 Task: Look for space in Bijeljina, Bosnia and Herzegovina from 5th June, 2023 to 16th June, 2023 for 2 adults in price range Rs.7000 to Rs.15000. Place can be entire place with 1  bedroom having 1 bed and 1 bathroom. Property type can be house, flat, guest house, hotel. Amenities needed are: heating. Booking option can be shelf check-in. Required host language is English.
Action: Mouse moved to (424, 121)
Screenshot: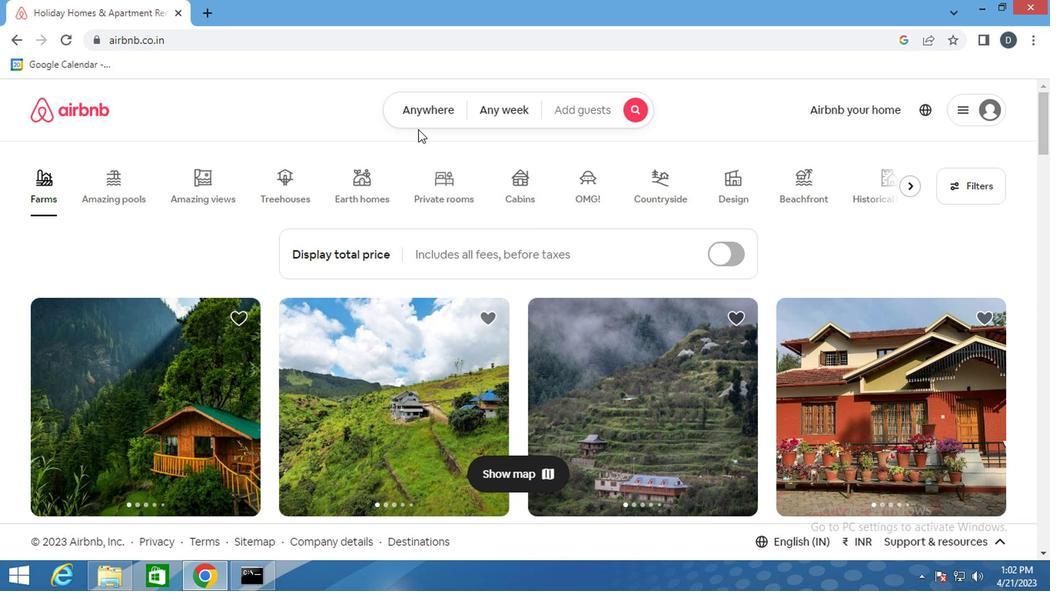 
Action: Mouse pressed left at (424, 121)
Screenshot: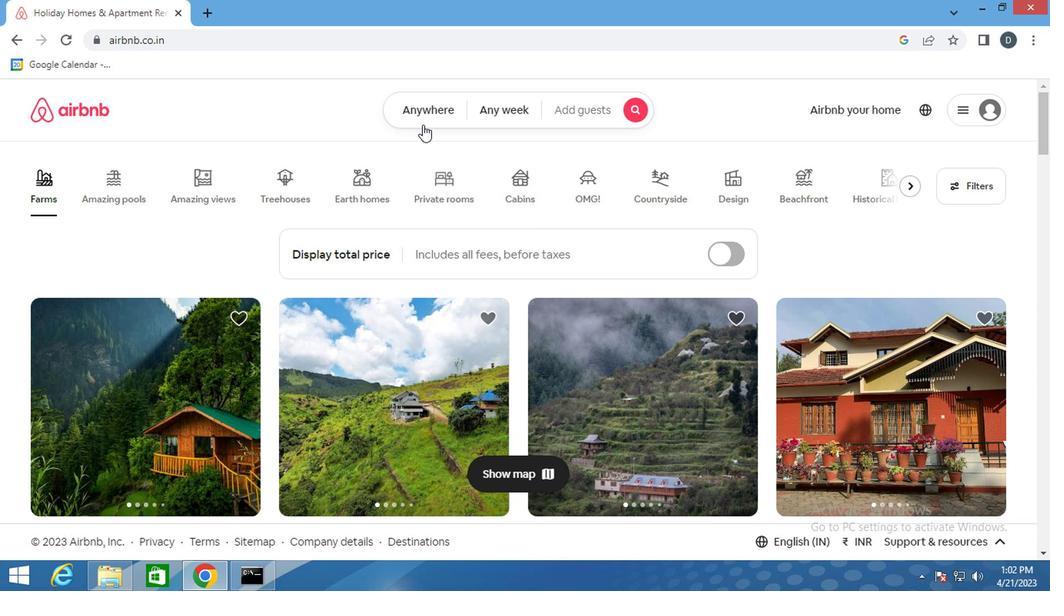 
Action: Mouse moved to (325, 177)
Screenshot: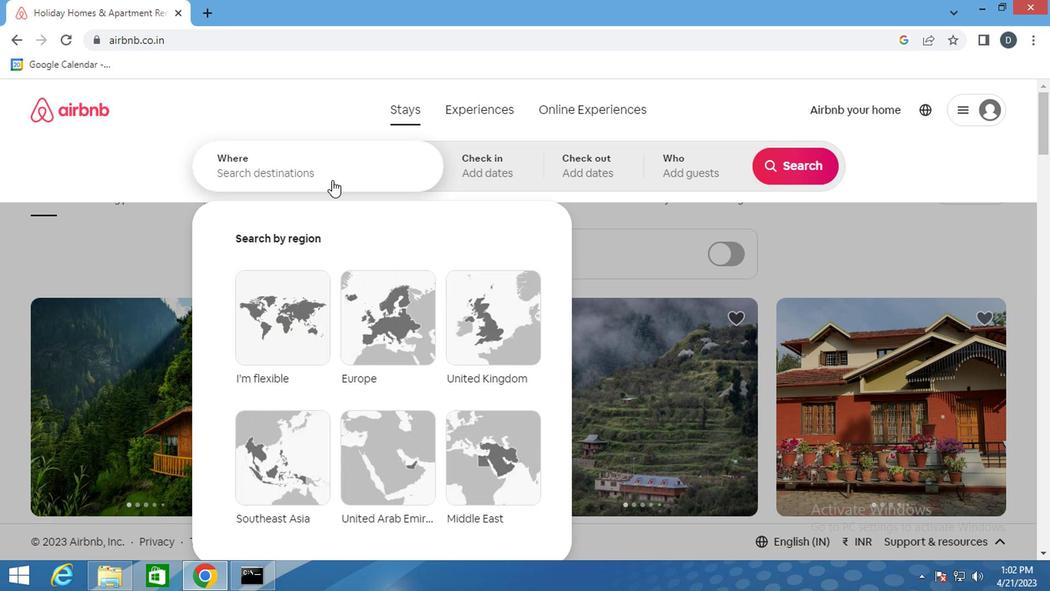 
Action: Mouse pressed left at (325, 177)
Screenshot: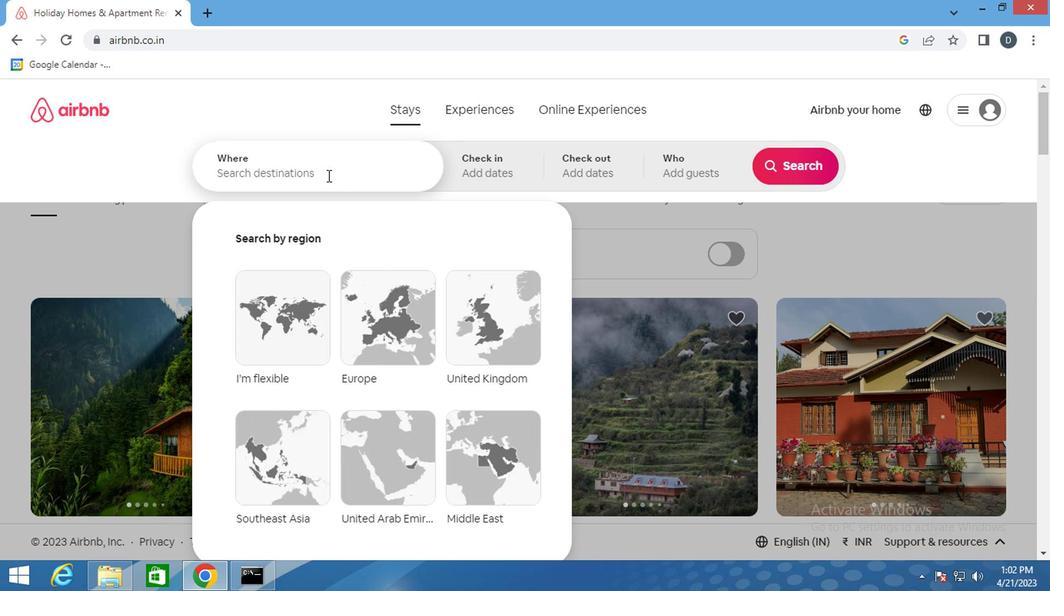 
Action: Key pressed <Key.shift>BIJEL<Key.shift>JINA<Key.down><Key.down><Key.enter>
Screenshot: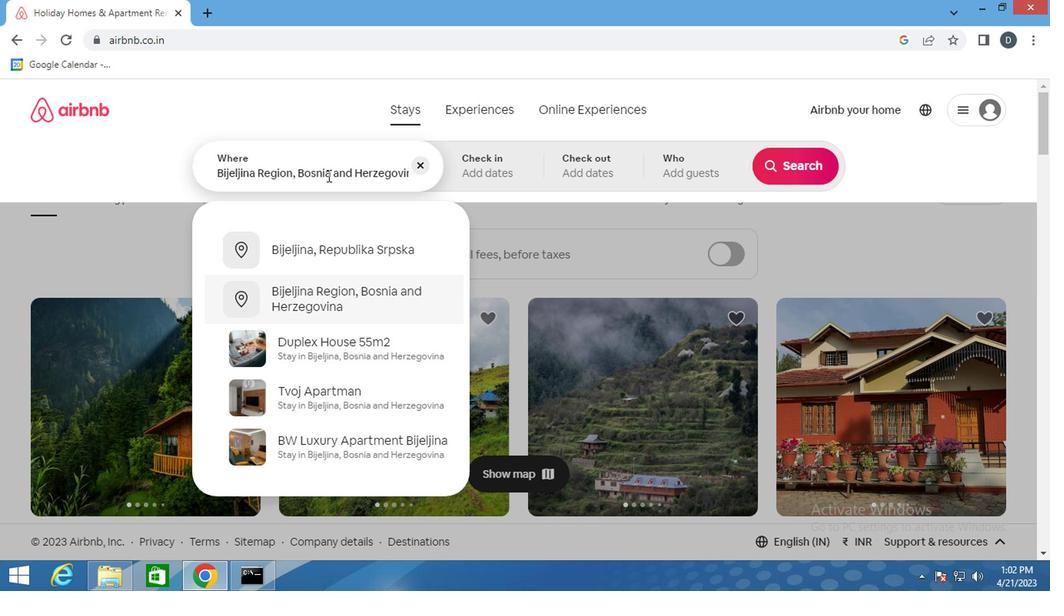 
Action: Mouse moved to (791, 290)
Screenshot: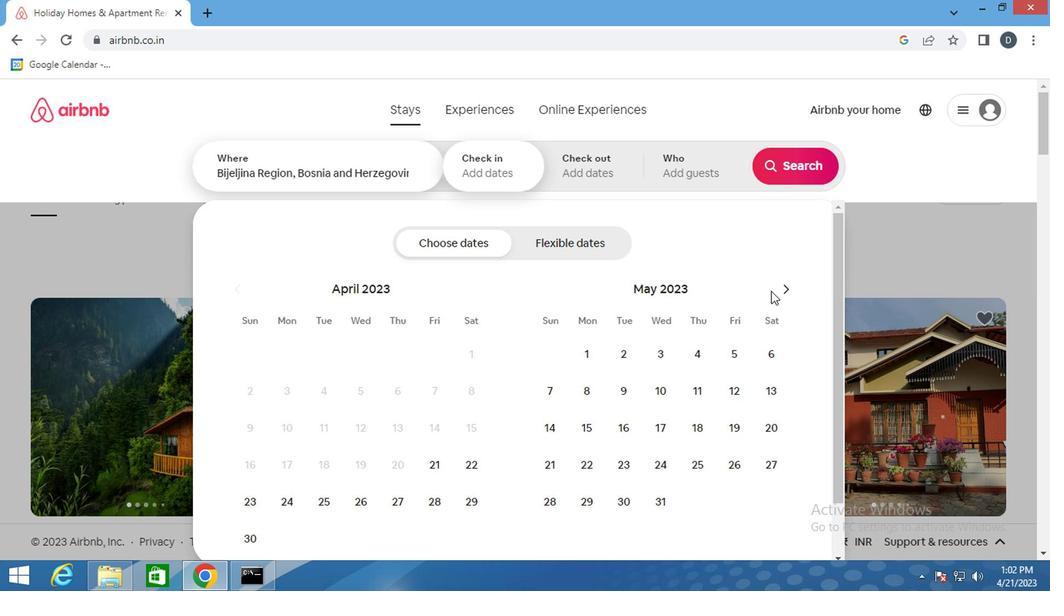 
Action: Mouse pressed left at (791, 290)
Screenshot: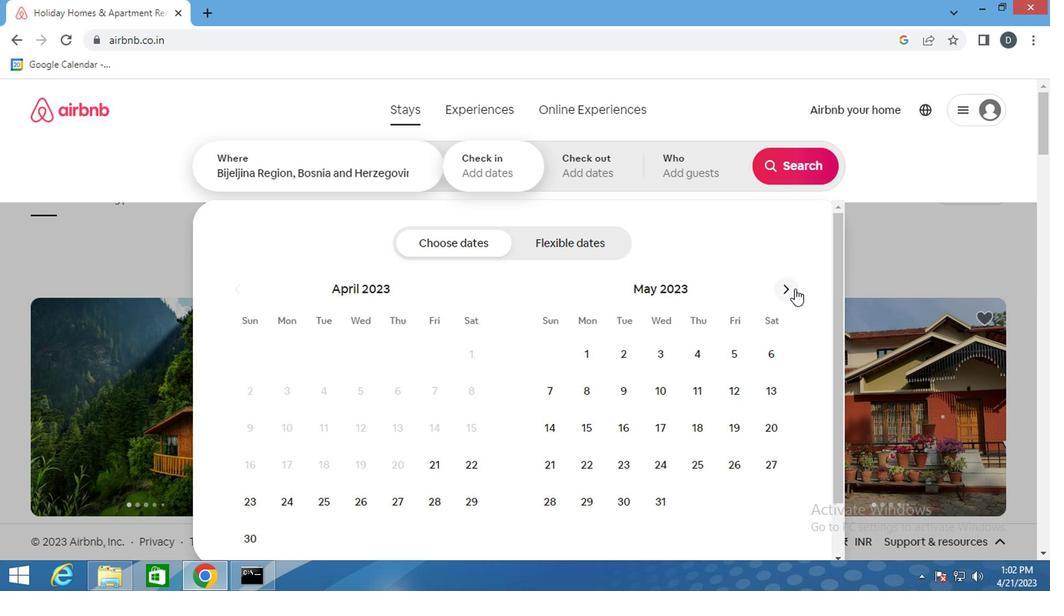 
Action: Mouse moved to (589, 394)
Screenshot: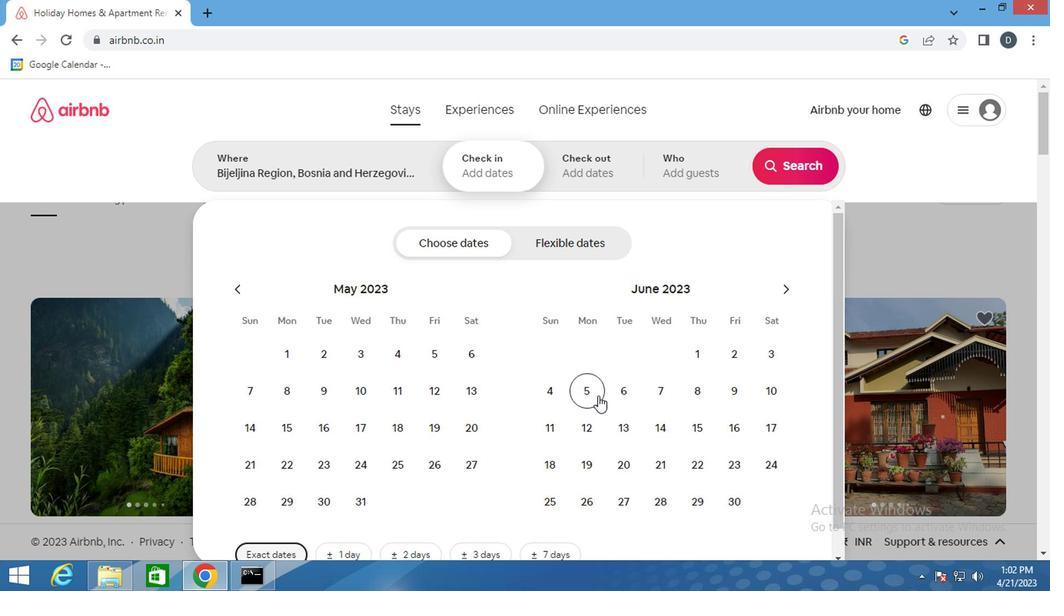 
Action: Mouse pressed left at (589, 394)
Screenshot: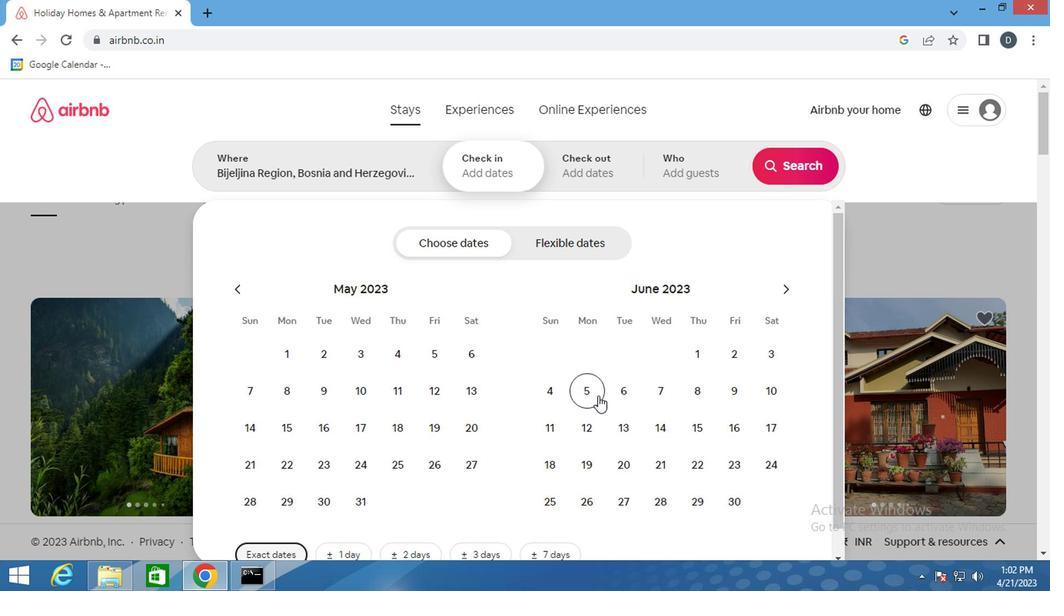 
Action: Mouse moved to (738, 429)
Screenshot: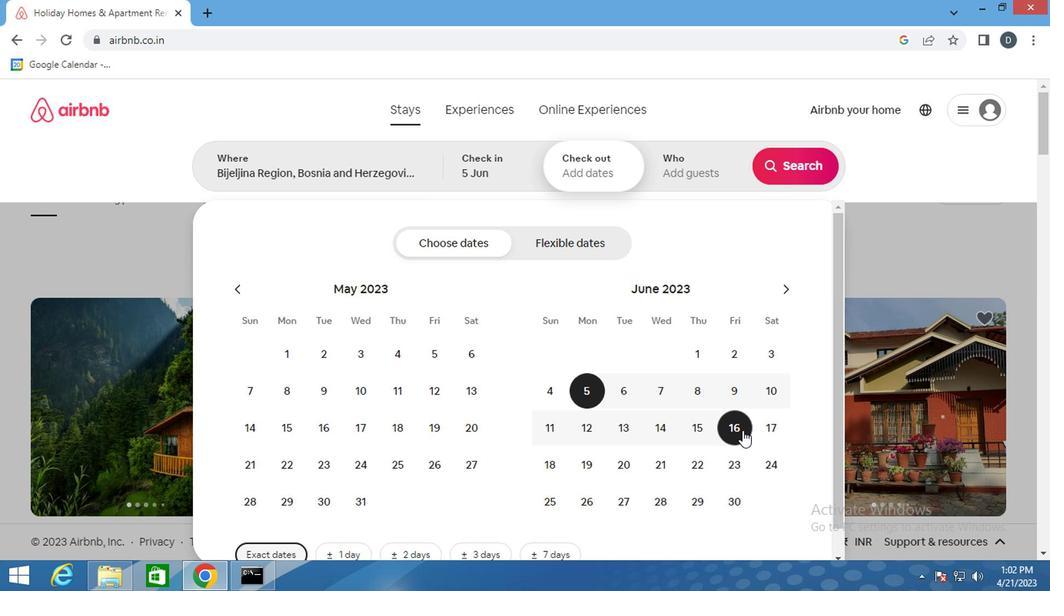 
Action: Mouse pressed left at (738, 429)
Screenshot: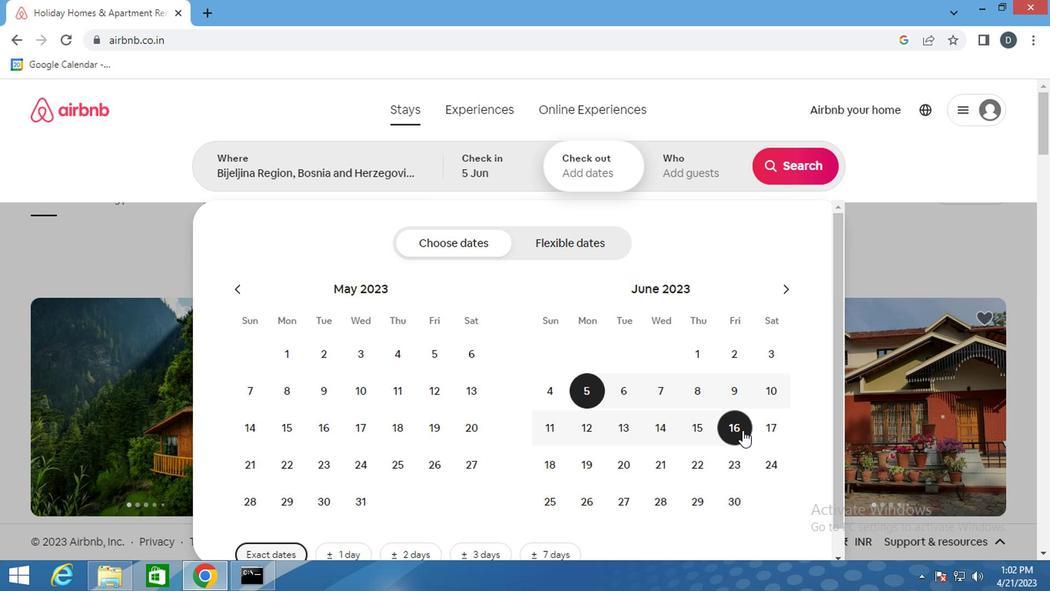 
Action: Mouse moved to (704, 176)
Screenshot: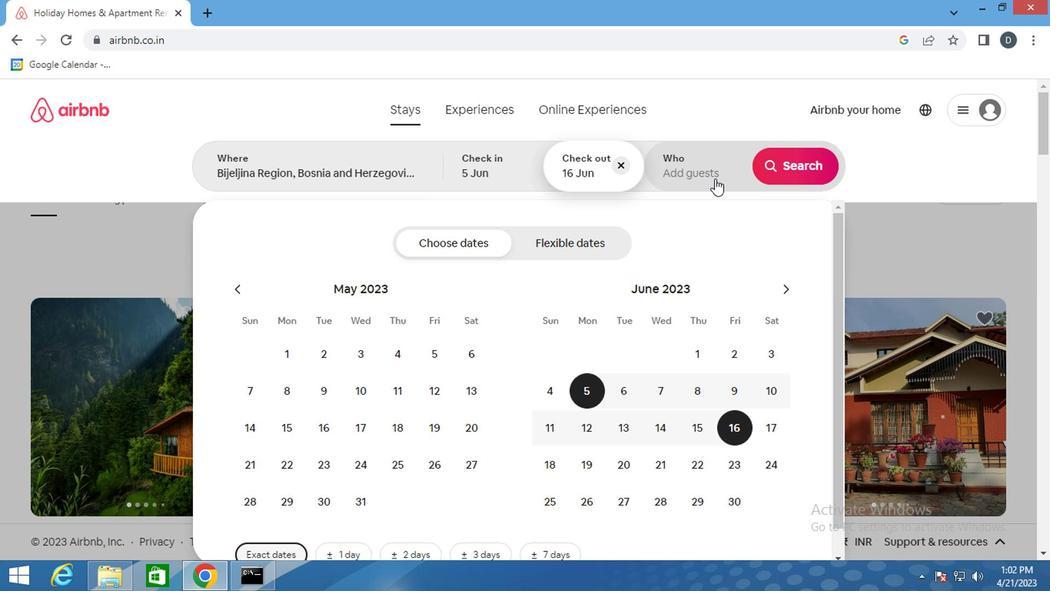 
Action: Mouse pressed left at (704, 176)
Screenshot: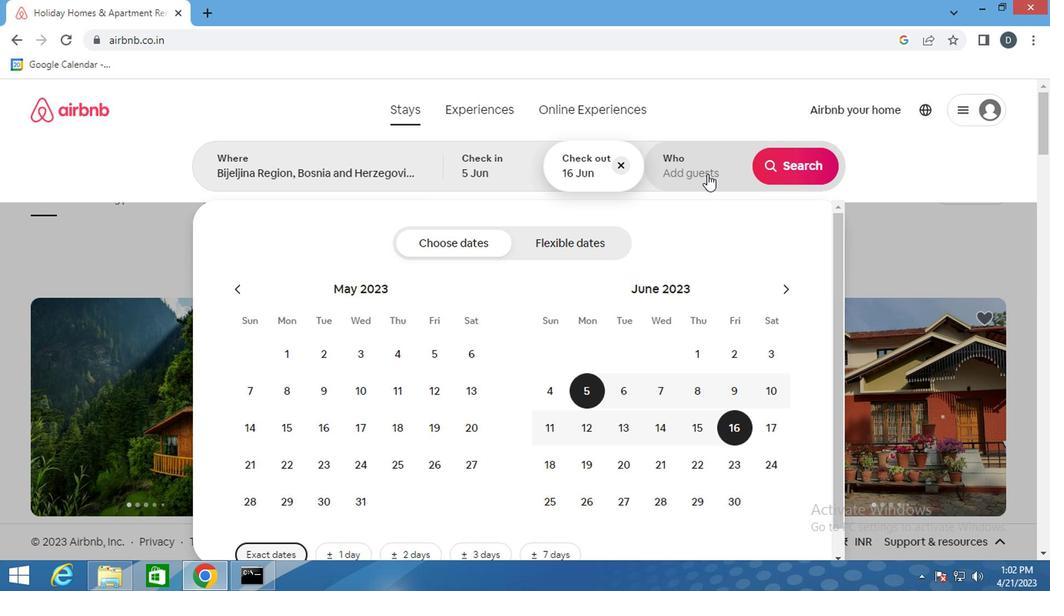 
Action: Mouse moved to (794, 248)
Screenshot: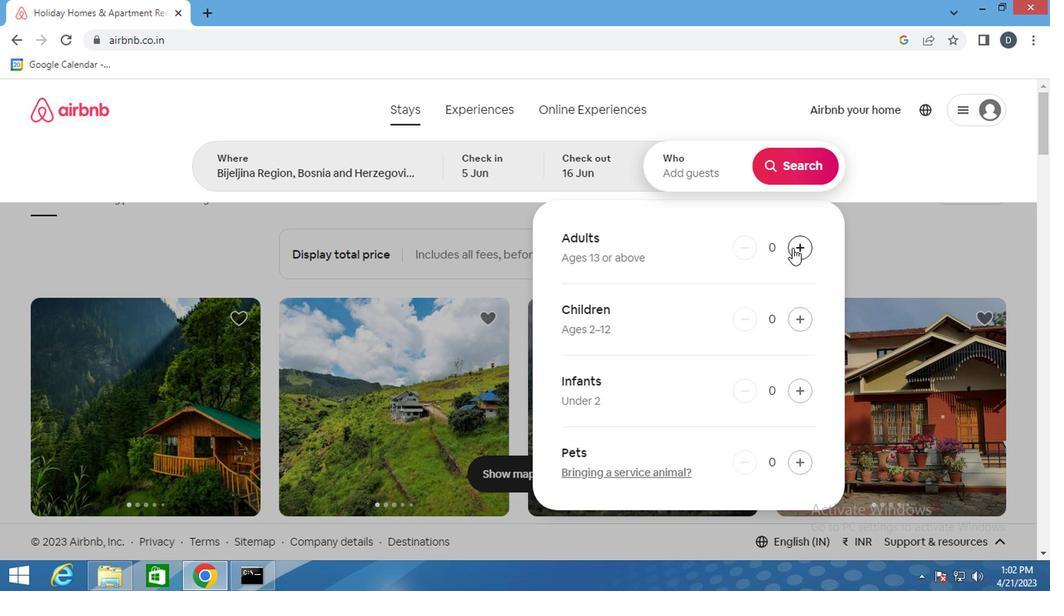 
Action: Mouse pressed left at (794, 248)
Screenshot: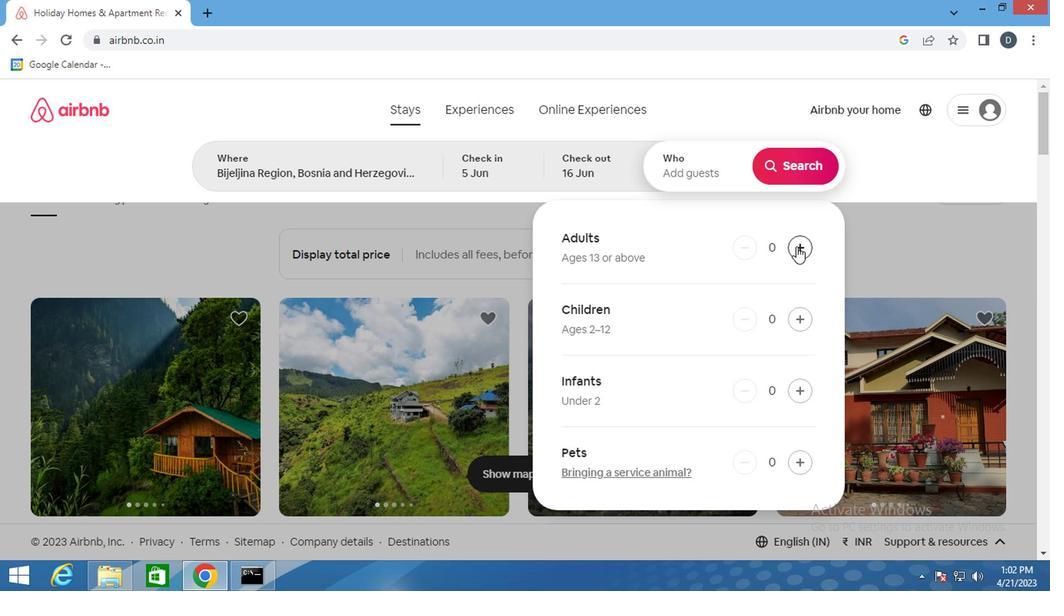 
Action: Mouse pressed left at (794, 248)
Screenshot: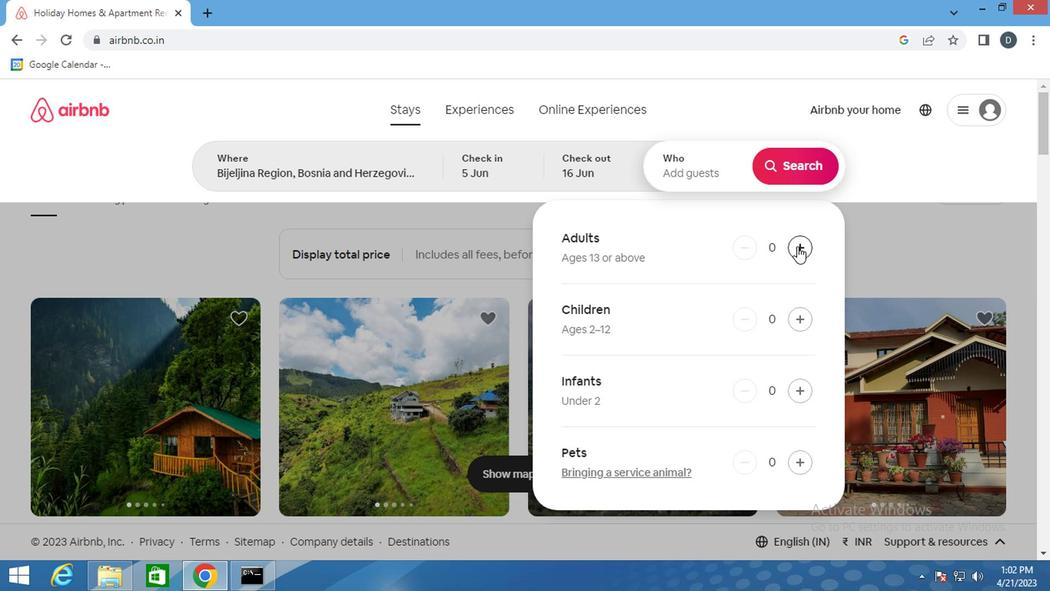 
Action: Mouse moved to (806, 168)
Screenshot: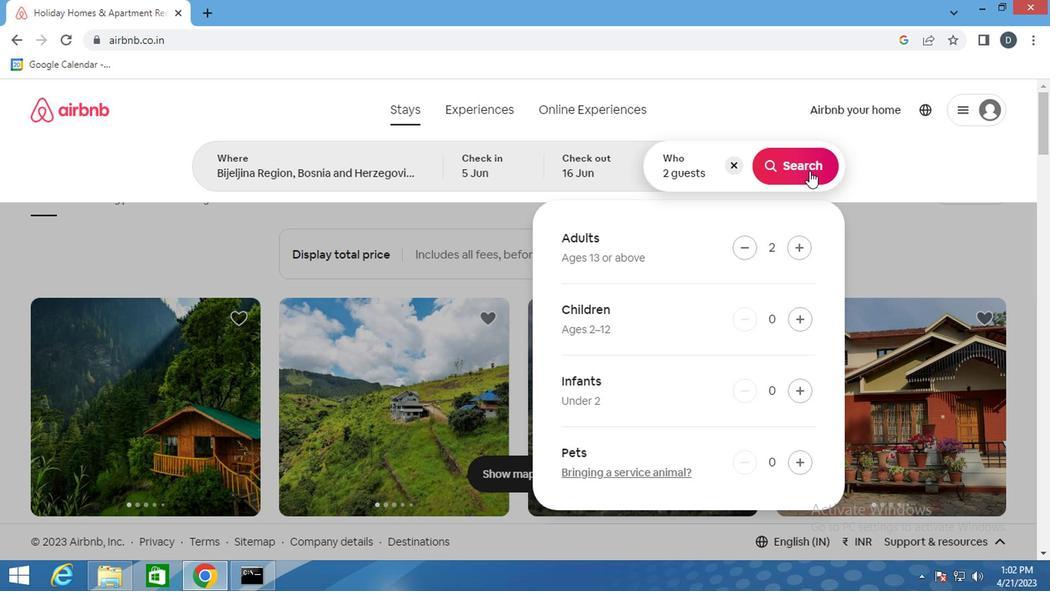 
Action: Mouse pressed left at (806, 168)
Screenshot: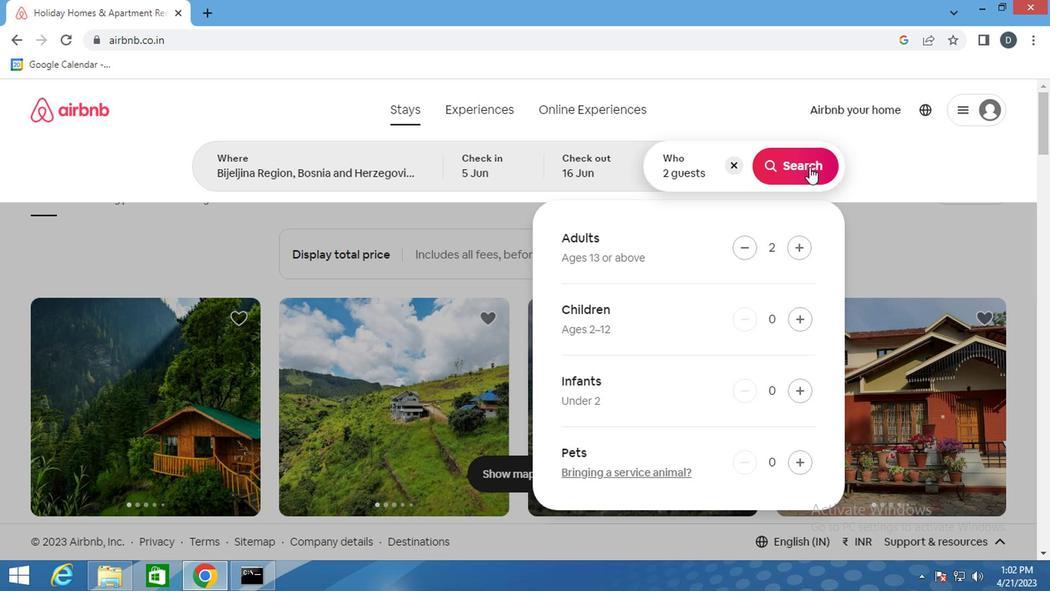 
Action: Mouse moved to (983, 166)
Screenshot: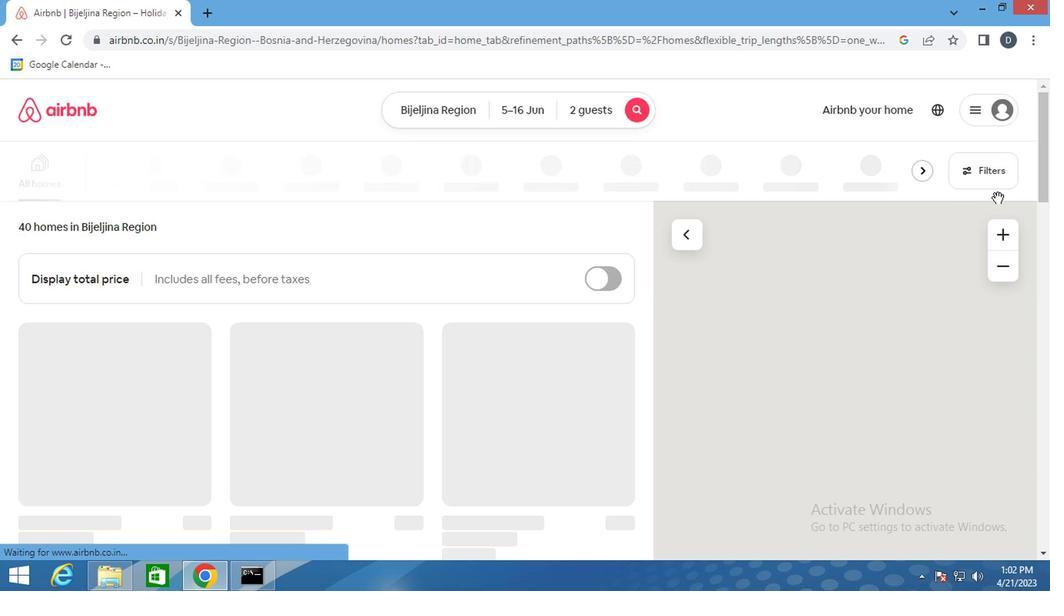 
Action: Mouse pressed left at (983, 166)
Screenshot: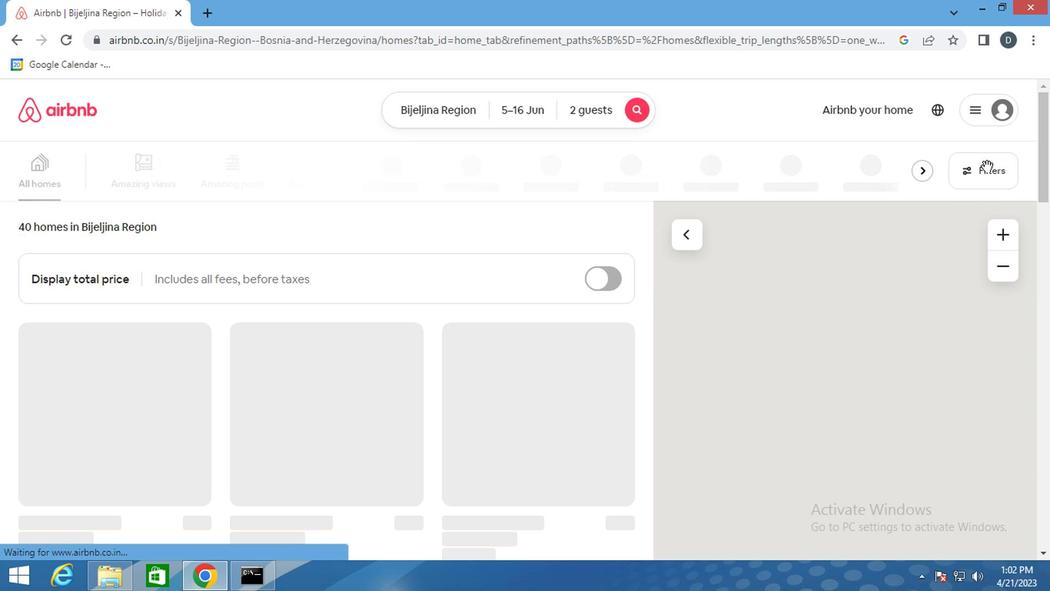 
Action: Mouse moved to (982, 169)
Screenshot: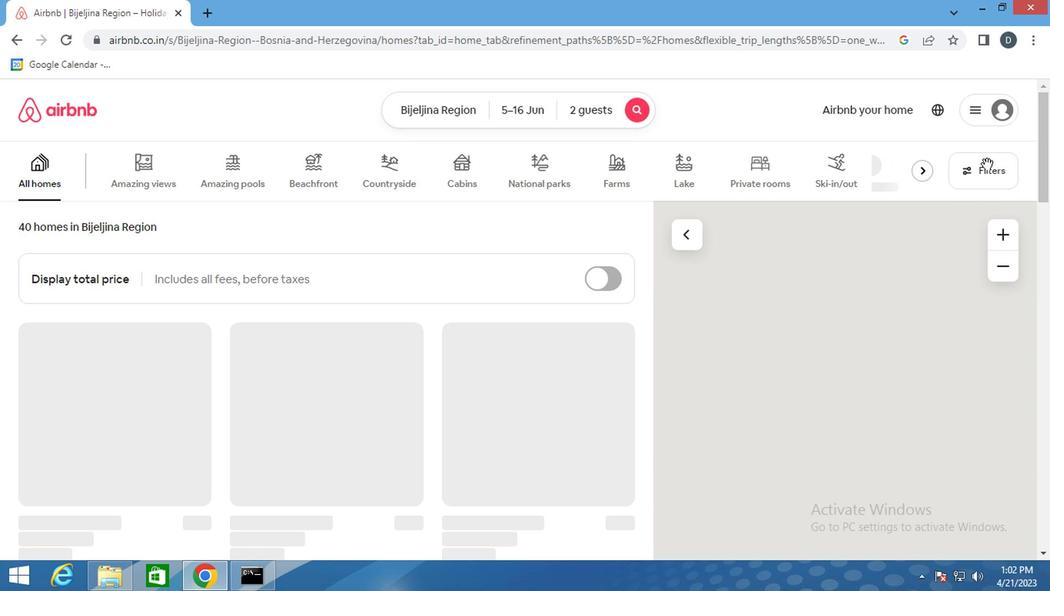 
Action: Mouse pressed left at (982, 169)
Screenshot: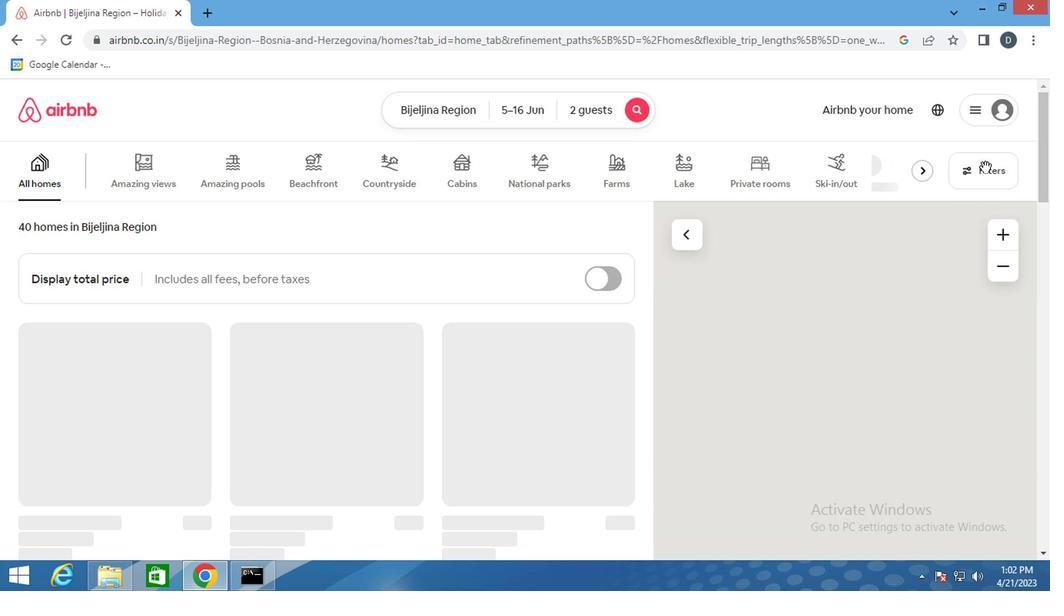 
Action: Mouse moved to (999, 172)
Screenshot: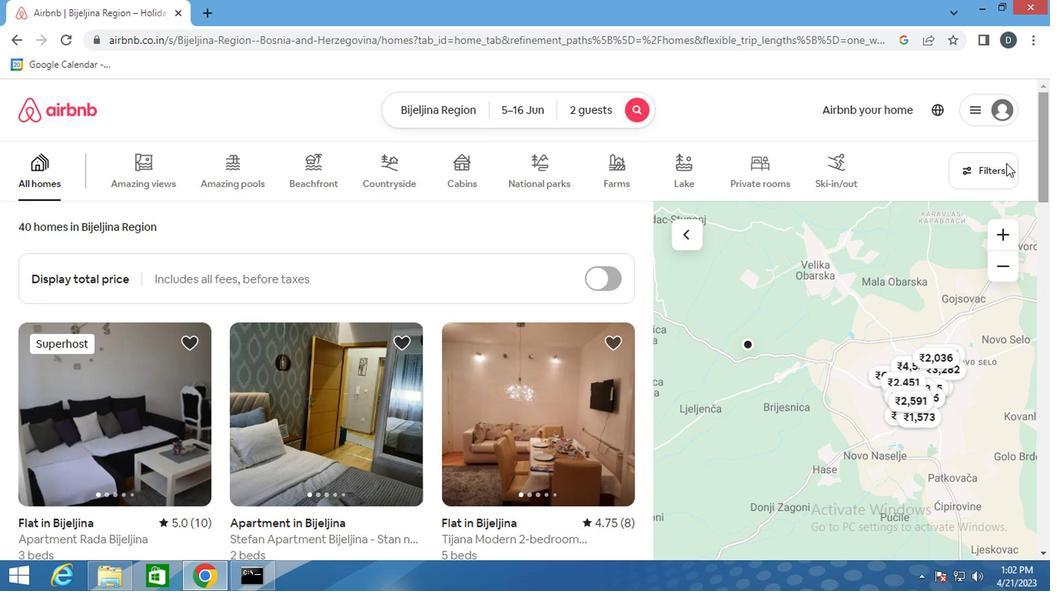 
Action: Mouse pressed left at (999, 172)
Screenshot: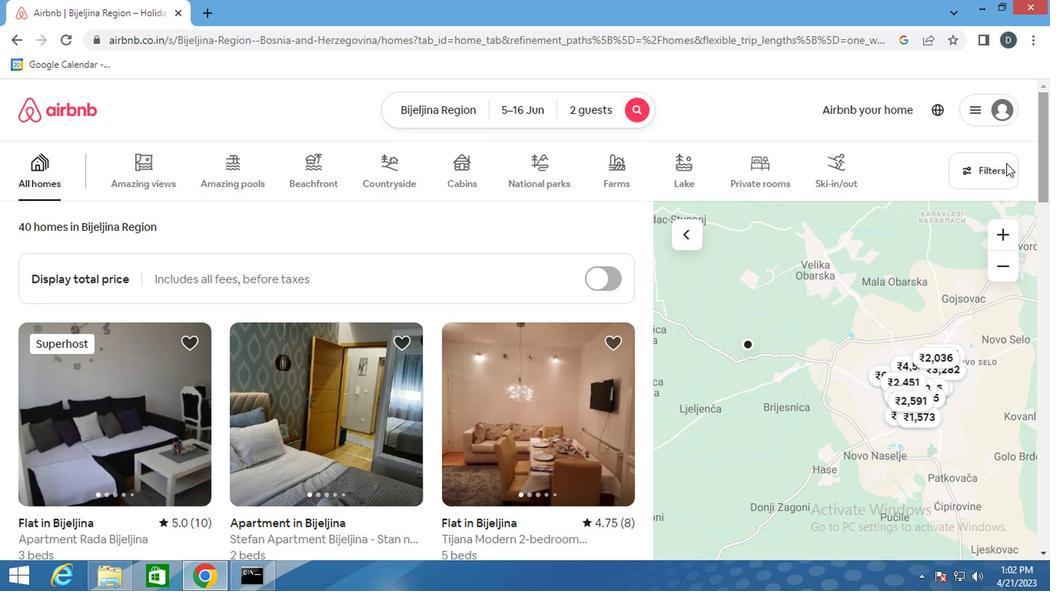 
Action: Mouse moved to (348, 359)
Screenshot: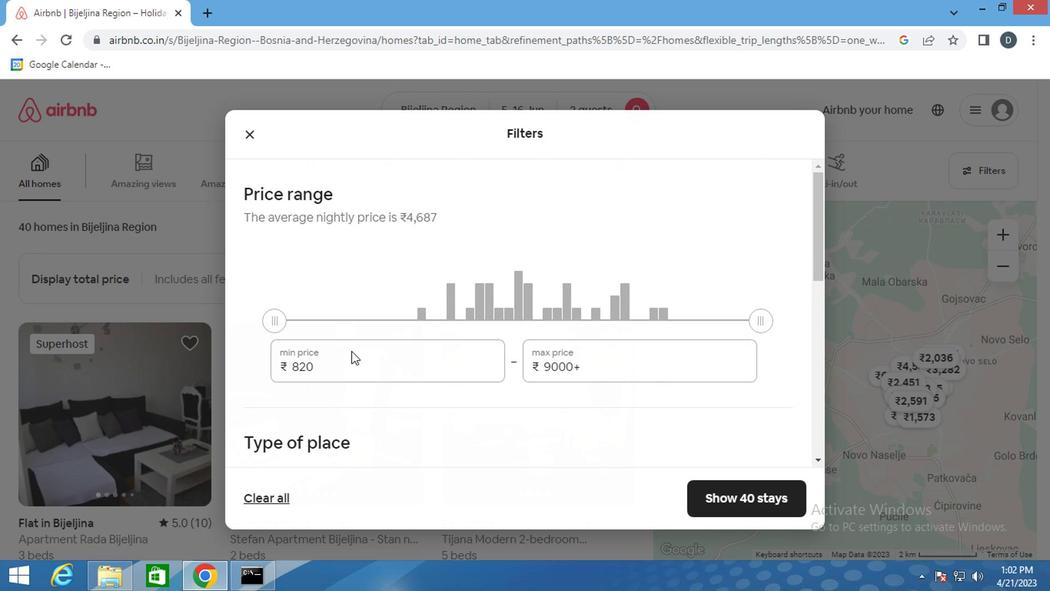 
Action: Mouse pressed left at (348, 359)
Screenshot: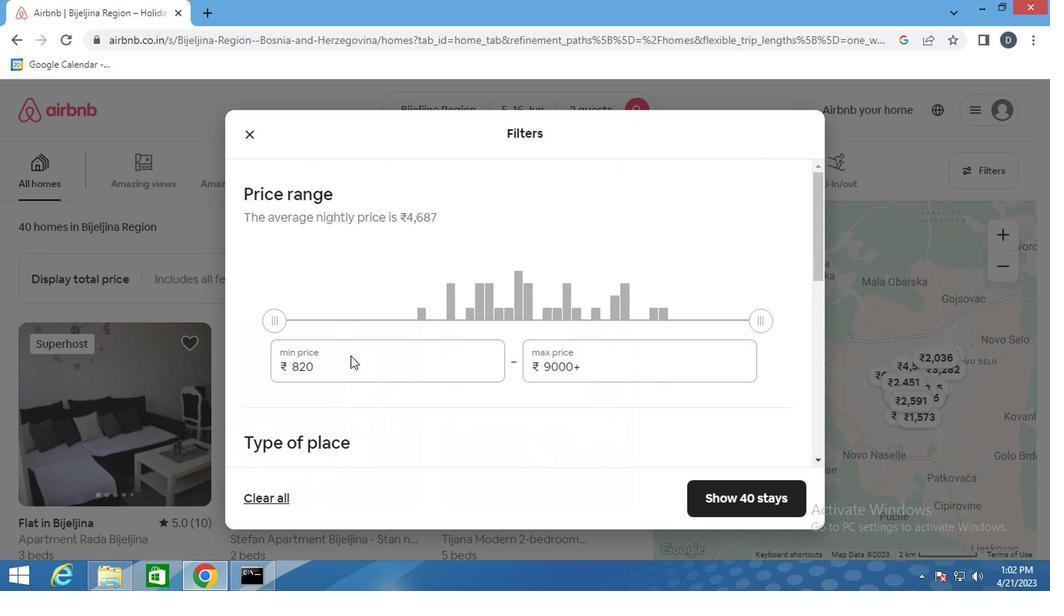 
Action: Mouse moved to (348, 366)
Screenshot: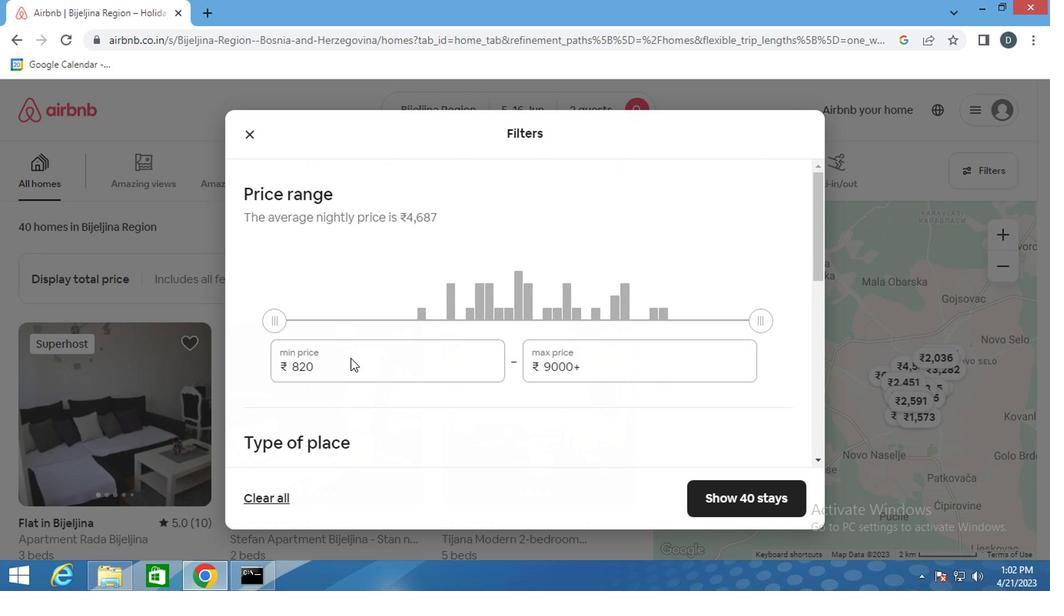 
Action: Mouse pressed left at (348, 366)
Screenshot: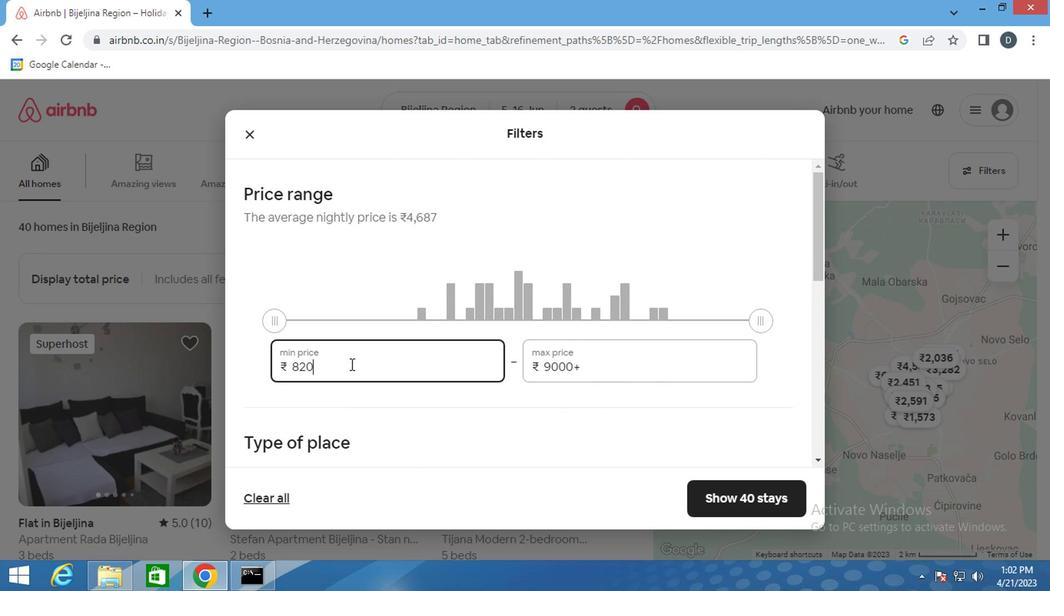 
Action: Mouse pressed left at (348, 366)
Screenshot: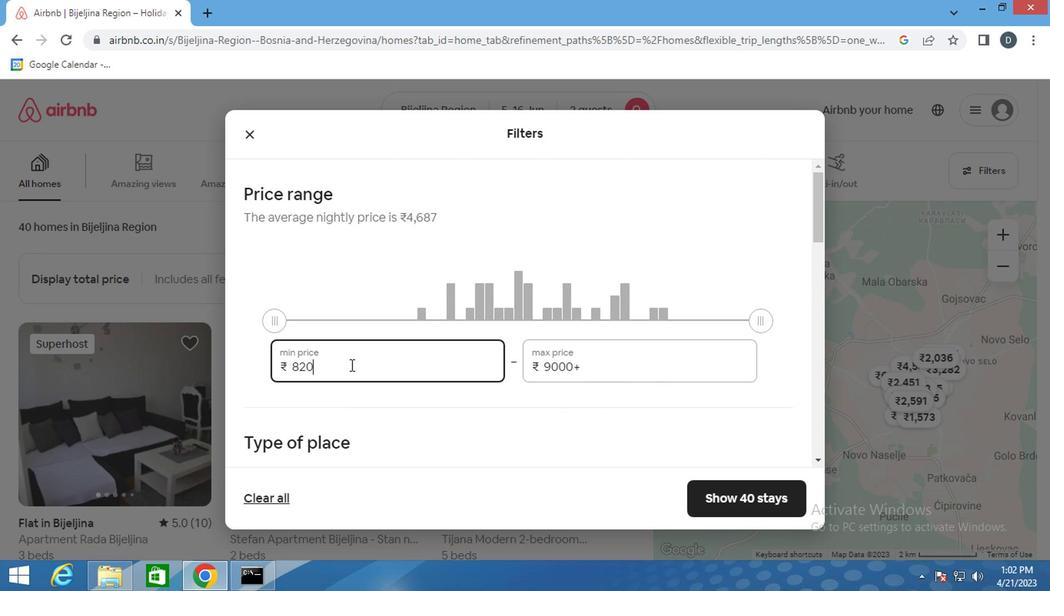 
Action: Key pressed 7000<Key.tab>ctrl+Actrl+150
Screenshot: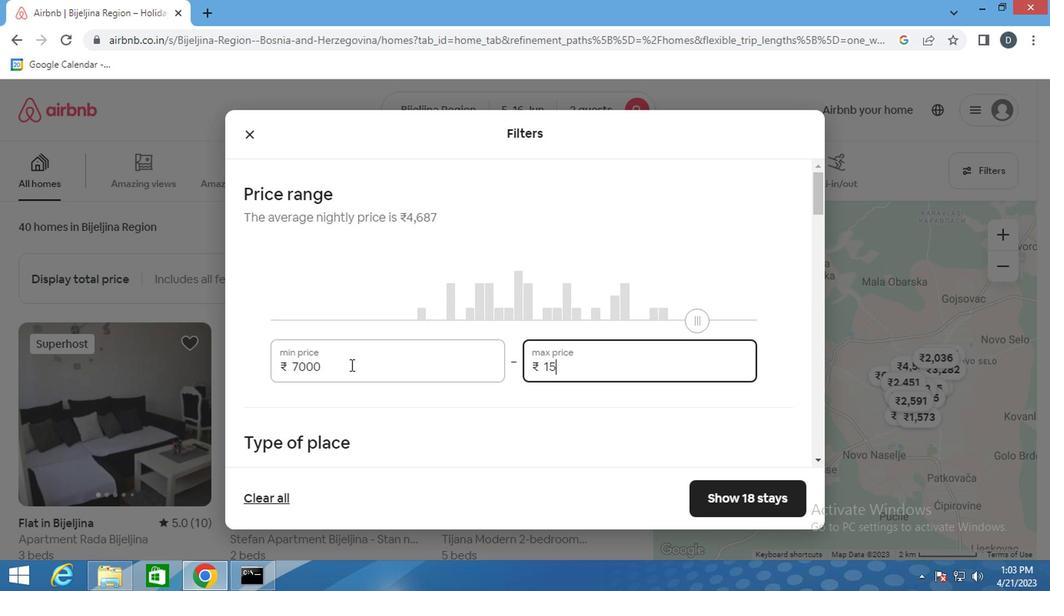 
Action: Mouse moved to (348, 367)
Screenshot: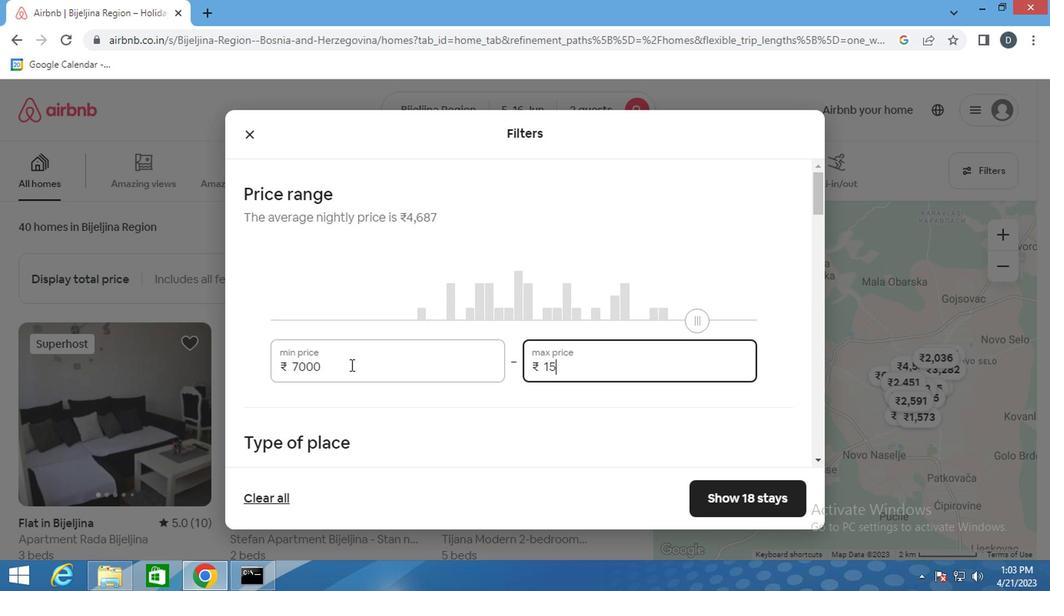 
Action: Key pressed 0
Screenshot: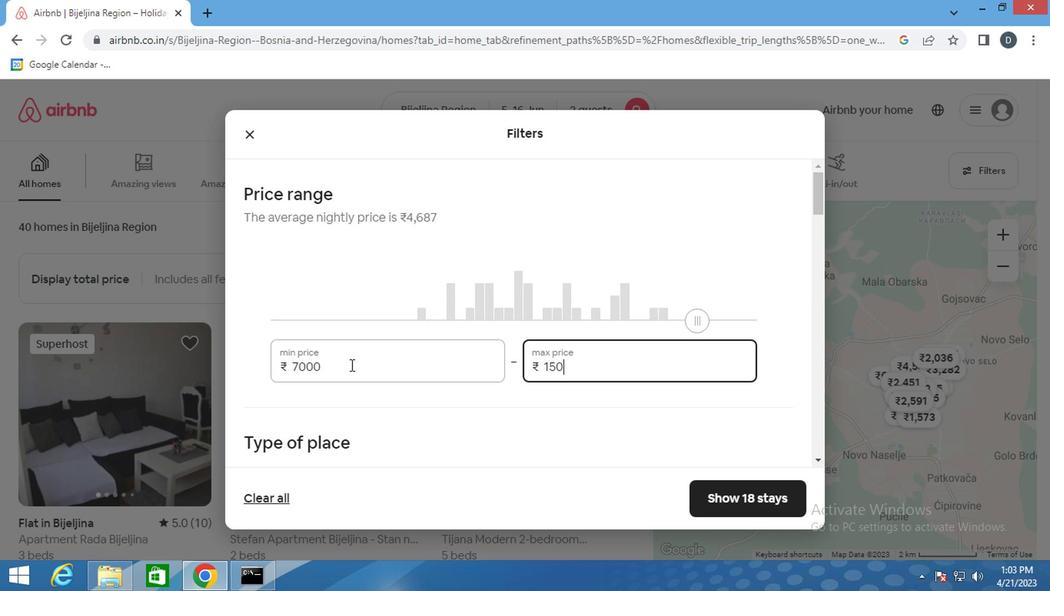 
Action: Mouse moved to (401, 367)
Screenshot: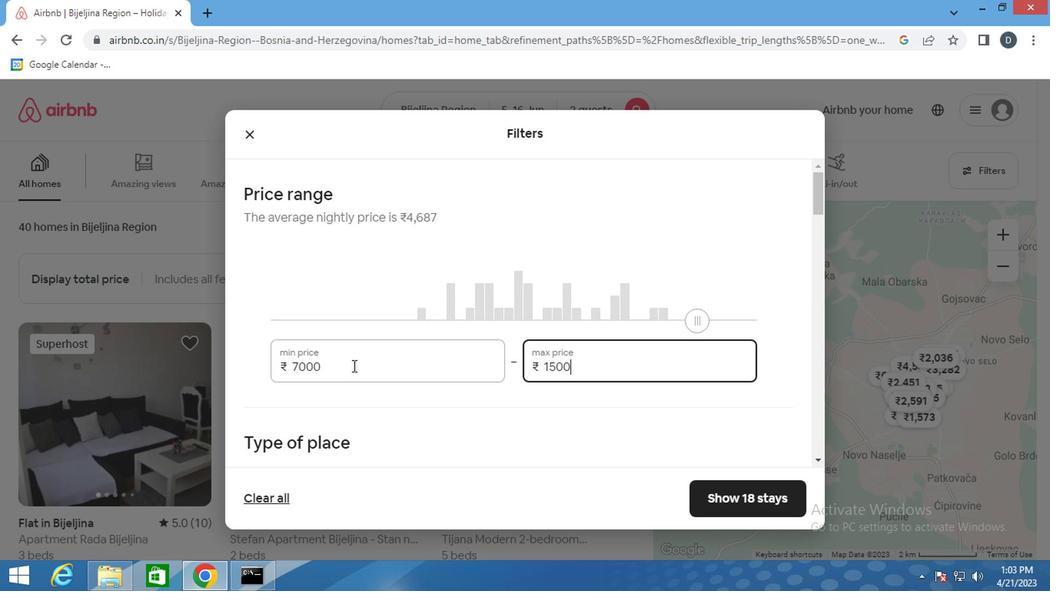 
Action: Key pressed 0
Screenshot: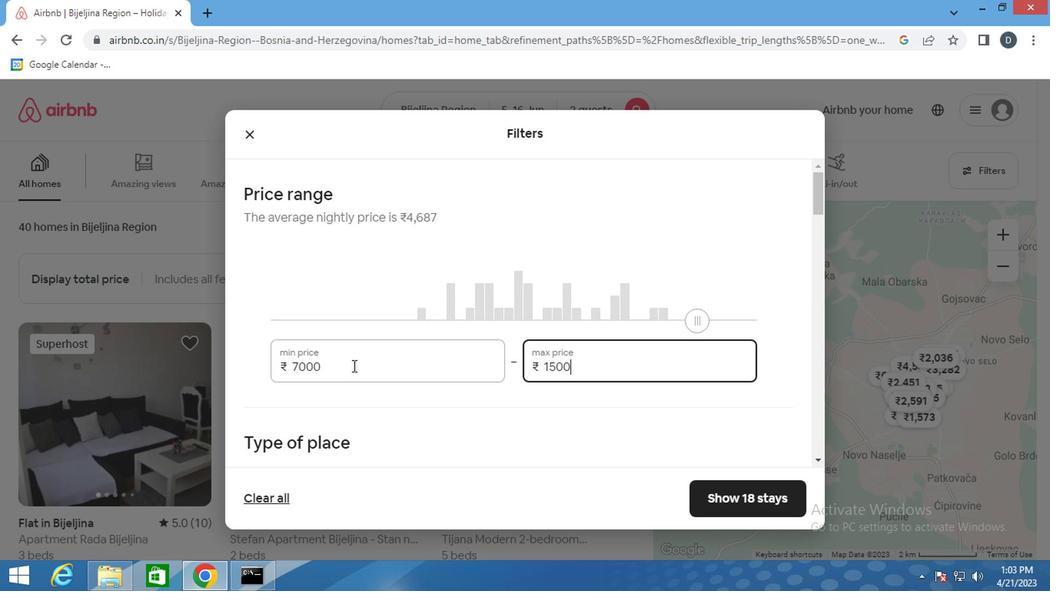 
Action: Mouse moved to (557, 395)
Screenshot: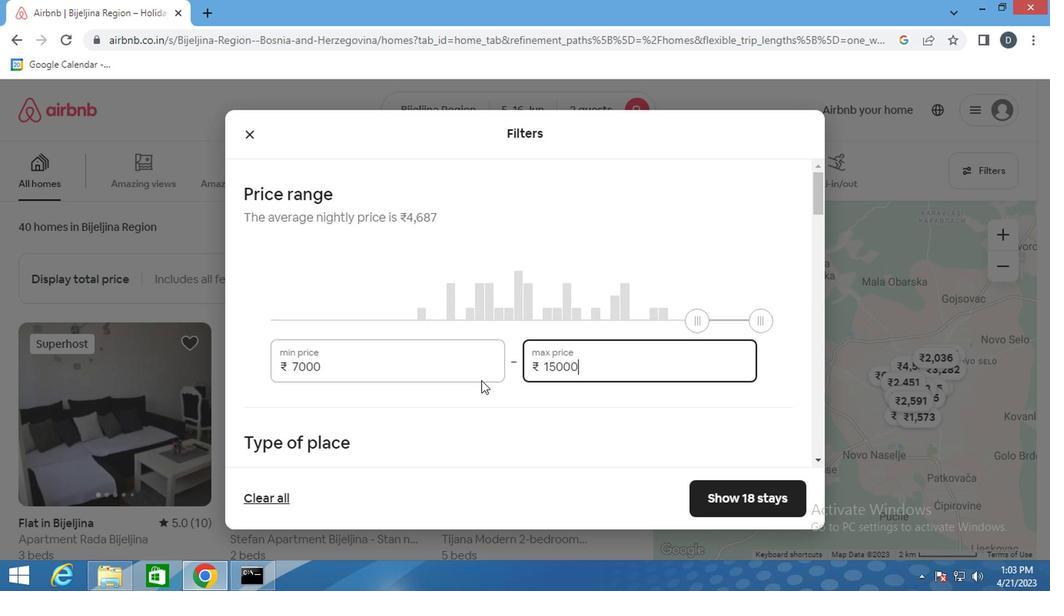 
Action: Mouse scrolled (557, 394) with delta (0, -1)
Screenshot: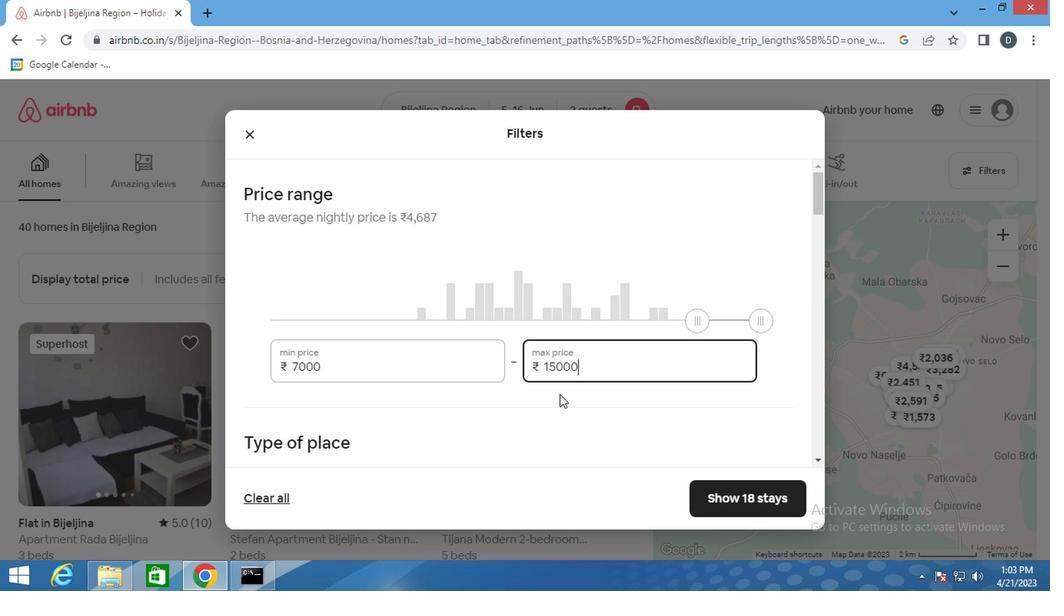 
Action: Mouse scrolled (557, 394) with delta (0, -1)
Screenshot: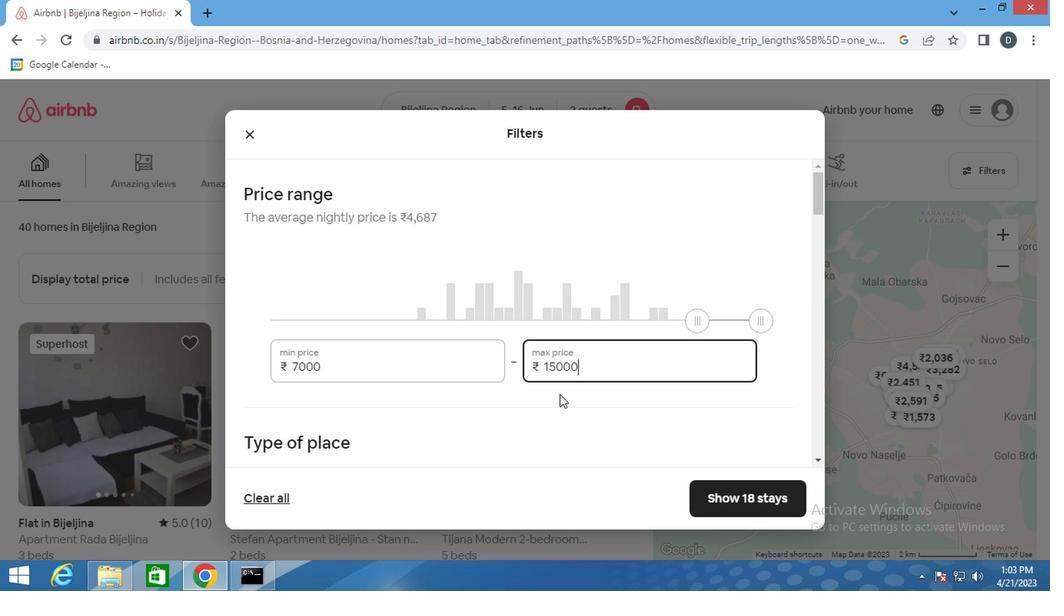 
Action: Mouse moved to (378, 322)
Screenshot: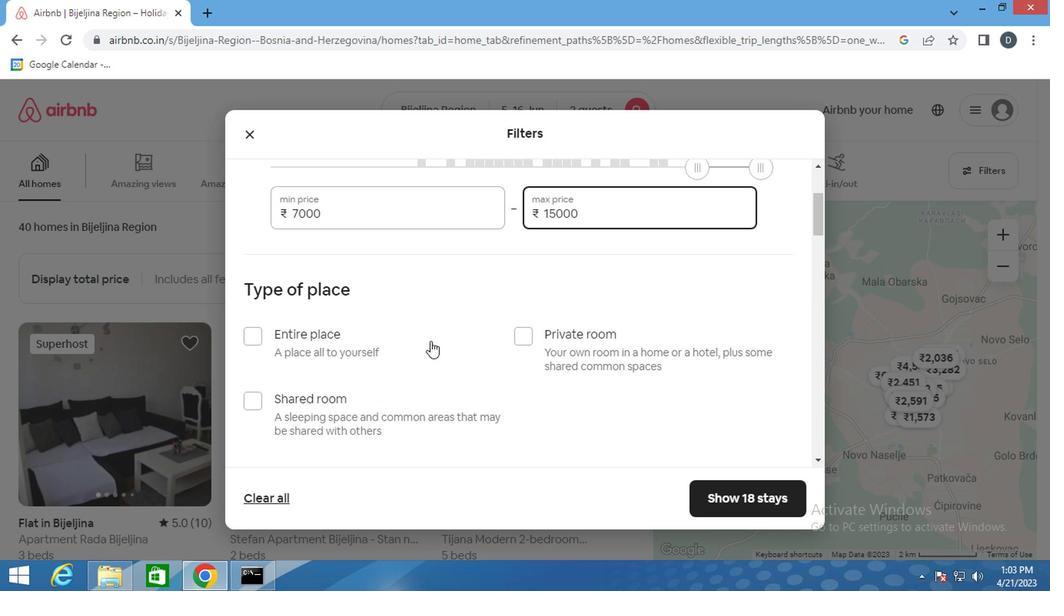
Action: Mouse scrolled (378, 321) with delta (0, -1)
Screenshot: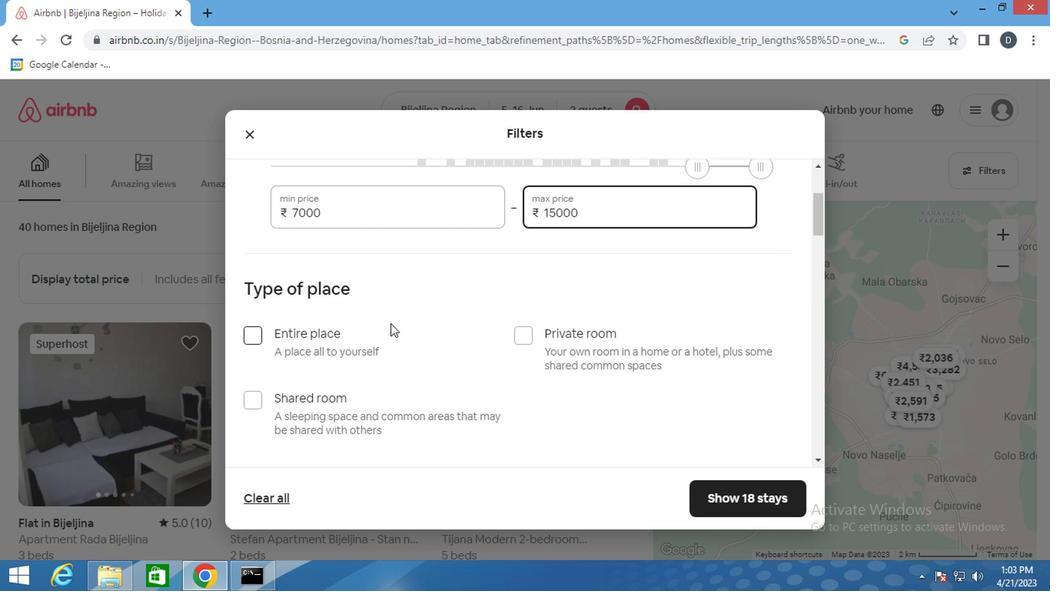 
Action: Mouse scrolled (378, 321) with delta (0, -1)
Screenshot: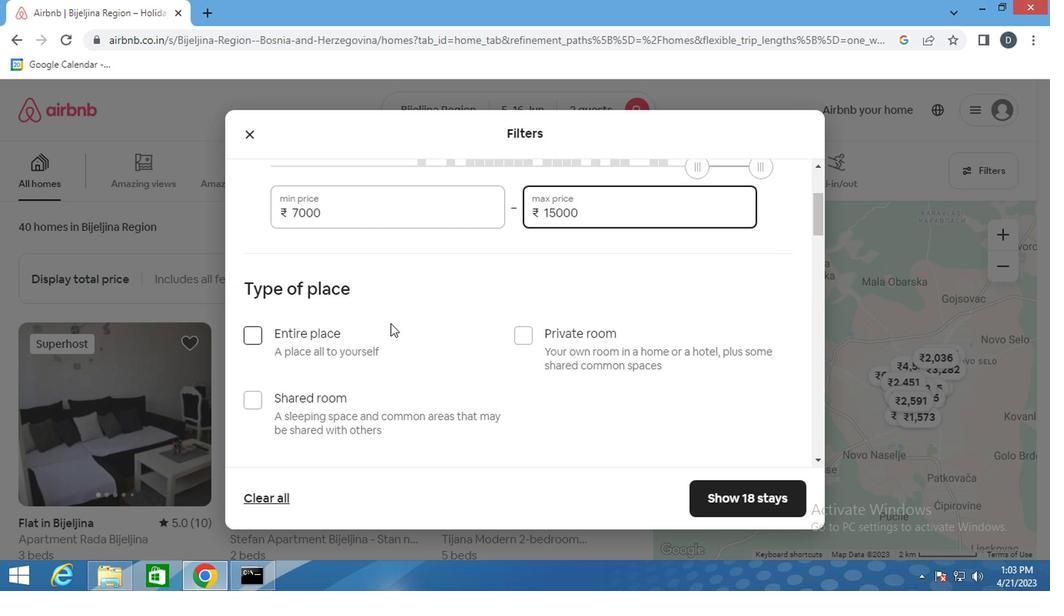 
Action: Mouse moved to (314, 188)
Screenshot: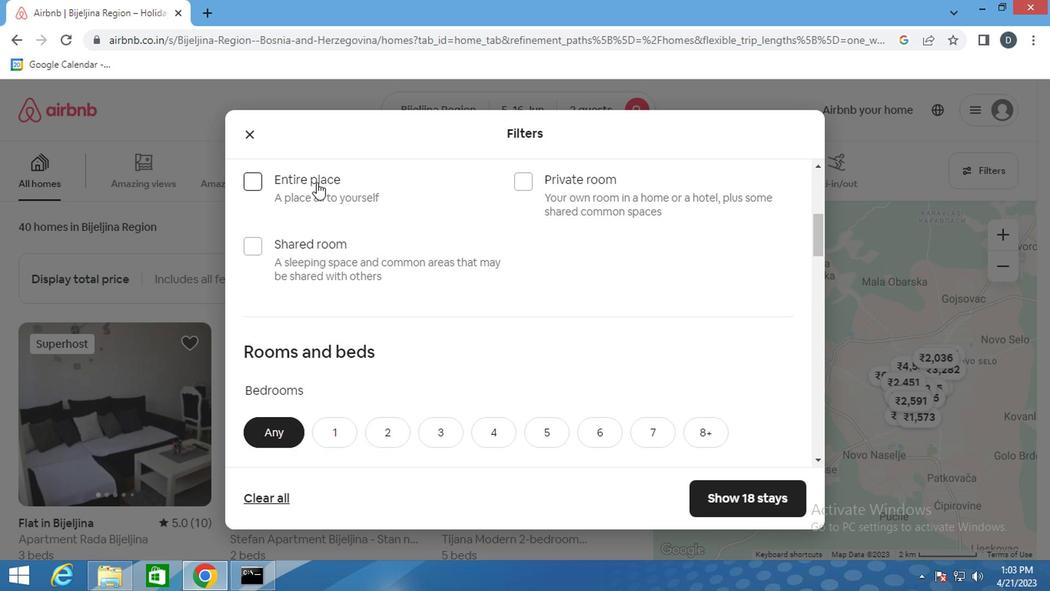 
Action: Mouse pressed left at (314, 188)
Screenshot: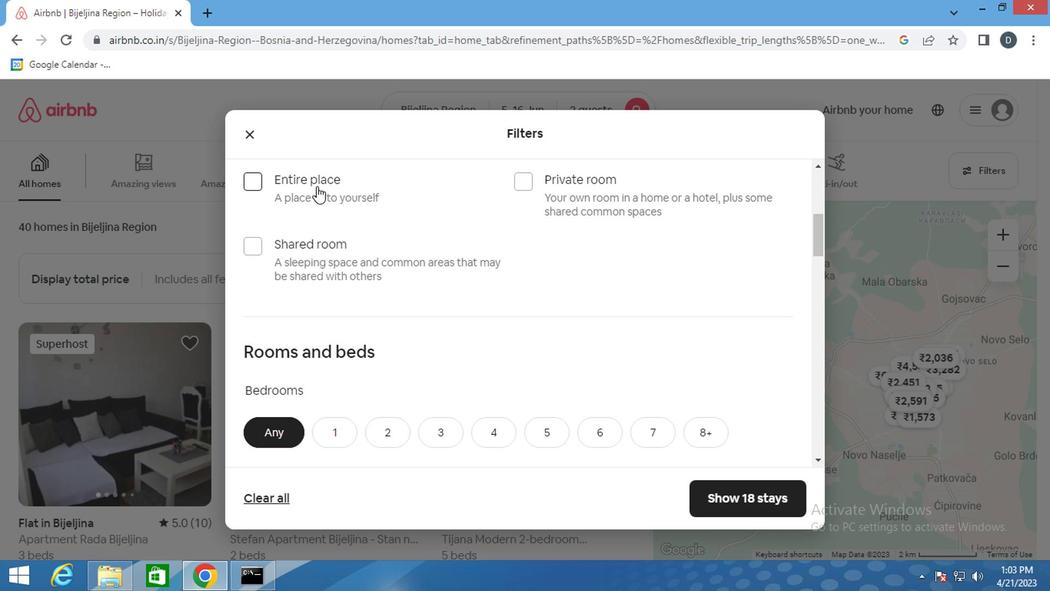
Action: Mouse moved to (439, 358)
Screenshot: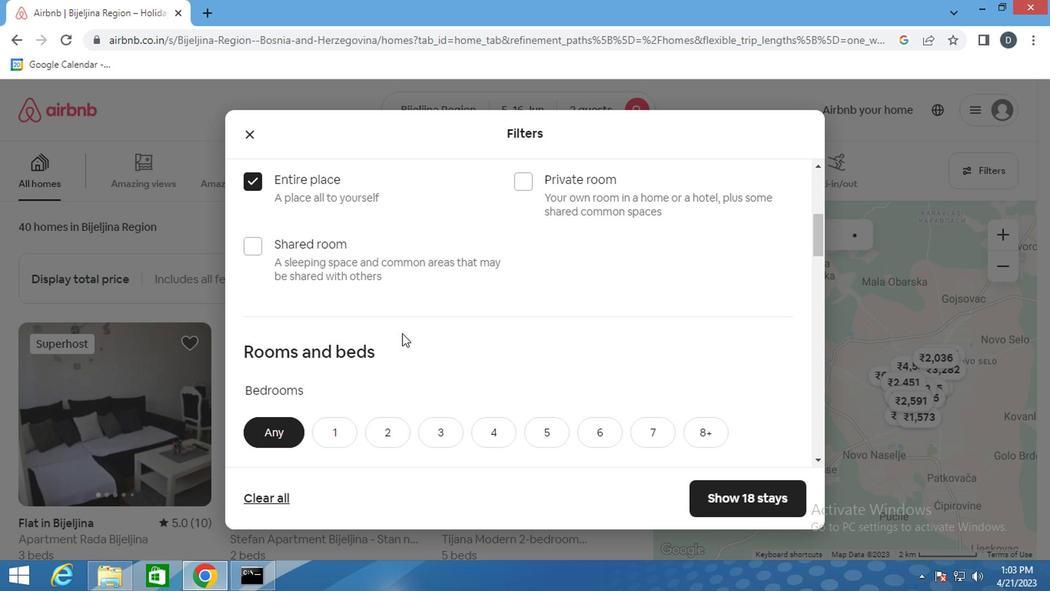 
Action: Mouse scrolled (439, 357) with delta (0, 0)
Screenshot: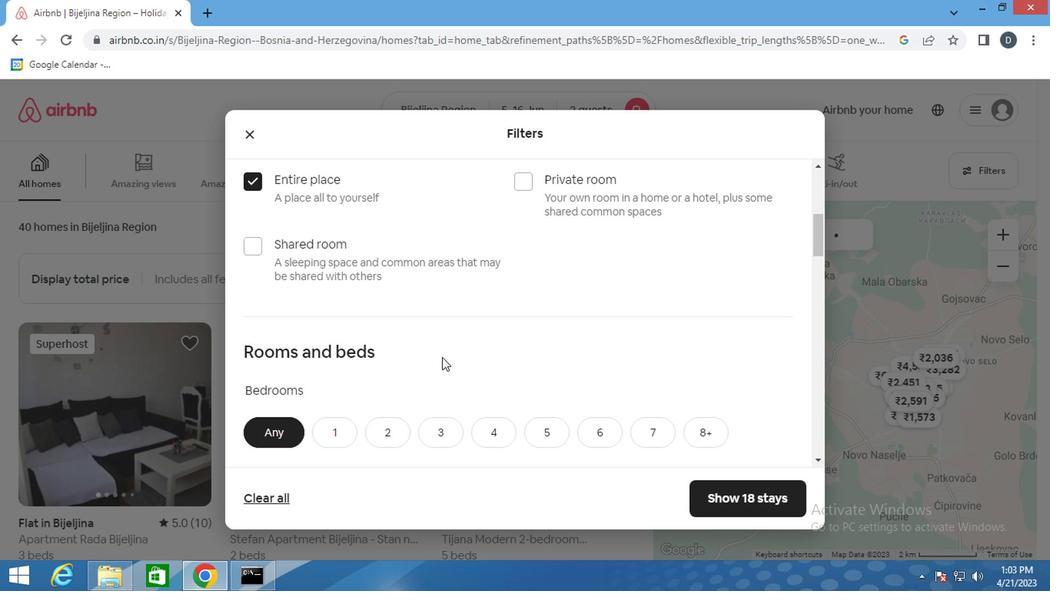 
Action: Mouse scrolled (439, 357) with delta (0, 0)
Screenshot: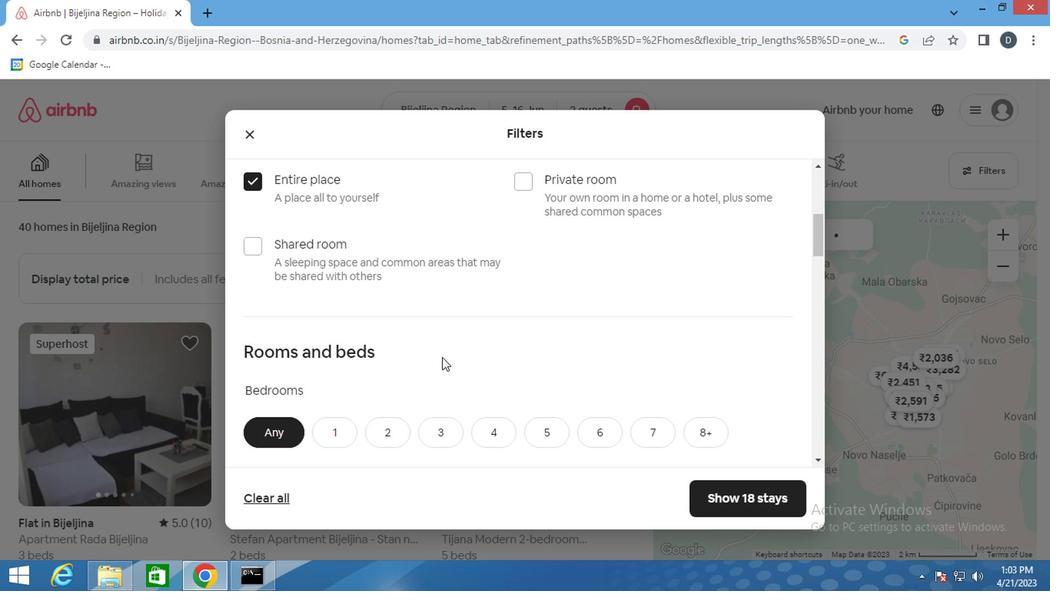 
Action: Mouse scrolled (439, 357) with delta (0, 0)
Screenshot: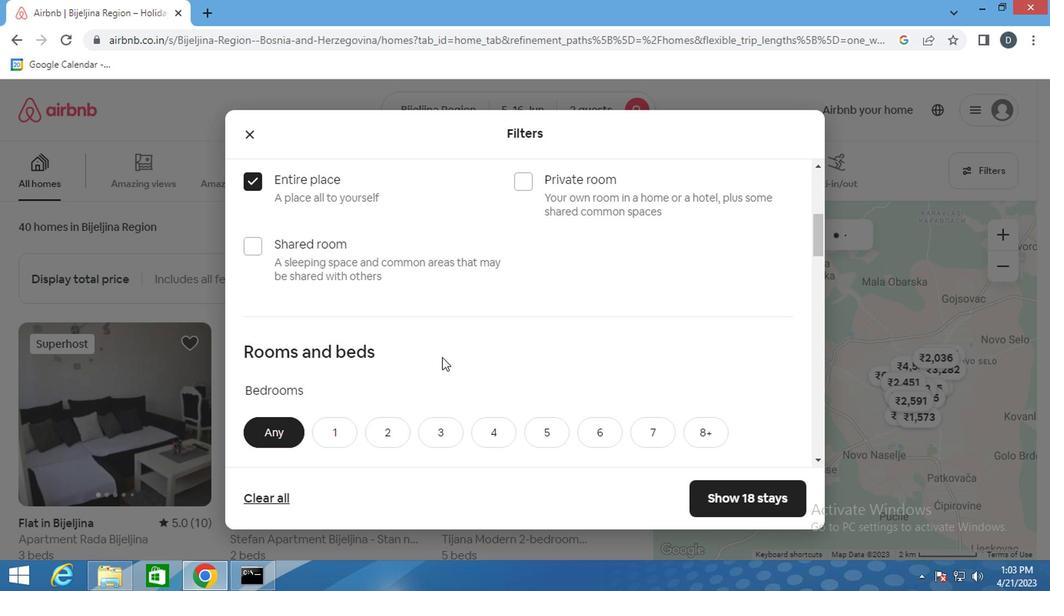 
Action: Mouse moved to (336, 200)
Screenshot: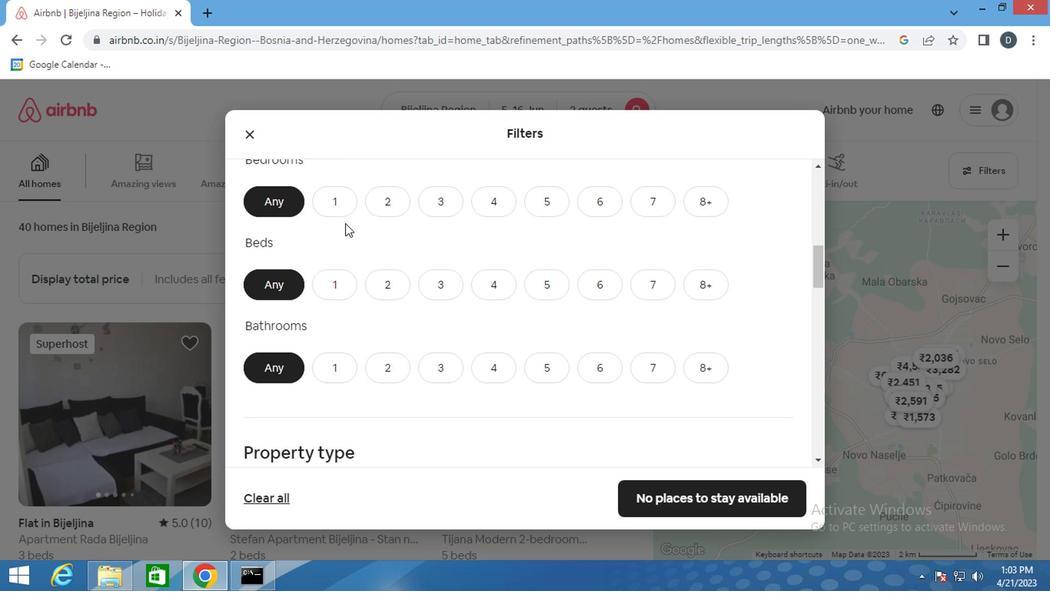 
Action: Mouse pressed left at (336, 200)
Screenshot: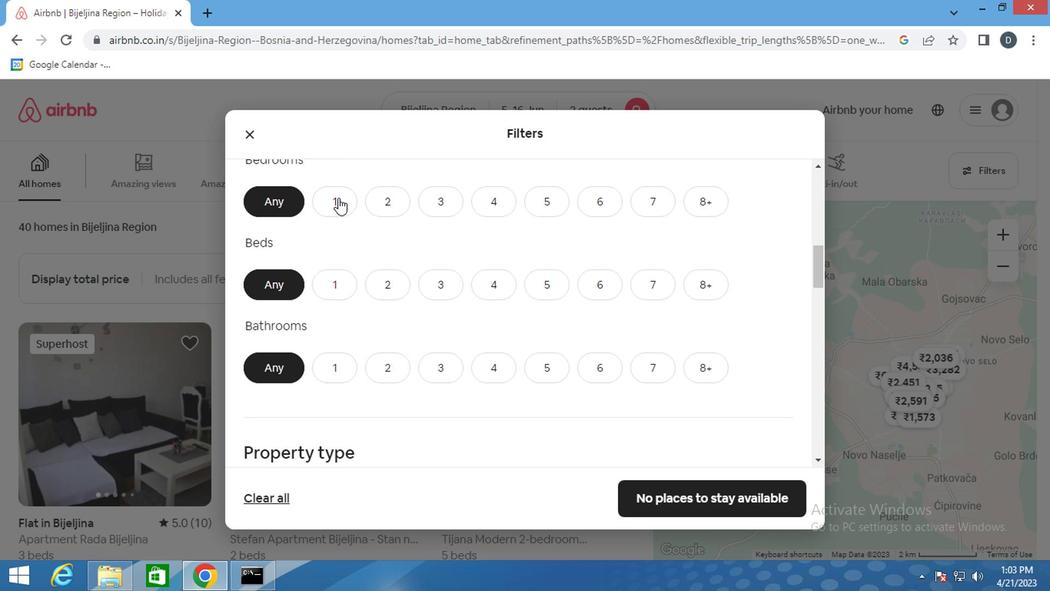 
Action: Mouse moved to (337, 284)
Screenshot: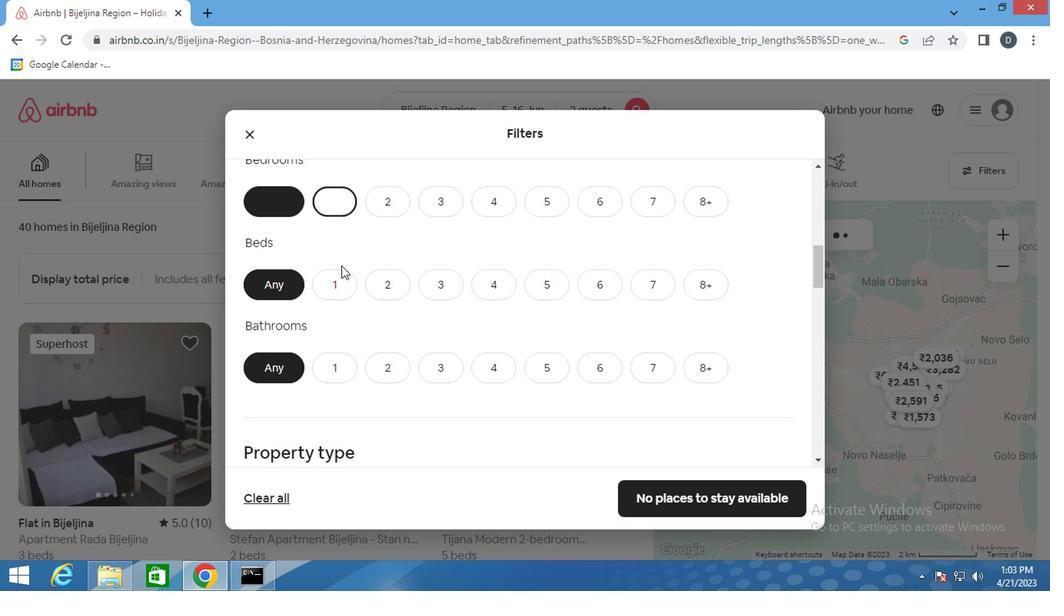 
Action: Mouse pressed left at (337, 284)
Screenshot: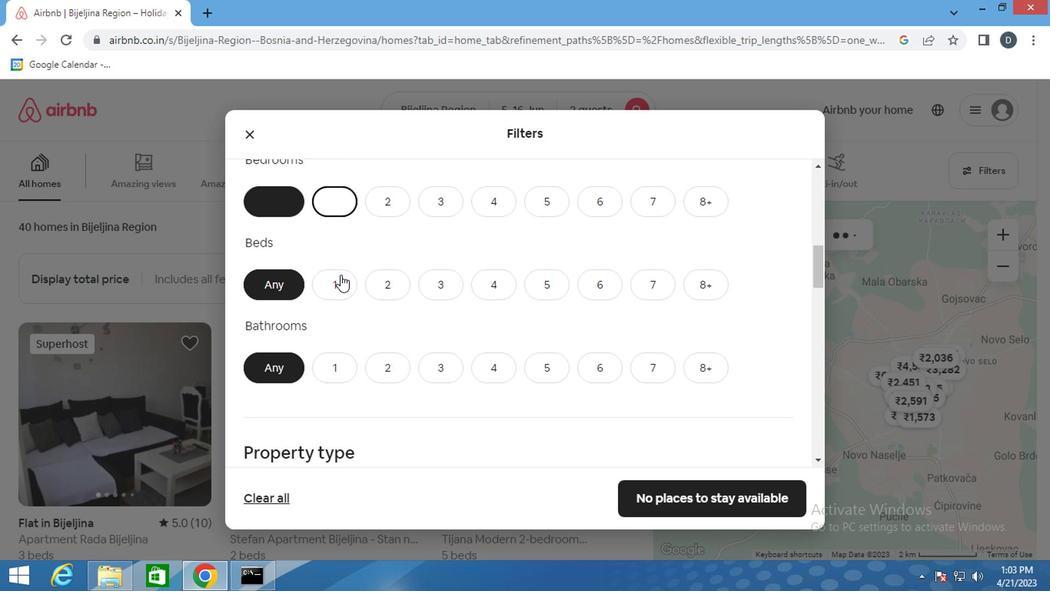 
Action: Mouse moved to (346, 373)
Screenshot: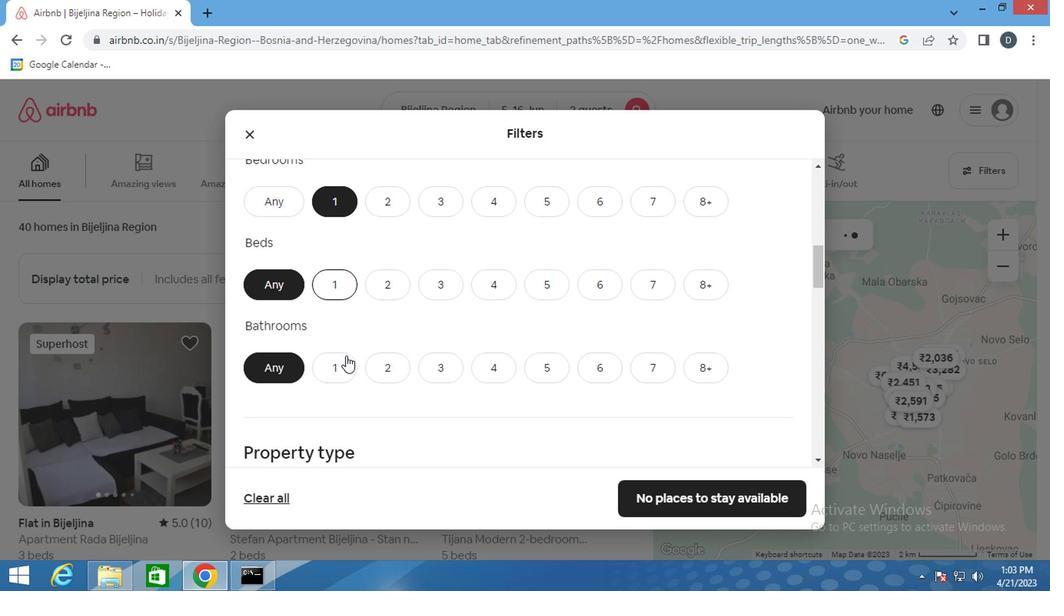 
Action: Mouse pressed left at (346, 373)
Screenshot: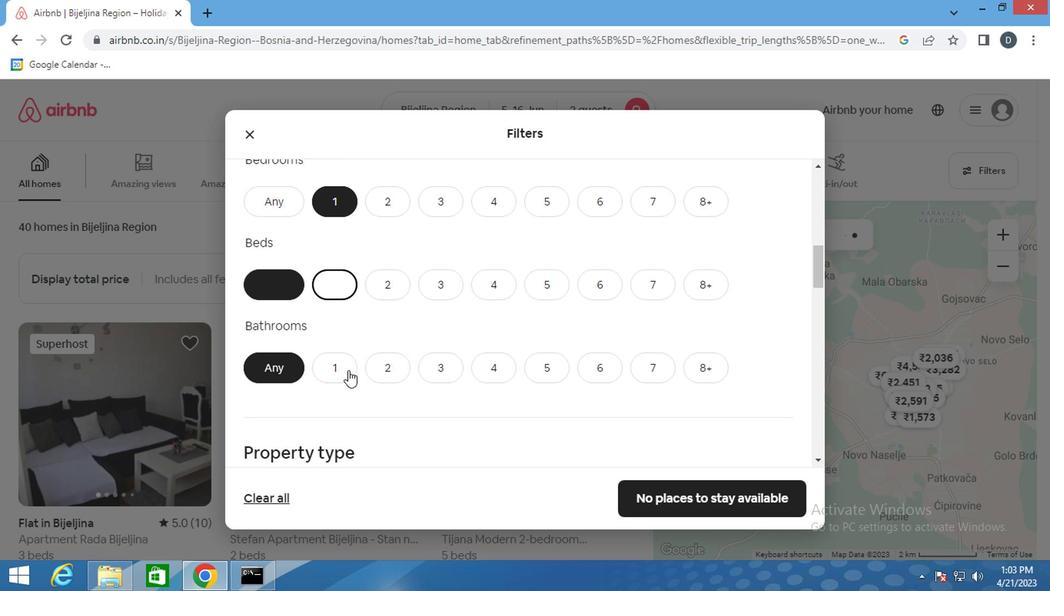 
Action: Mouse moved to (401, 368)
Screenshot: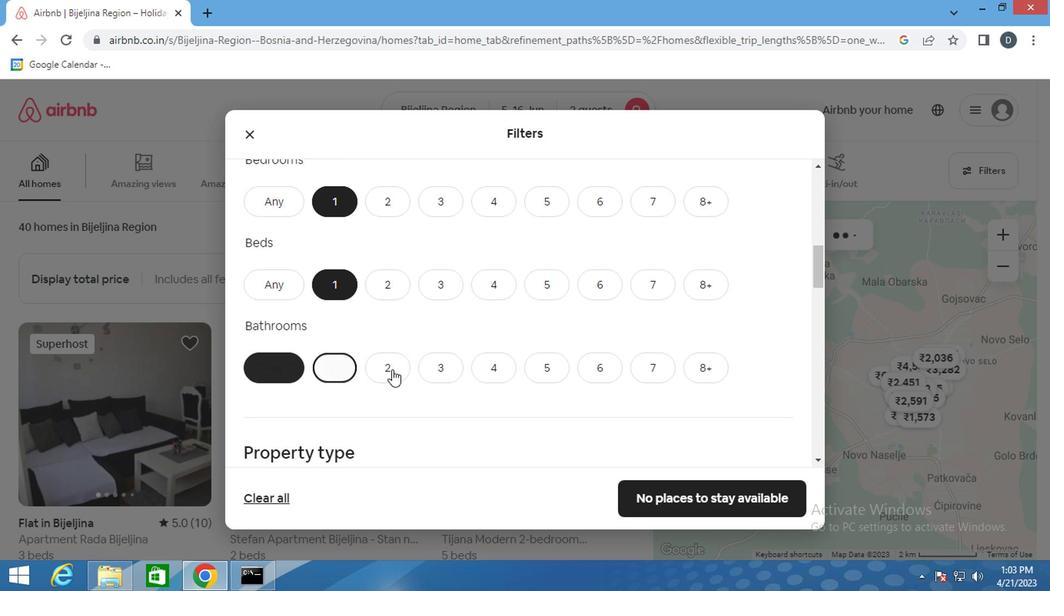 
Action: Mouse scrolled (401, 367) with delta (0, -1)
Screenshot: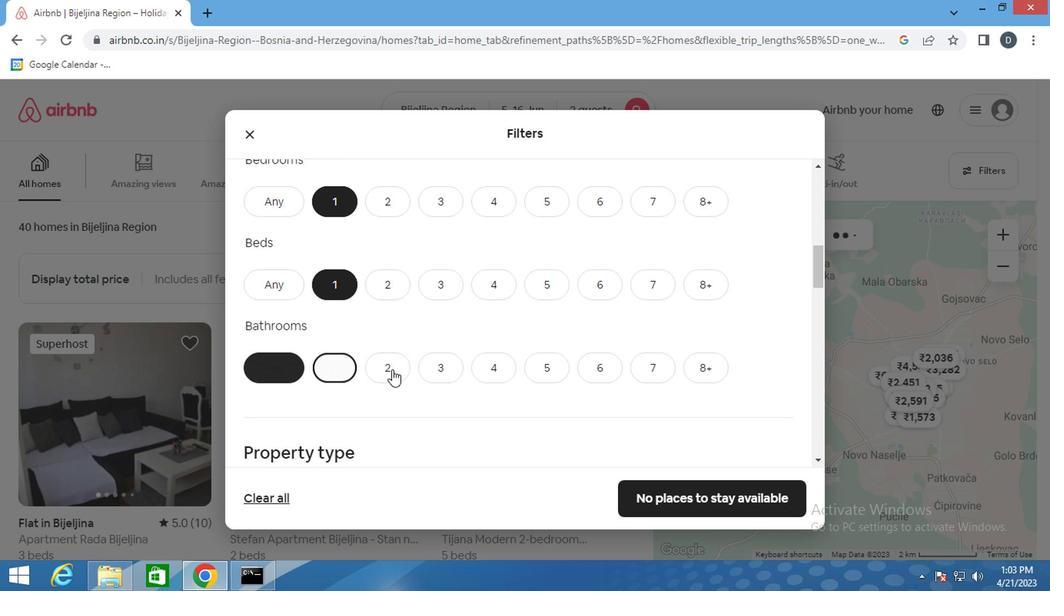 
Action: Mouse scrolled (401, 367) with delta (0, -1)
Screenshot: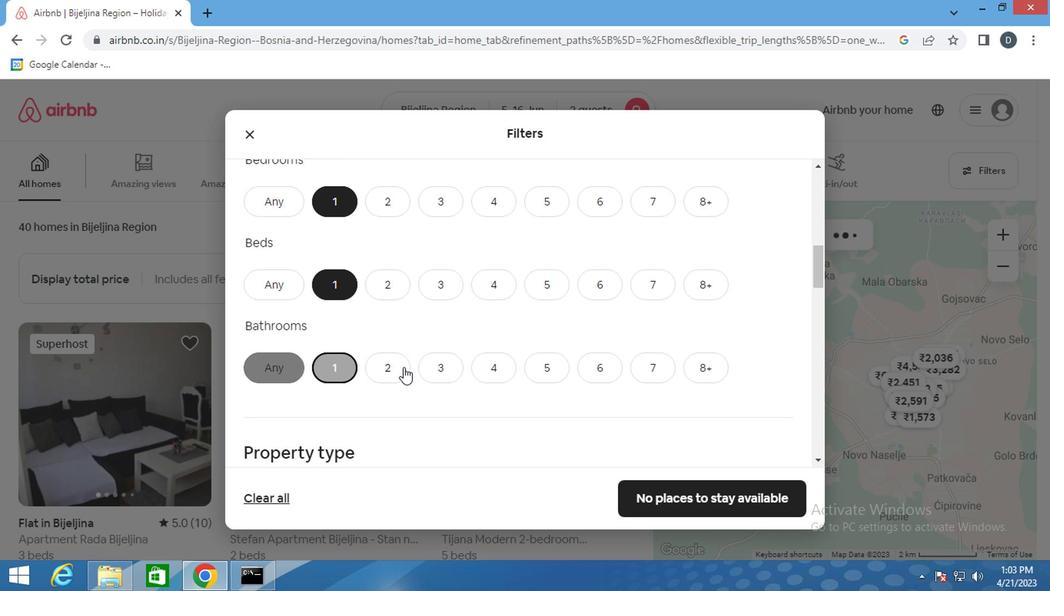 
Action: Mouse moved to (403, 368)
Screenshot: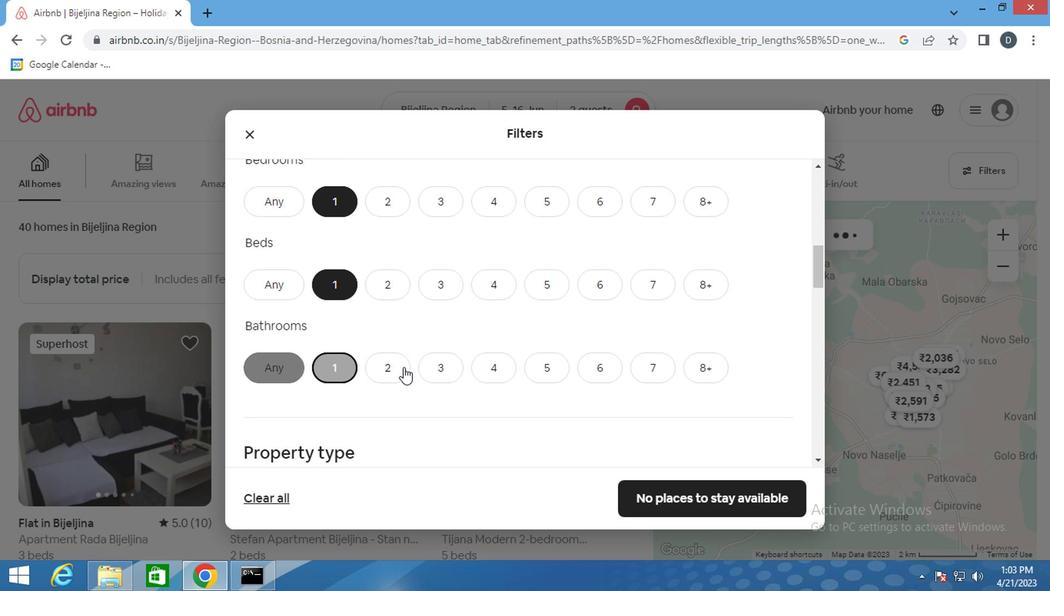 
Action: Mouse scrolled (403, 367) with delta (0, -1)
Screenshot: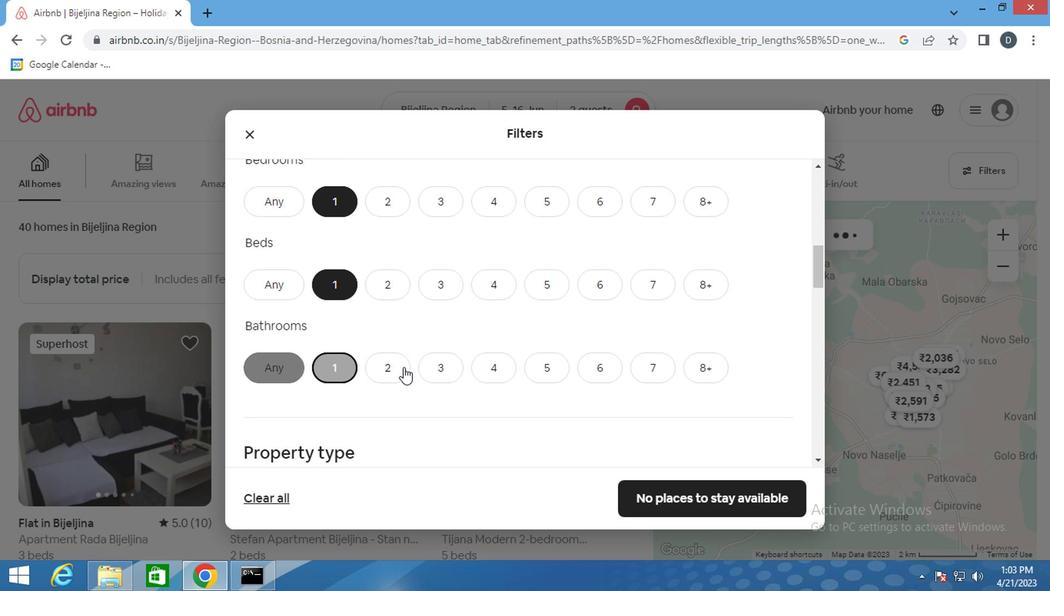 
Action: Mouse moved to (291, 308)
Screenshot: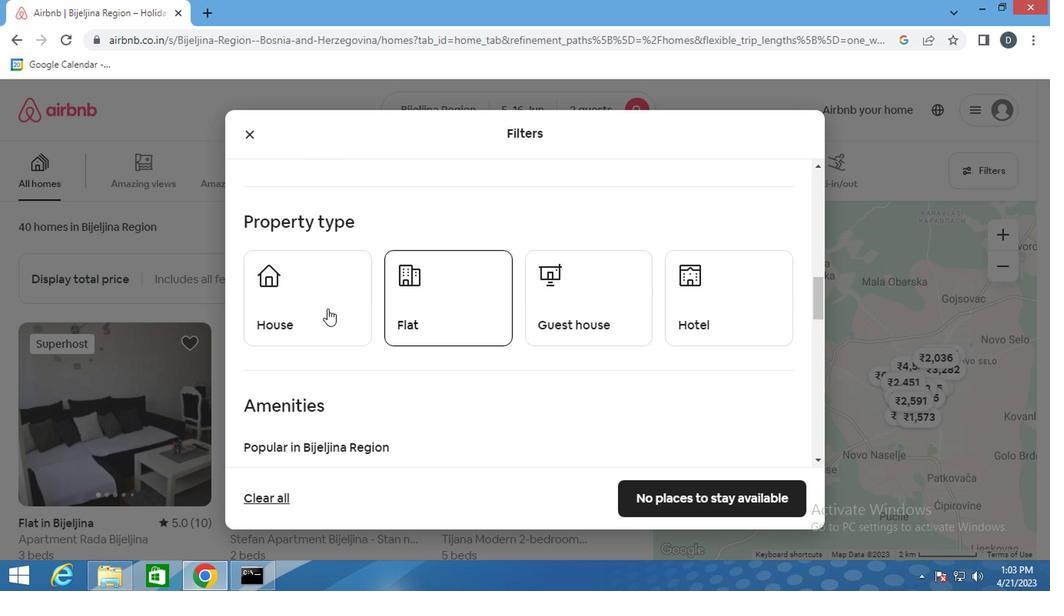 
Action: Mouse pressed left at (291, 308)
Screenshot: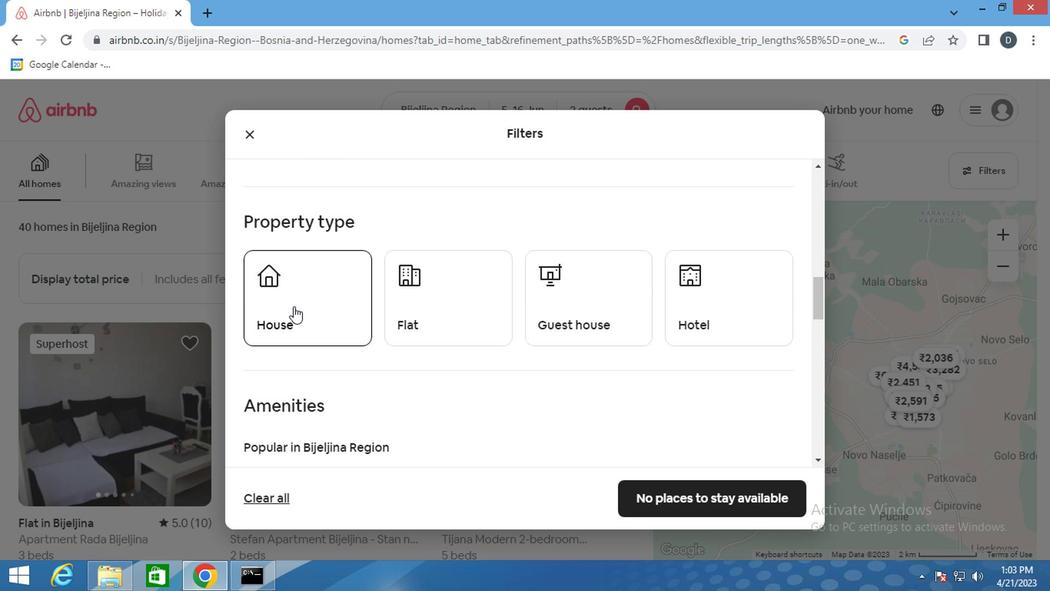 
Action: Mouse moved to (420, 307)
Screenshot: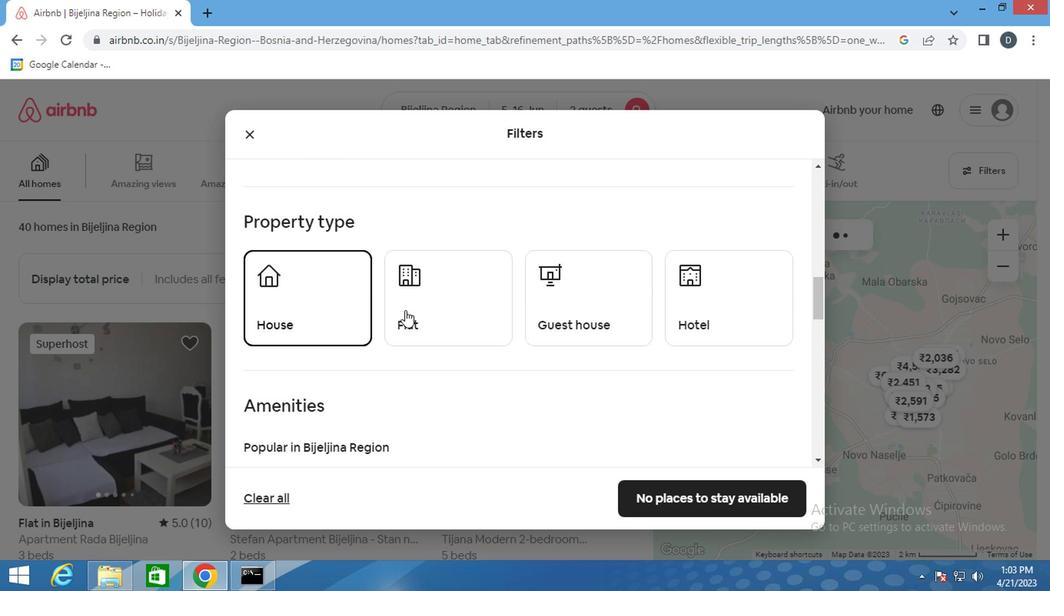 
Action: Mouse pressed left at (420, 307)
Screenshot: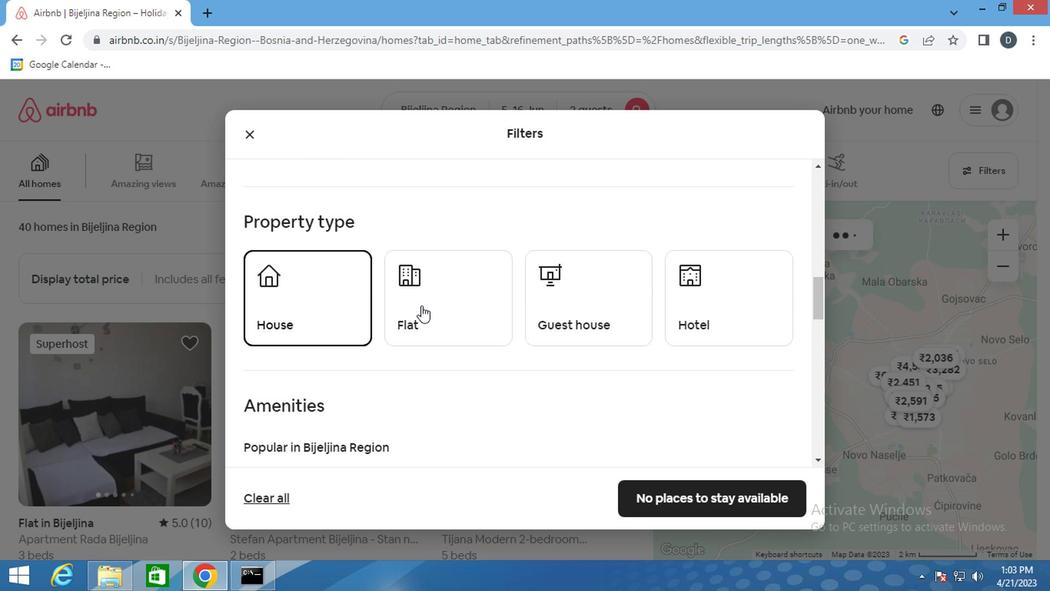 
Action: Mouse moved to (576, 304)
Screenshot: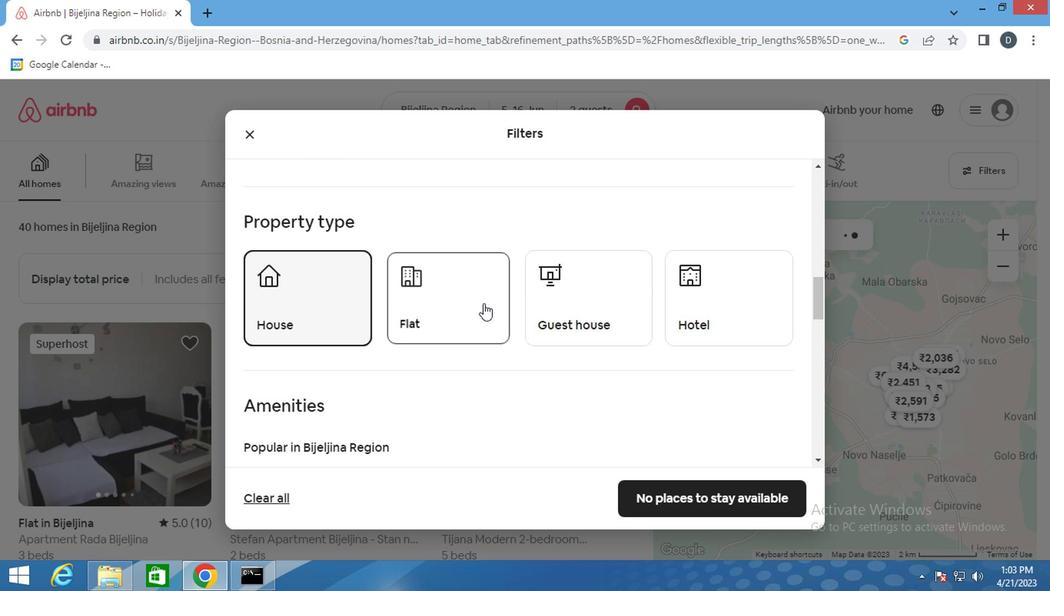
Action: Mouse pressed left at (576, 304)
Screenshot: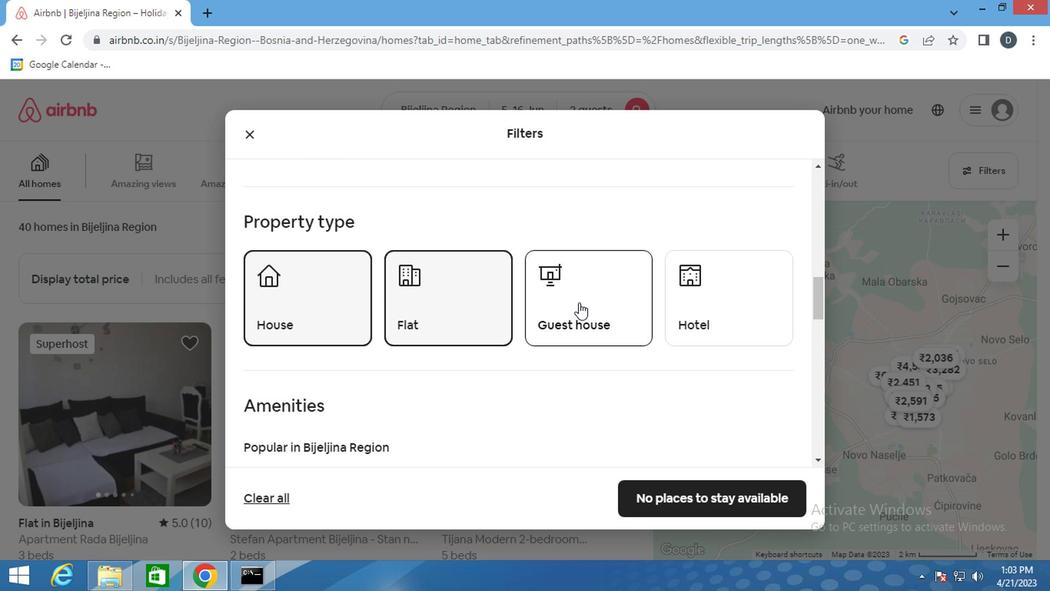 
Action: Mouse moved to (687, 298)
Screenshot: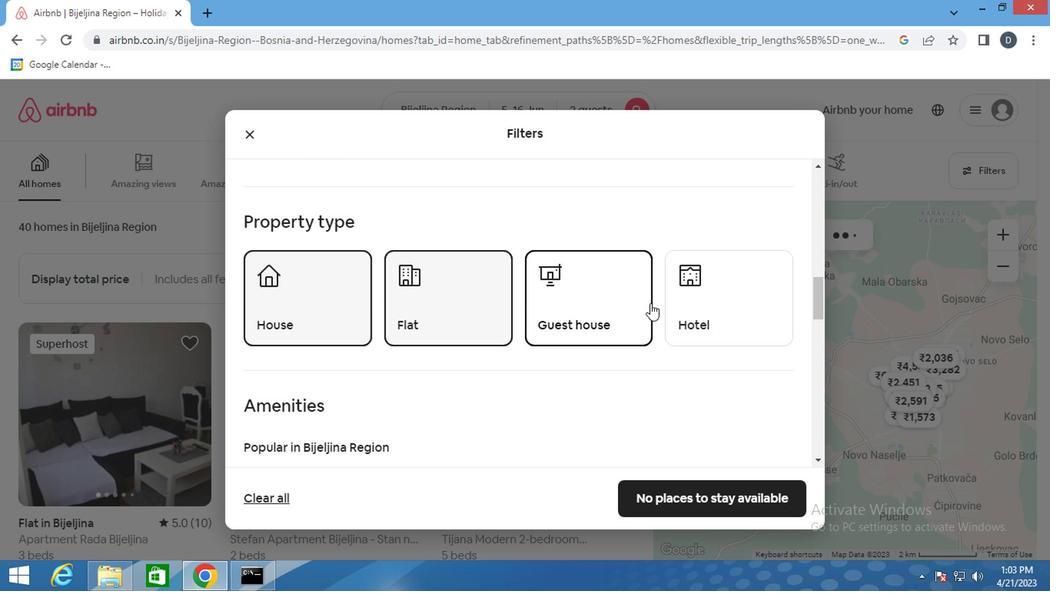 
Action: Mouse pressed left at (687, 298)
Screenshot: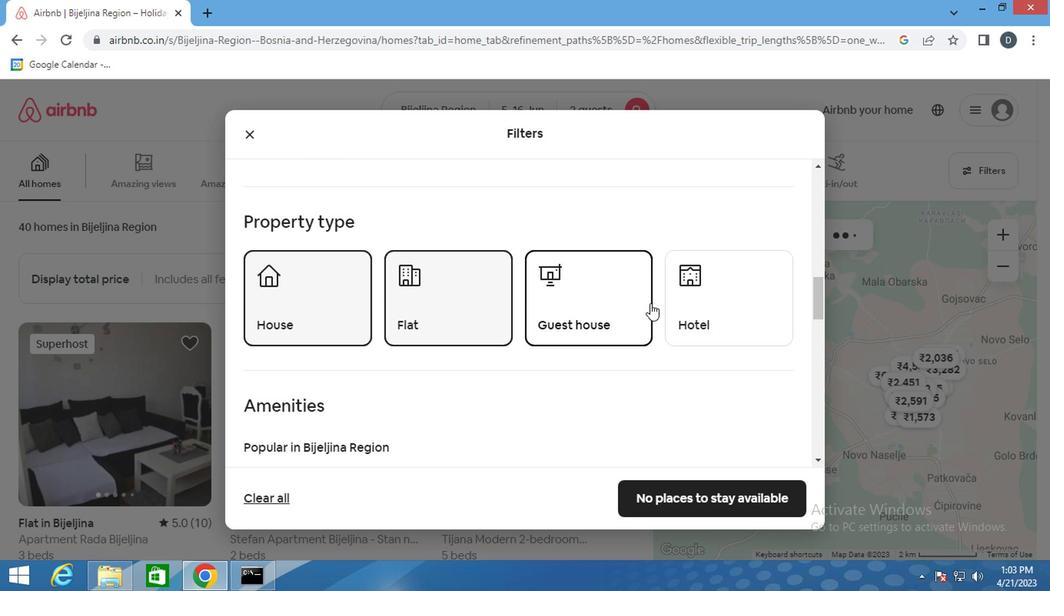 
Action: Mouse moved to (601, 345)
Screenshot: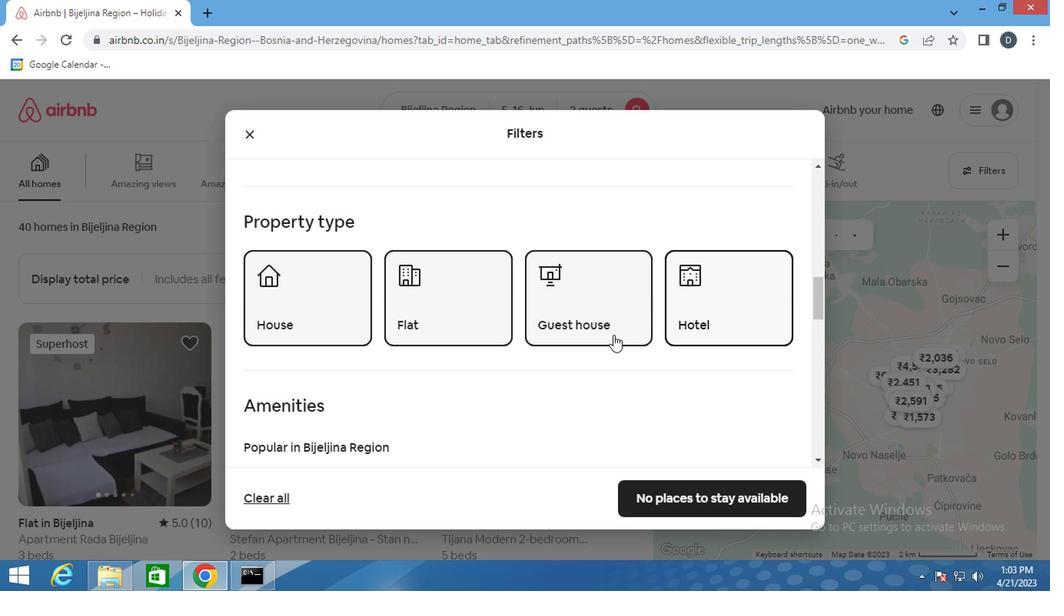 
Action: Mouse scrolled (601, 344) with delta (0, -1)
Screenshot: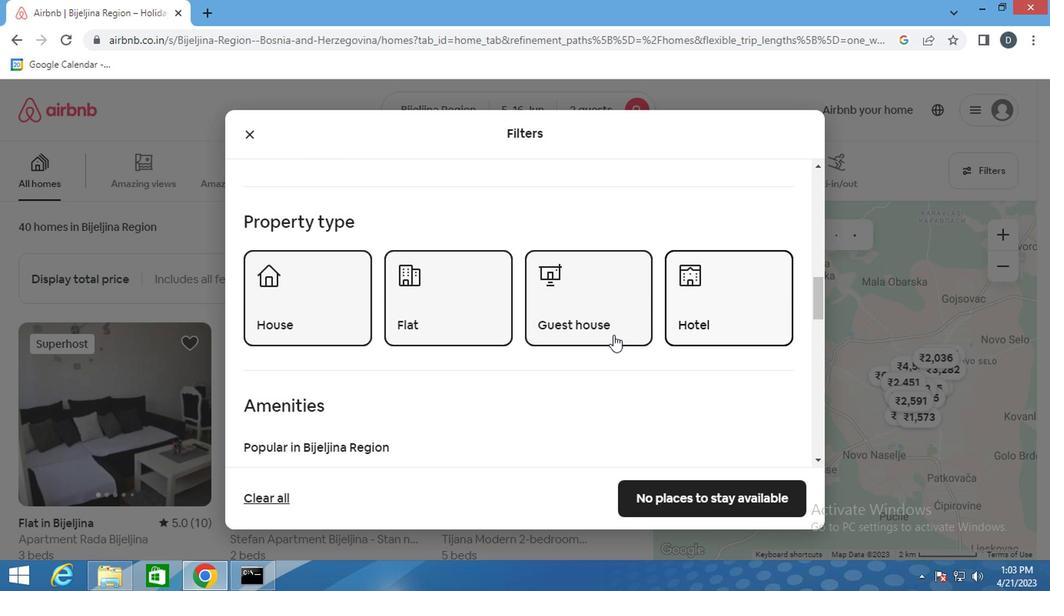 
Action: Mouse moved to (600, 348)
Screenshot: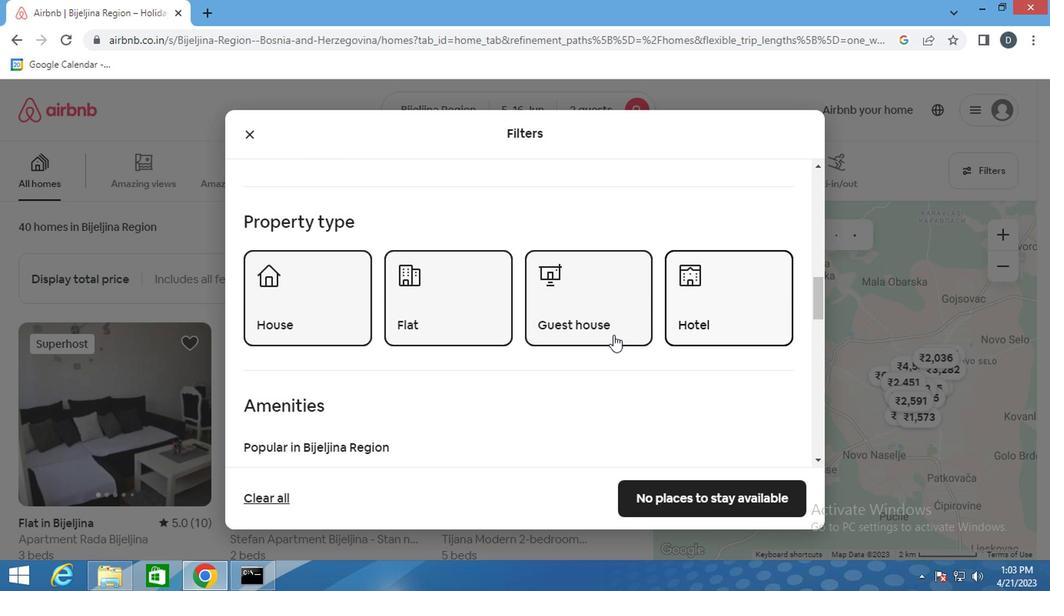 
Action: Mouse scrolled (600, 348) with delta (0, 0)
Screenshot: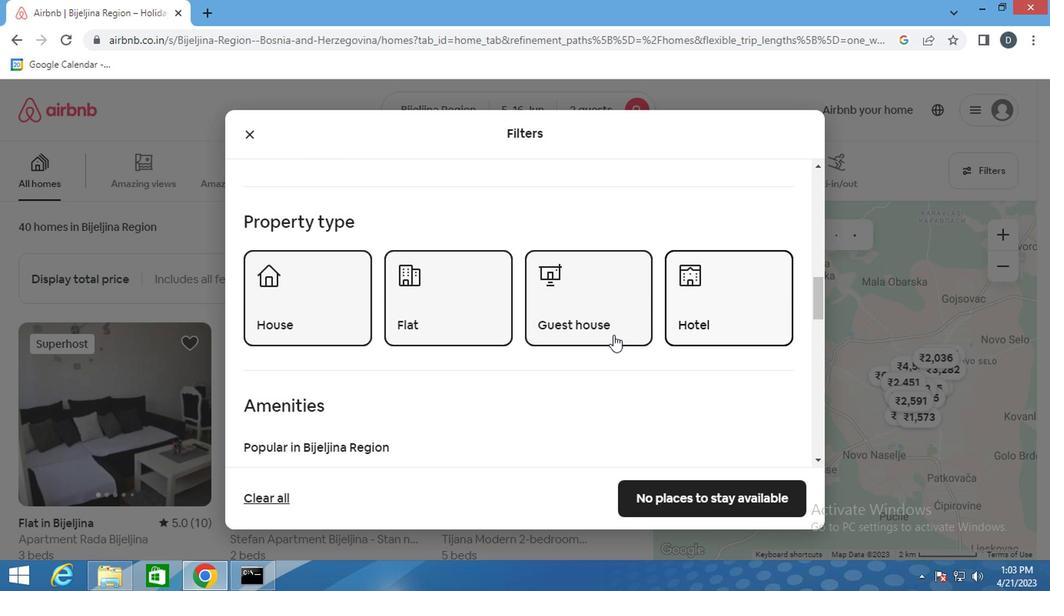 
Action: Mouse scrolled (600, 348) with delta (0, 0)
Screenshot: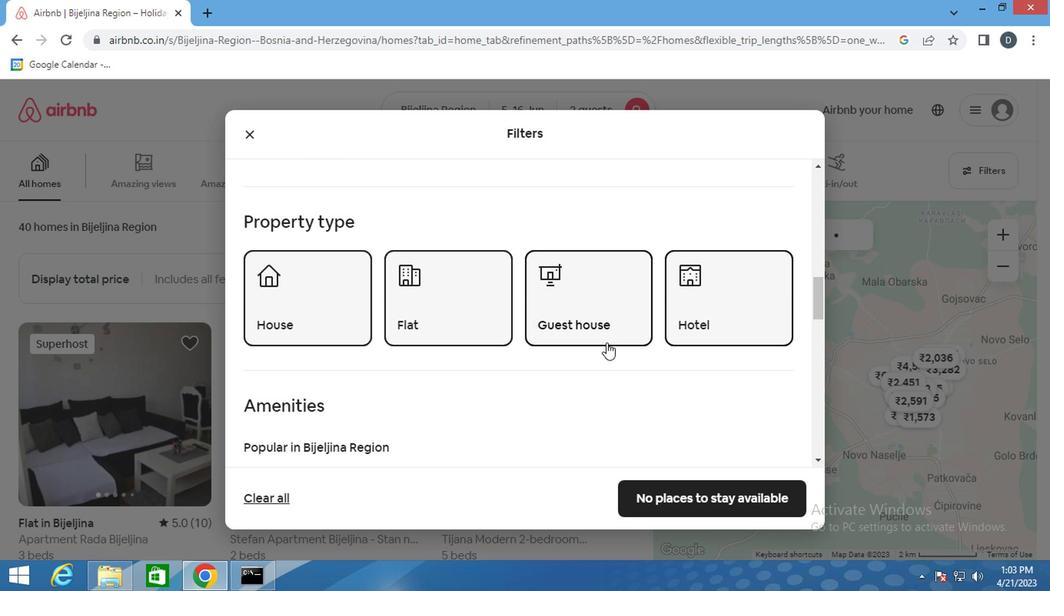 
Action: Mouse moved to (276, 363)
Screenshot: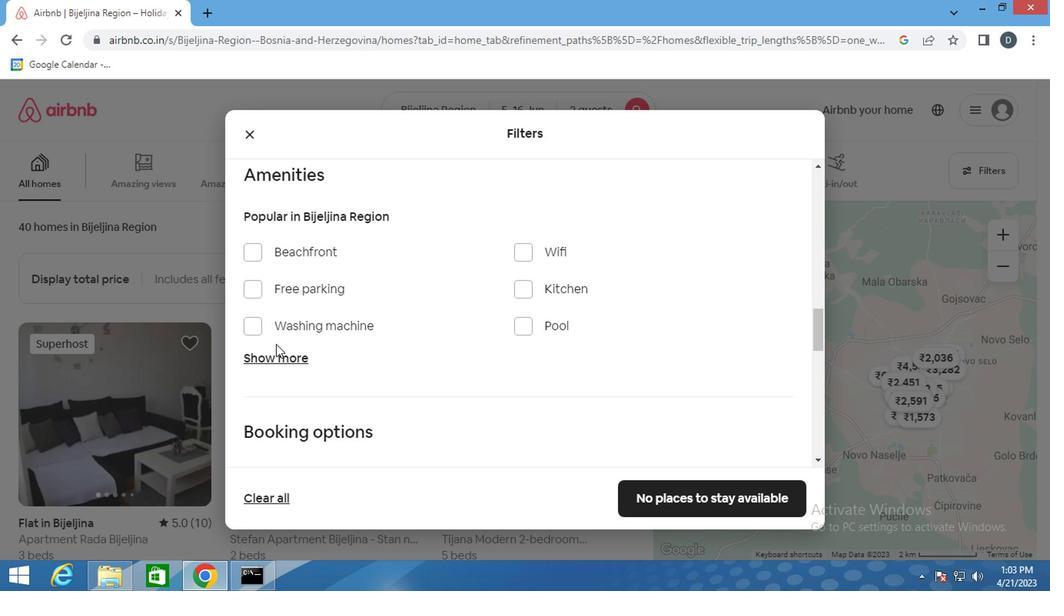 
Action: Mouse pressed left at (276, 363)
Screenshot: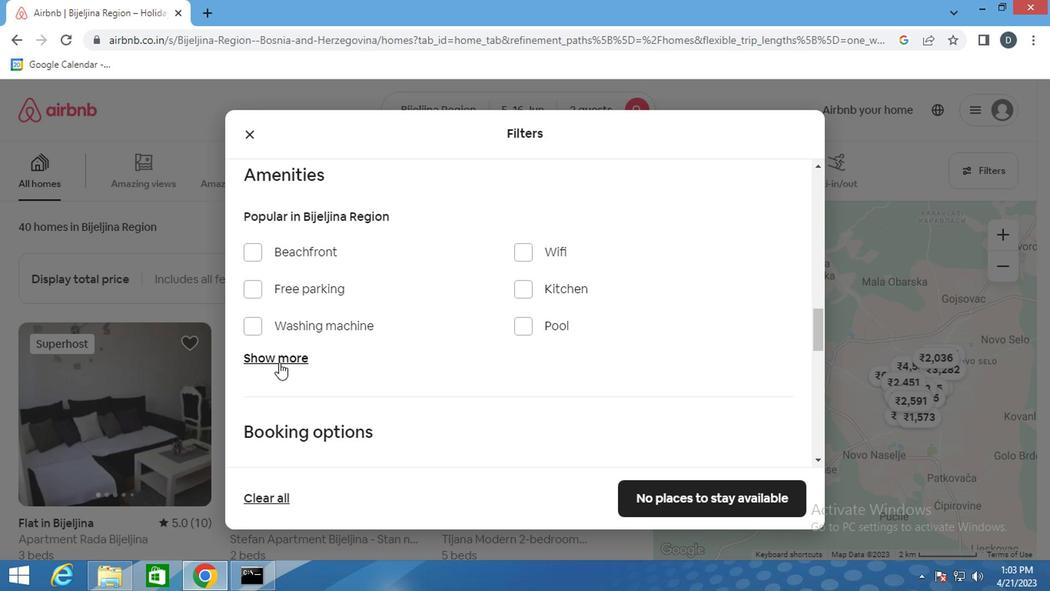 
Action: Mouse moved to (300, 447)
Screenshot: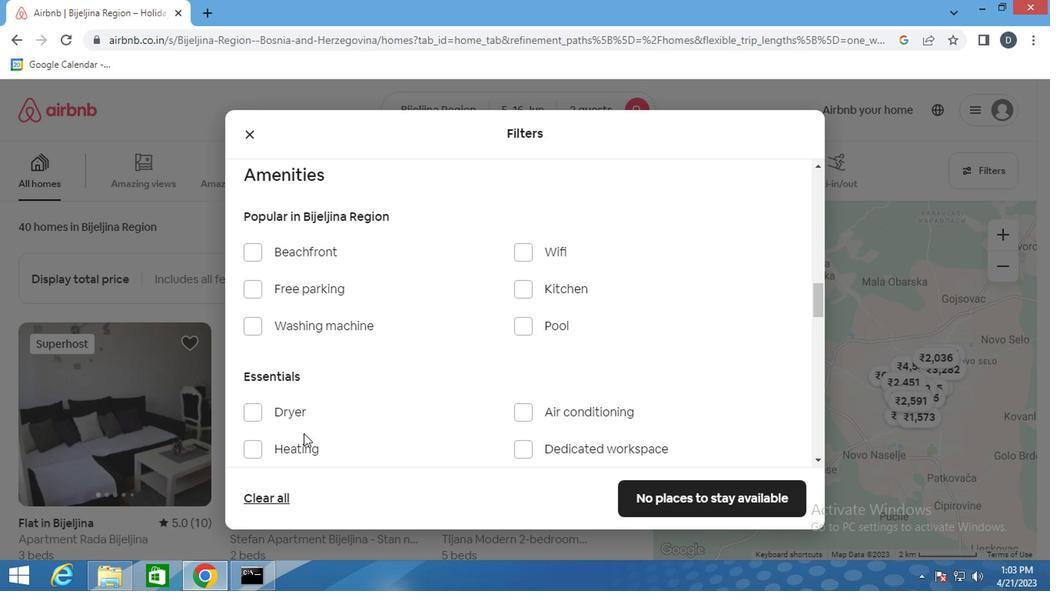 
Action: Mouse pressed left at (300, 447)
Screenshot: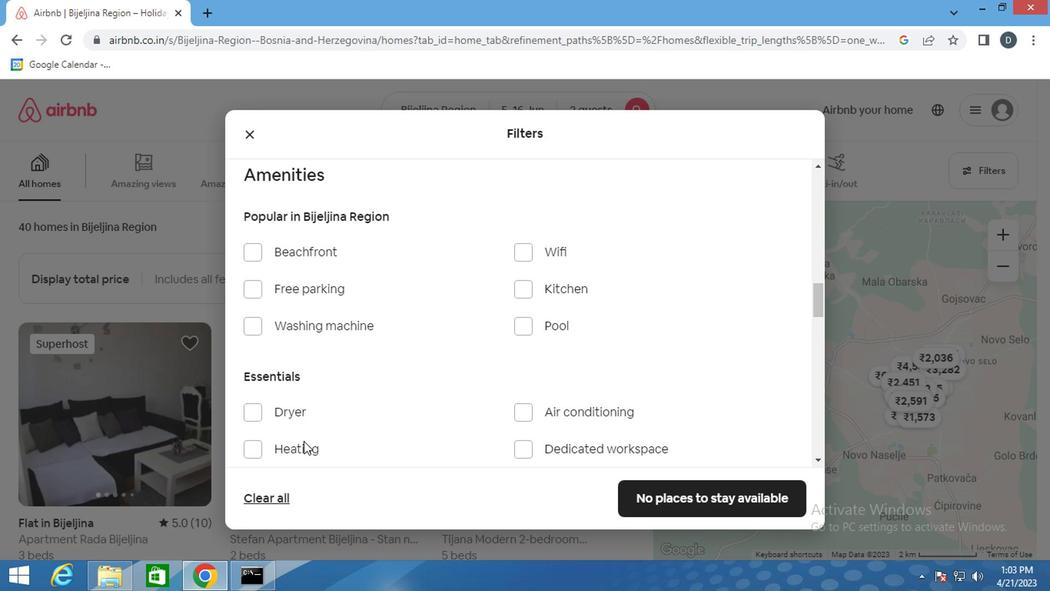 
Action: Mouse moved to (414, 392)
Screenshot: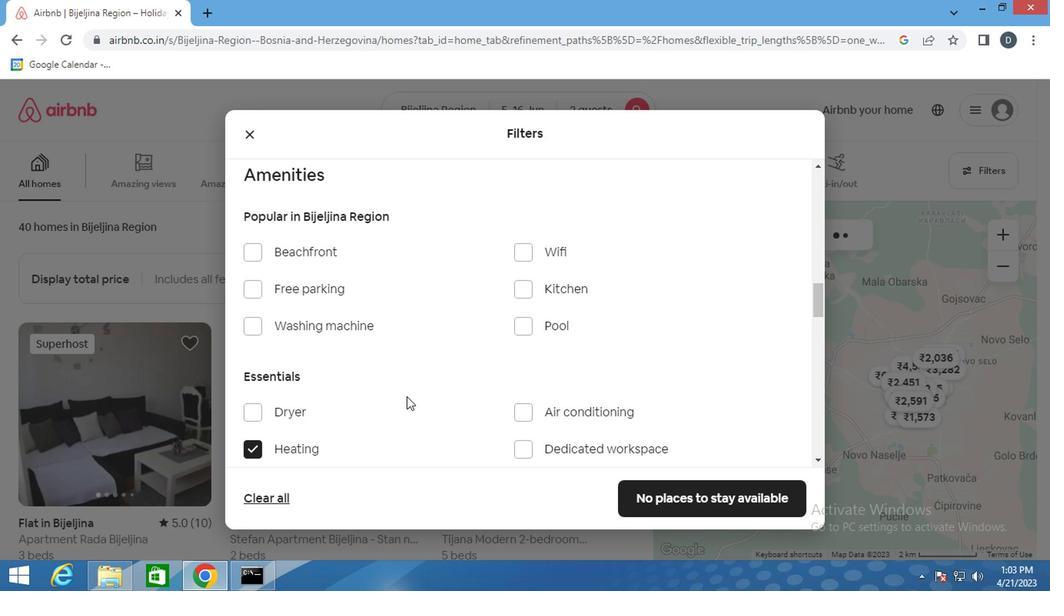 
Action: Mouse scrolled (414, 392) with delta (0, 0)
Screenshot: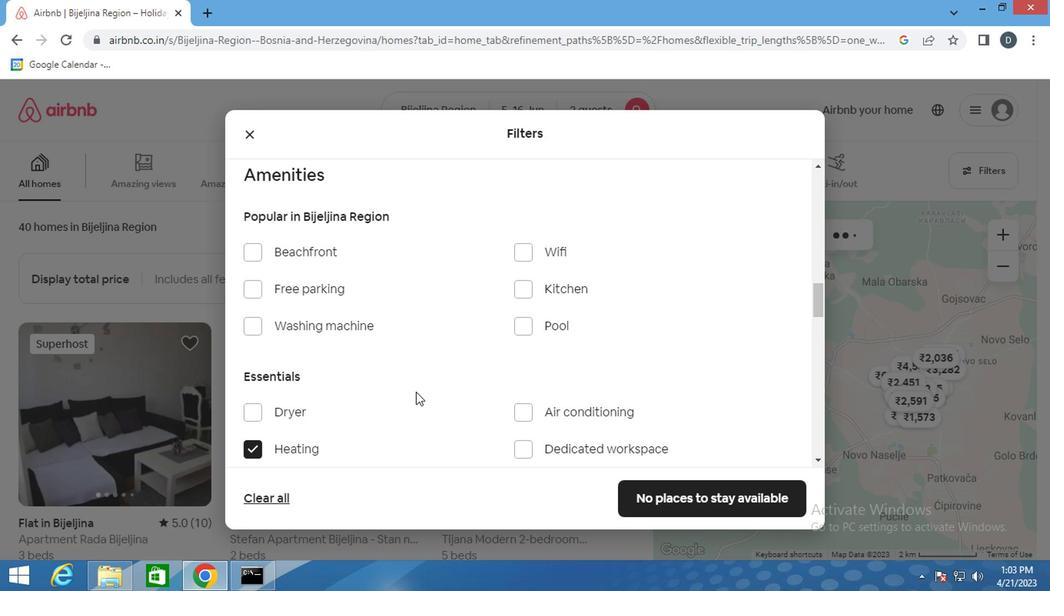 
Action: Mouse scrolled (414, 392) with delta (0, 0)
Screenshot: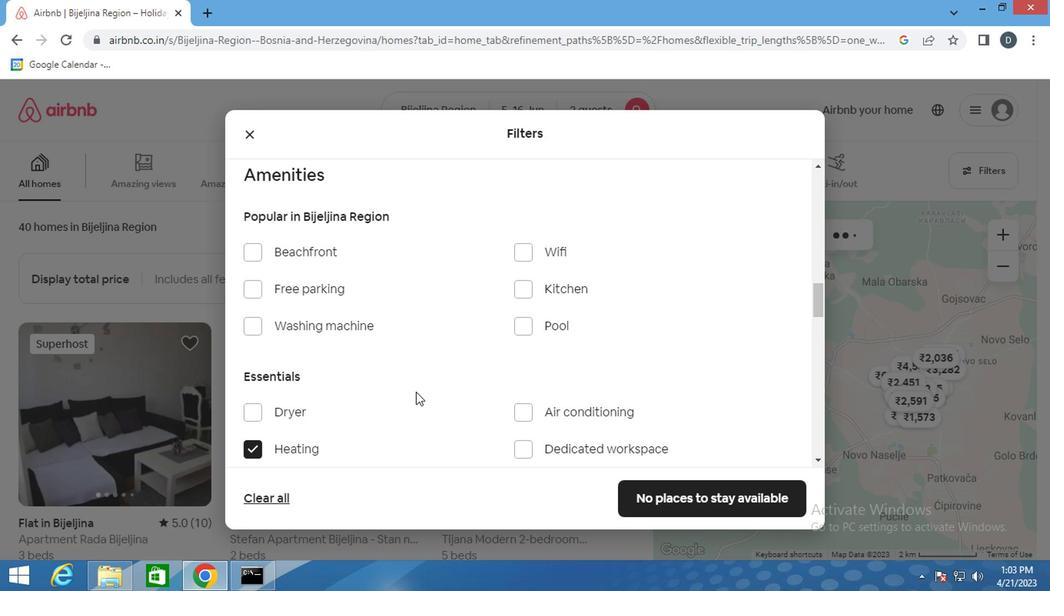 
Action: Mouse moved to (415, 392)
Screenshot: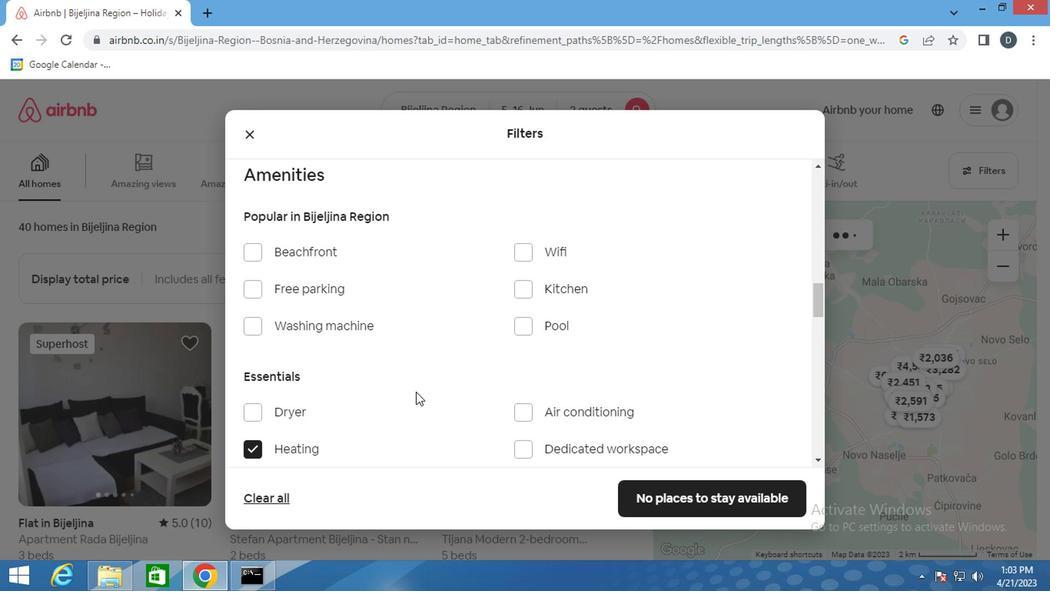 
Action: Mouse scrolled (415, 391) with delta (0, 0)
Screenshot: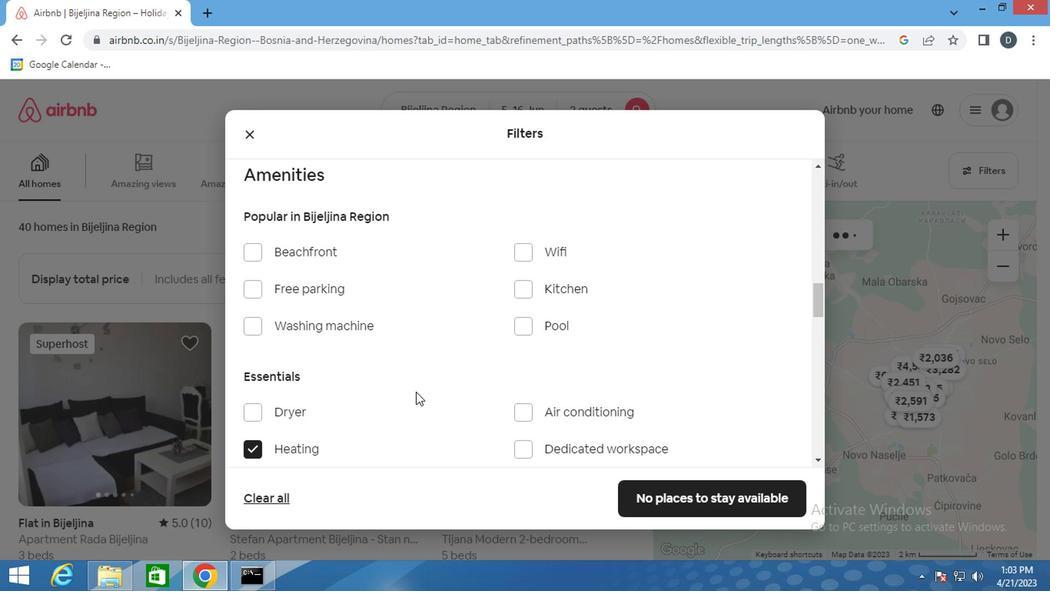 
Action: Mouse moved to (417, 392)
Screenshot: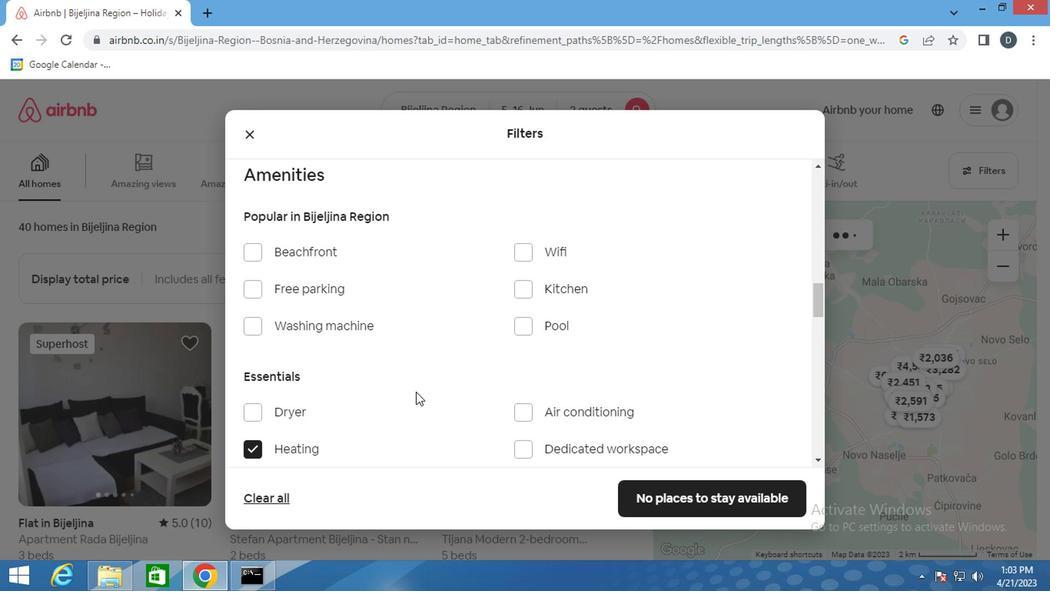 
Action: Mouse scrolled (417, 391) with delta (0, 0)
Screenshot: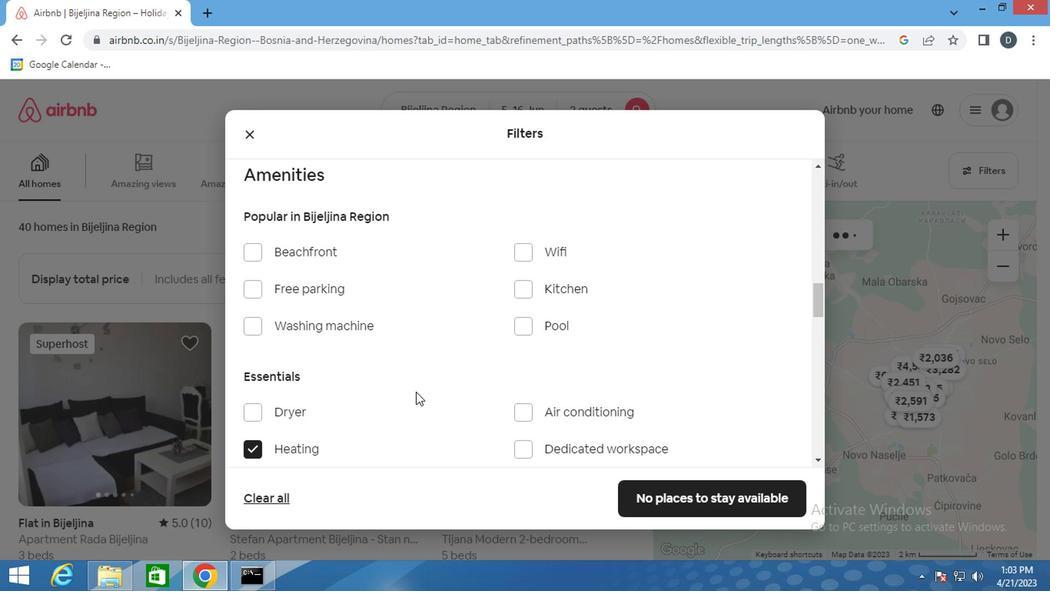 
Action: Mouse moved to (420, 390)
Screenshot: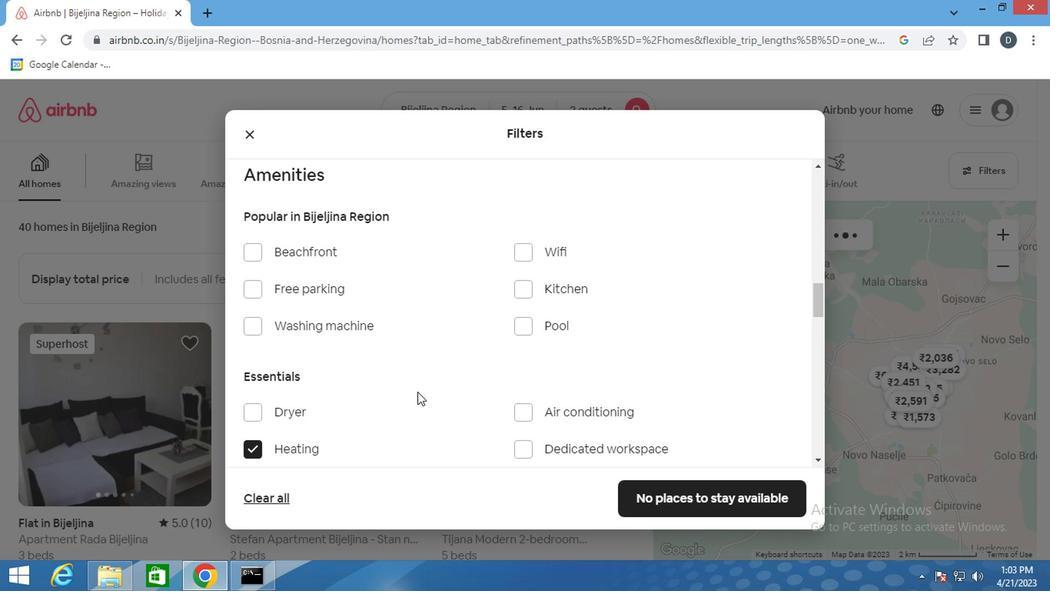 
Action: Mouse scrolled (420, 390) with delta (0, 0)
Screenshot: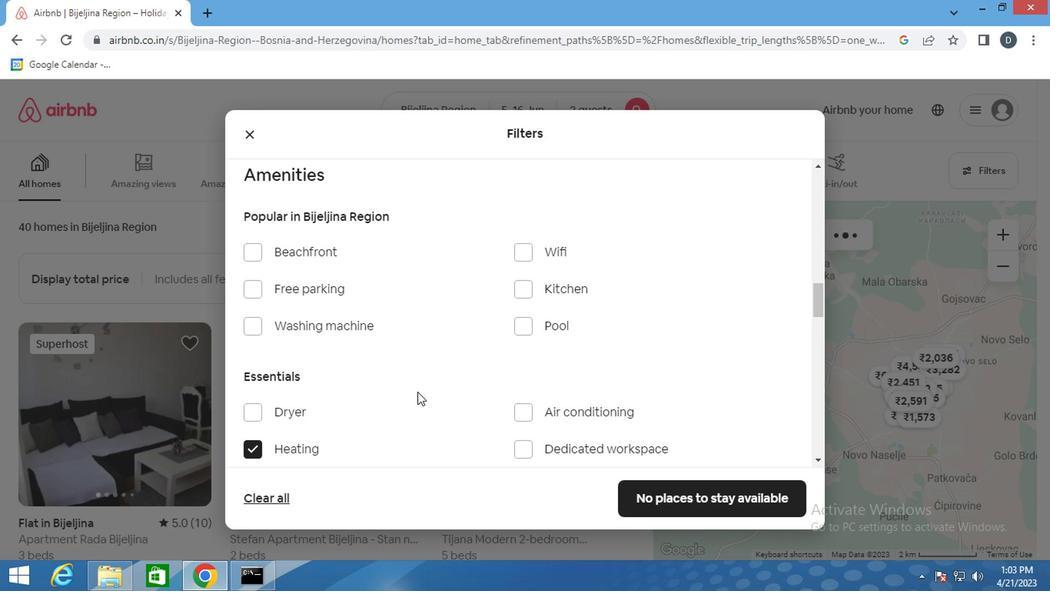 
Action: Mouse moved to (470, 360)
Screenshot: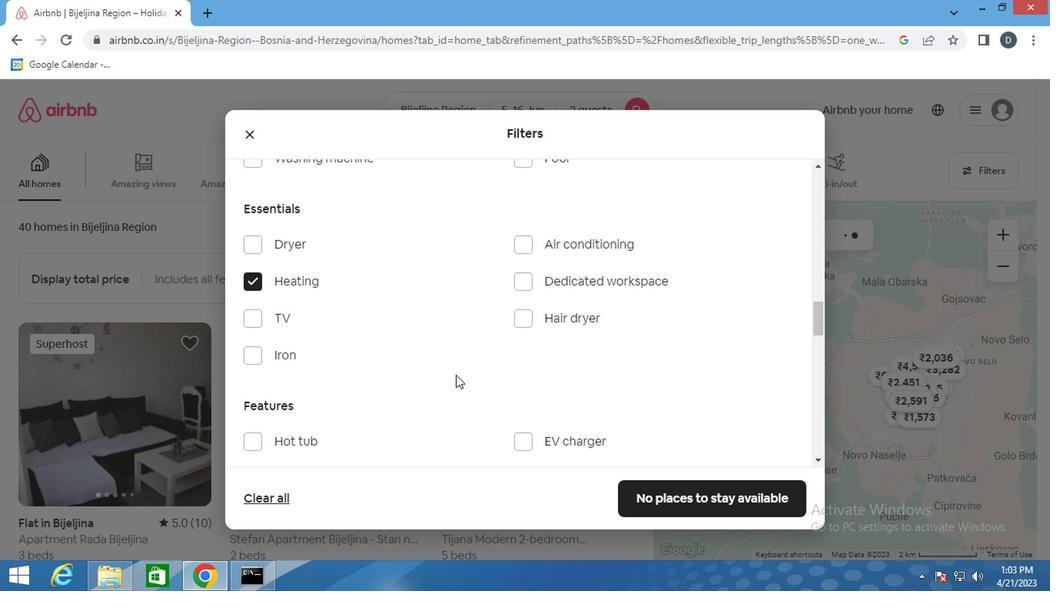 
Action: Mouse scrolled (470, 359) with delta (0, 0)
Screenshot: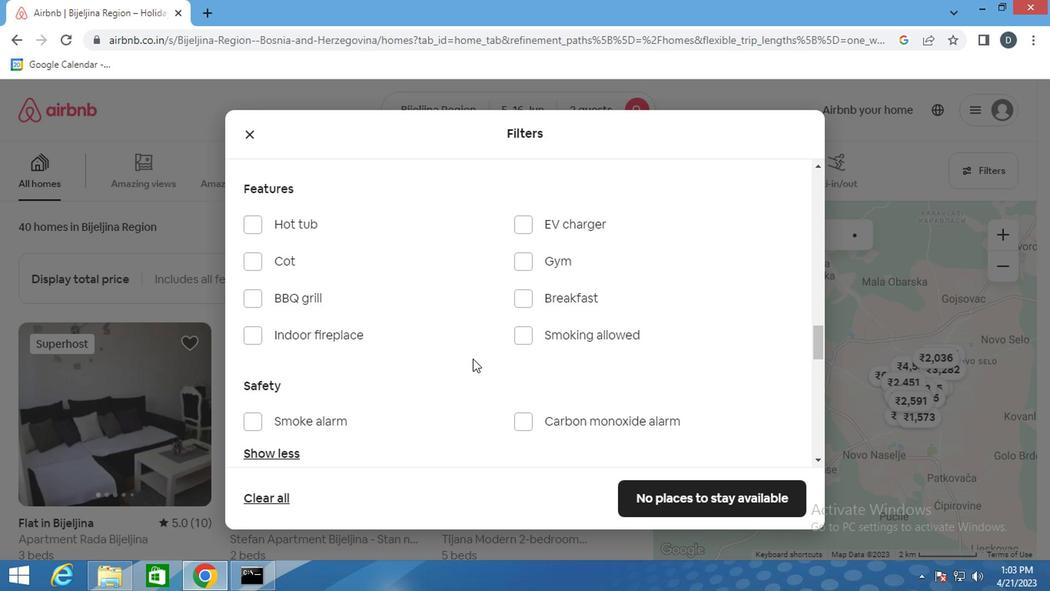 
Action: Mouse scrolled (470, 359) with delta (0, 0)
Screenshot: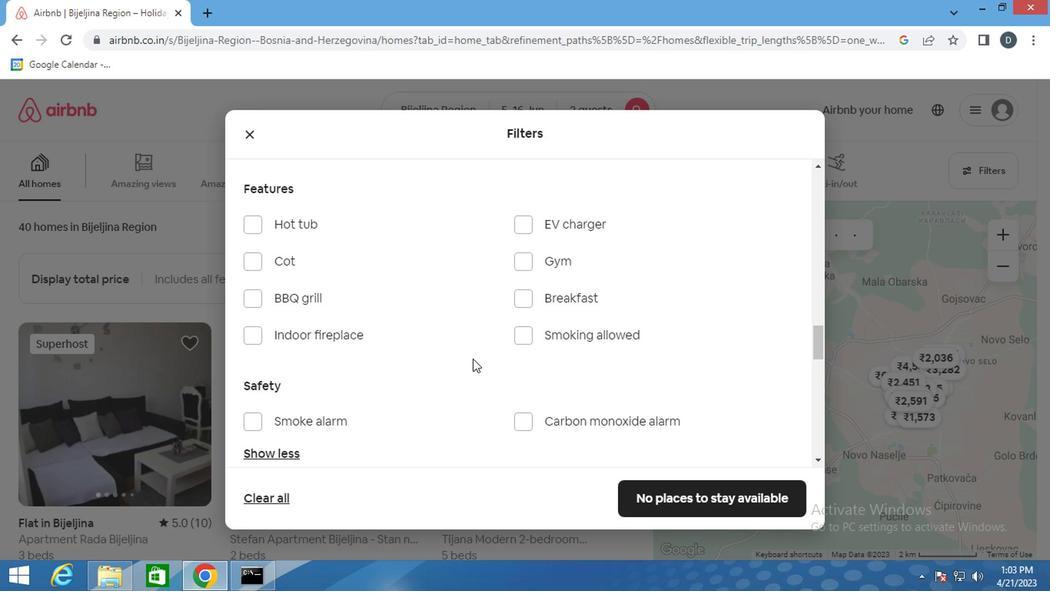 
Action: Mouse scrolled (470, 359) with delta (0, 0)
Screenshot: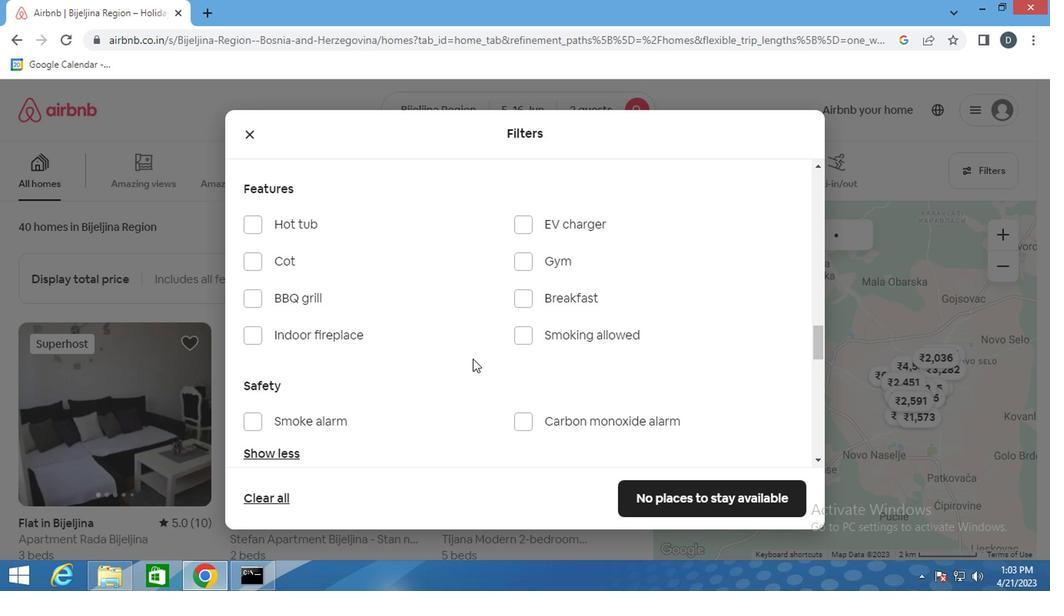 
Action: Mouse moved to (471, 359)
Screenshot: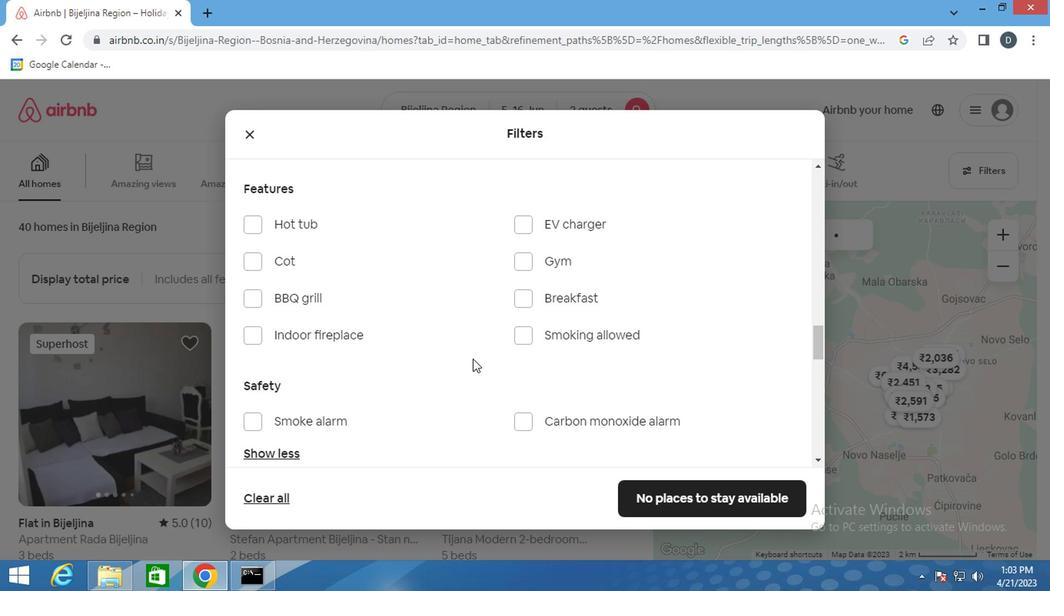 
Action: Mouse scrolled (471, 358) with delta (0, -1)
Screenshot: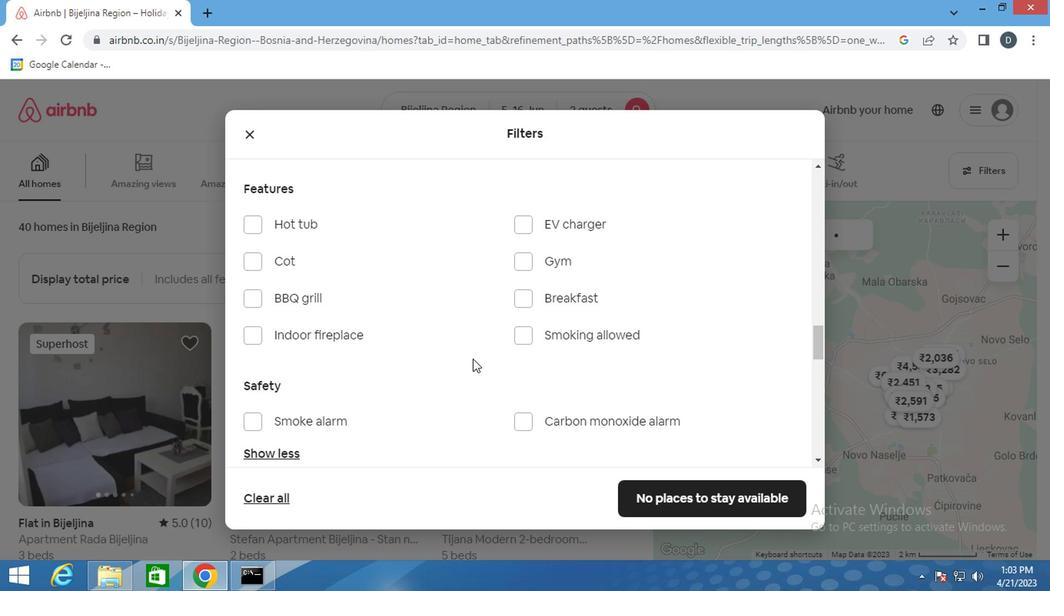 
Action: Mouse moved to (566, 344)
Screenshot: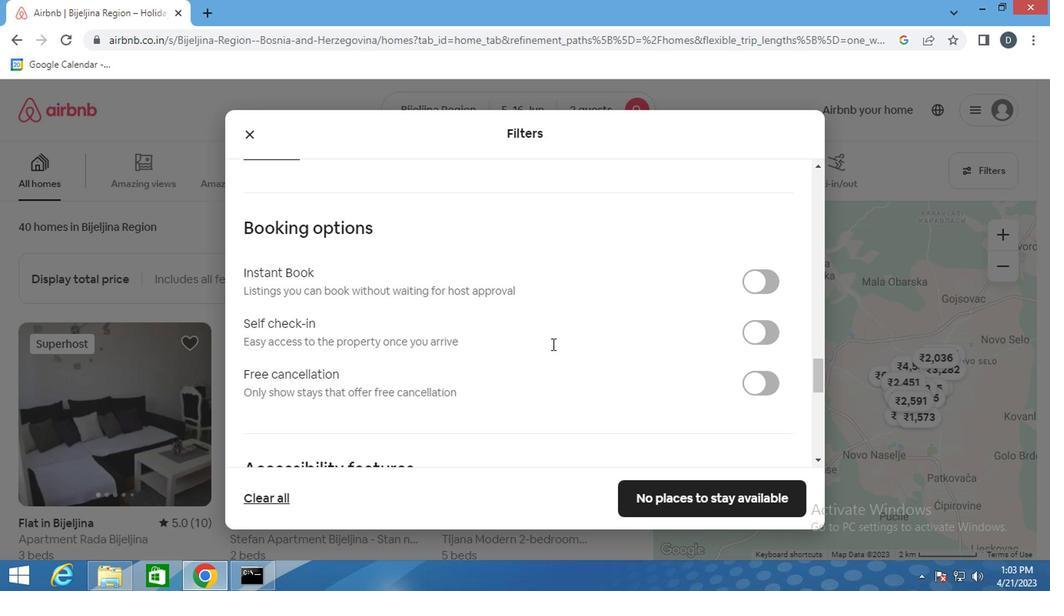
Action: Mouse scrolled (566, 343) with delta (0, -1)
Screenshot: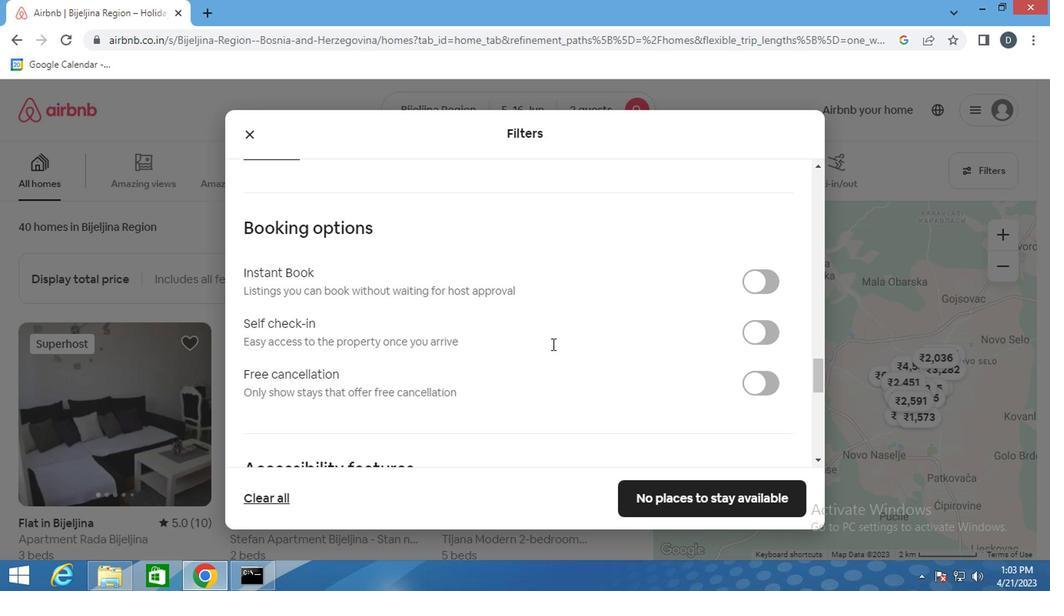 
Action: Mouse moved to (586, 344)
Screenshot: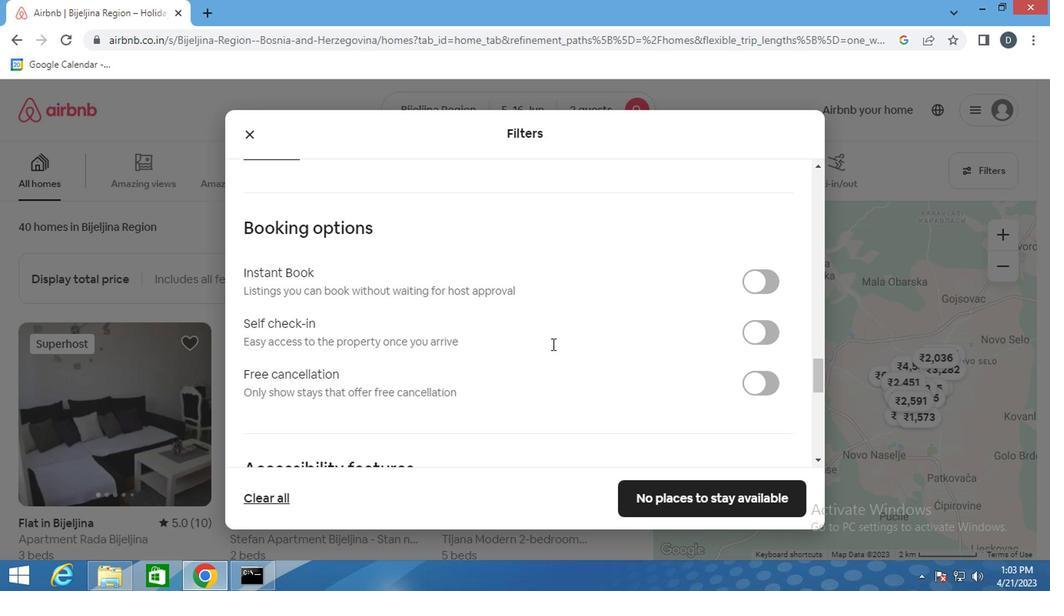 
Action: Mouse scrolled (586, 344) with delta (0, 0)
Screenshot: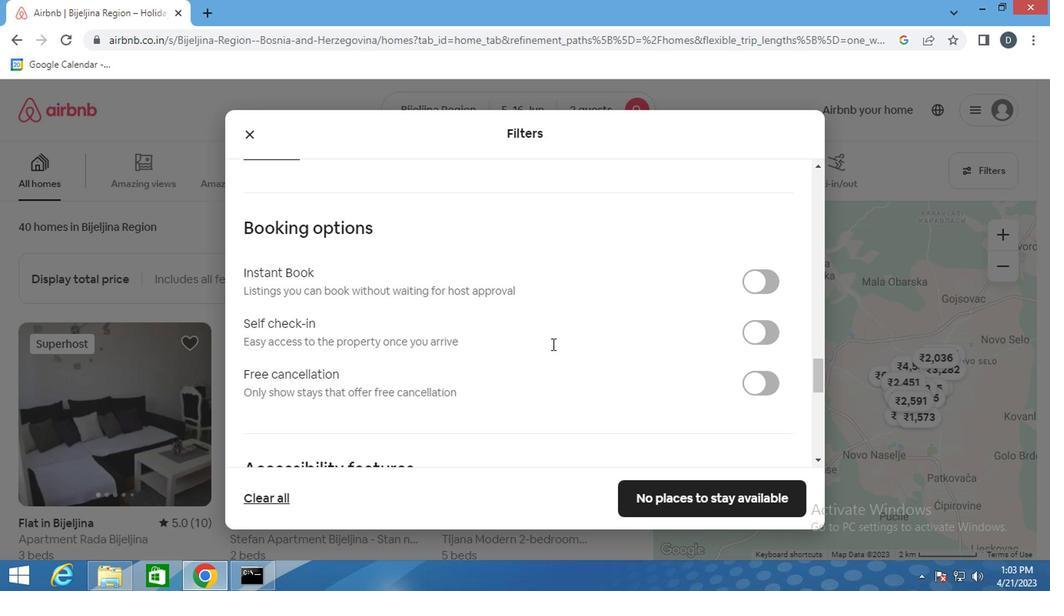 
Action: Mouse moved to (757, 177)
Screenshot: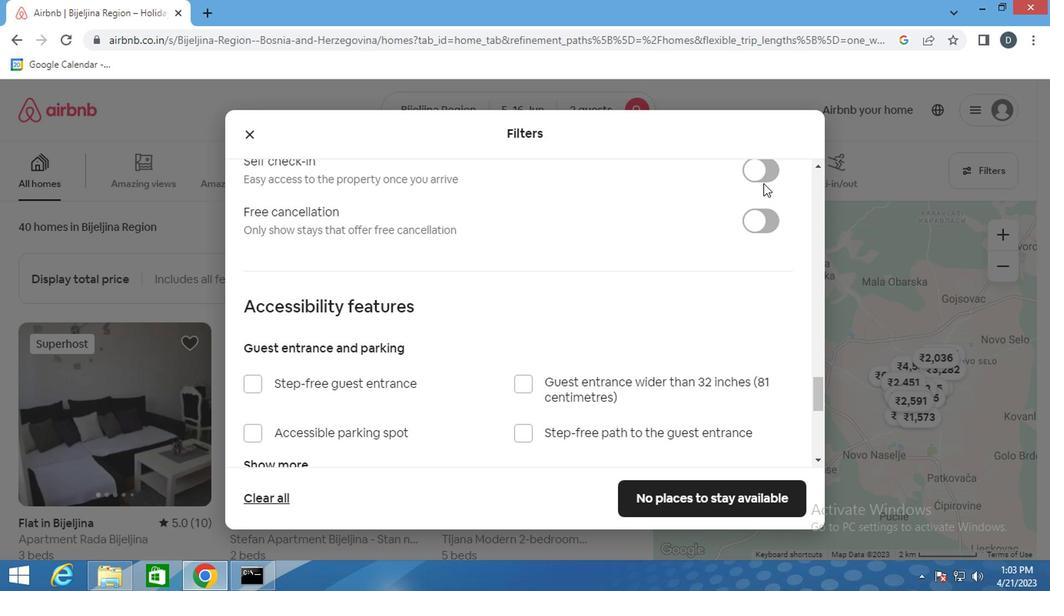
Action: Mouse pressed left at (757, 177)
Screenshot: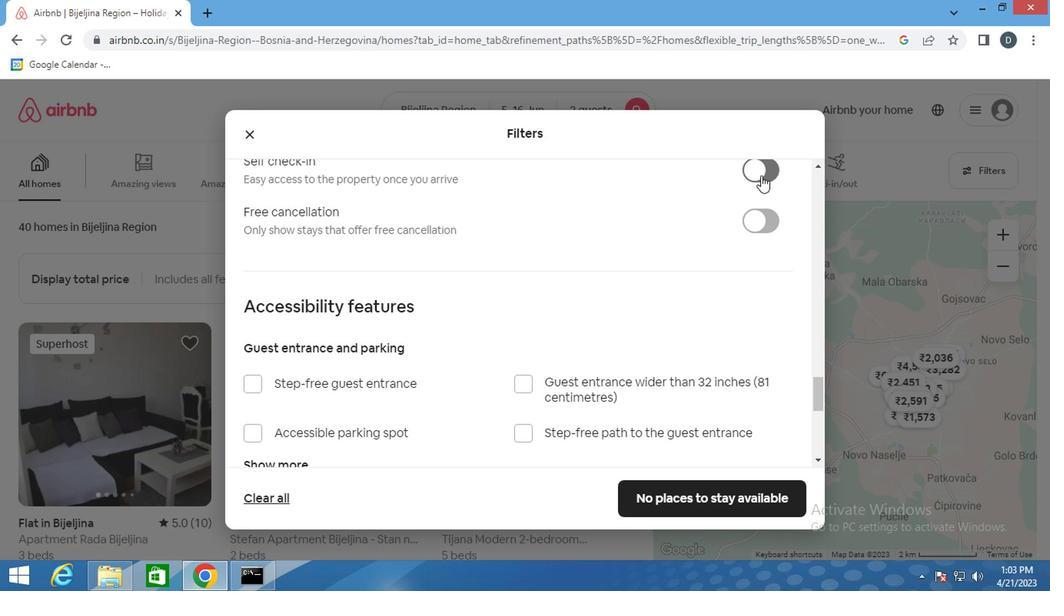 
Action: Mouse pressed left at (757, 177)
Screenshot: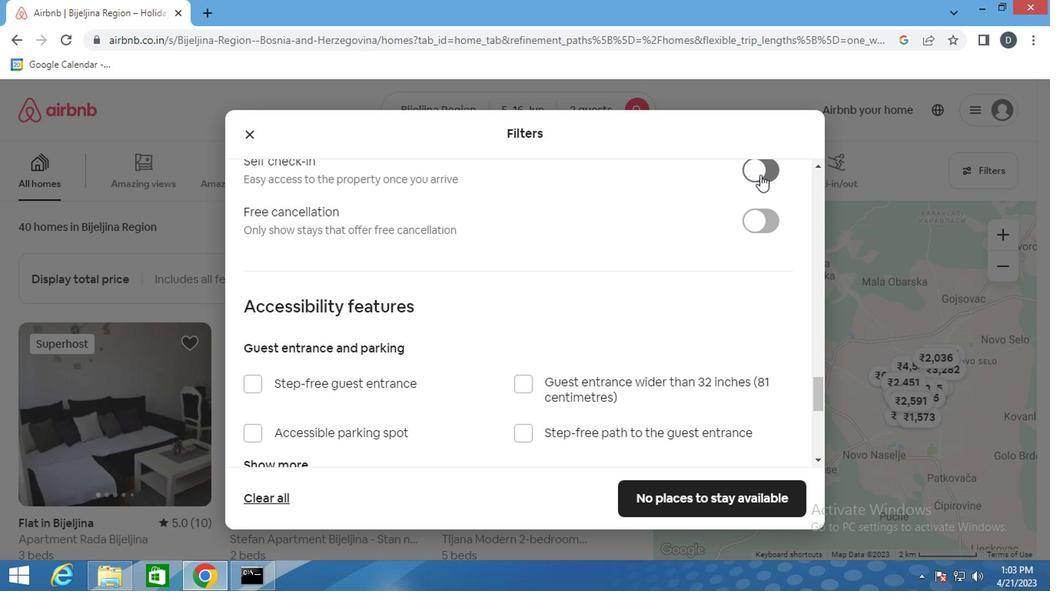 
Action: Mouse moved to (628, 321)
Screenshot: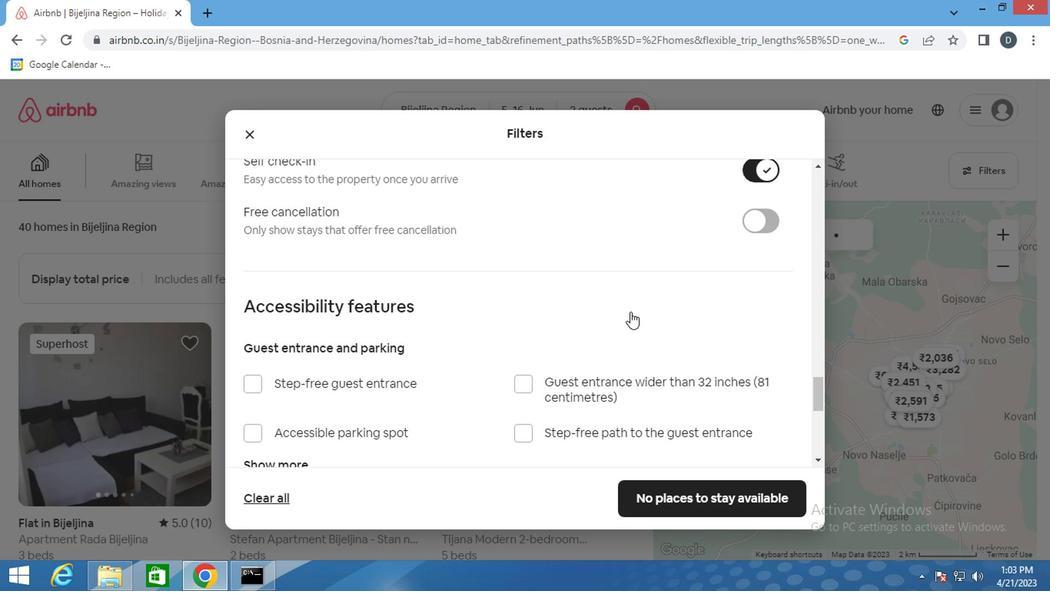 
Action: Mouse scrolled (628, 321) with delta (0, 1)
Screenshot: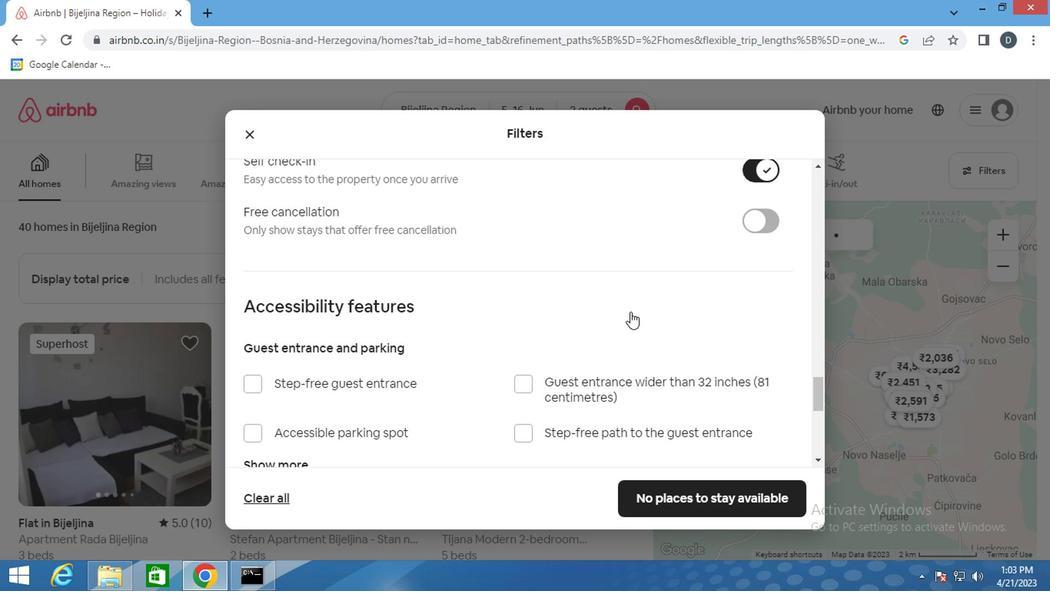 
Action: Mouse moved to (620, 354)
Screenshot: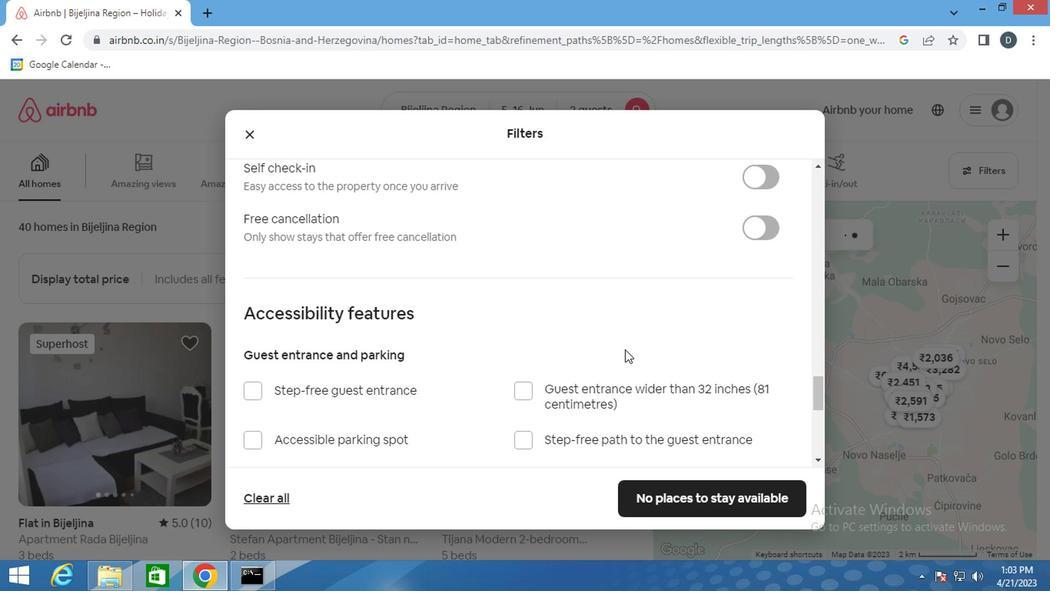 
Action: Mouse scrolled (620, 354) with delta (0, 0)
Screenshot: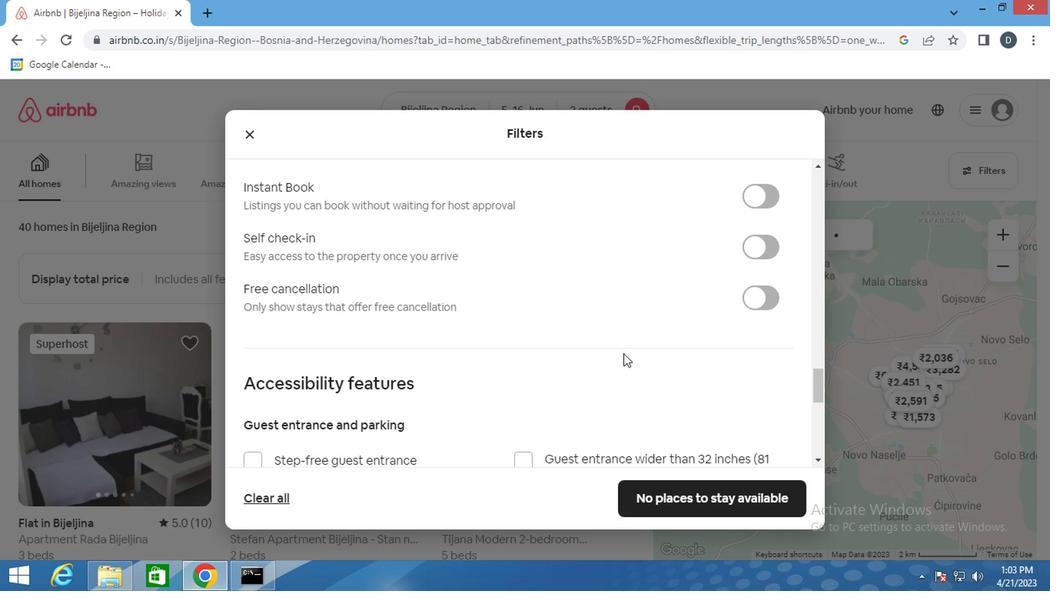 
Action: Mouse scrolled (620, 354) with delta (0, 0)
Screenshot: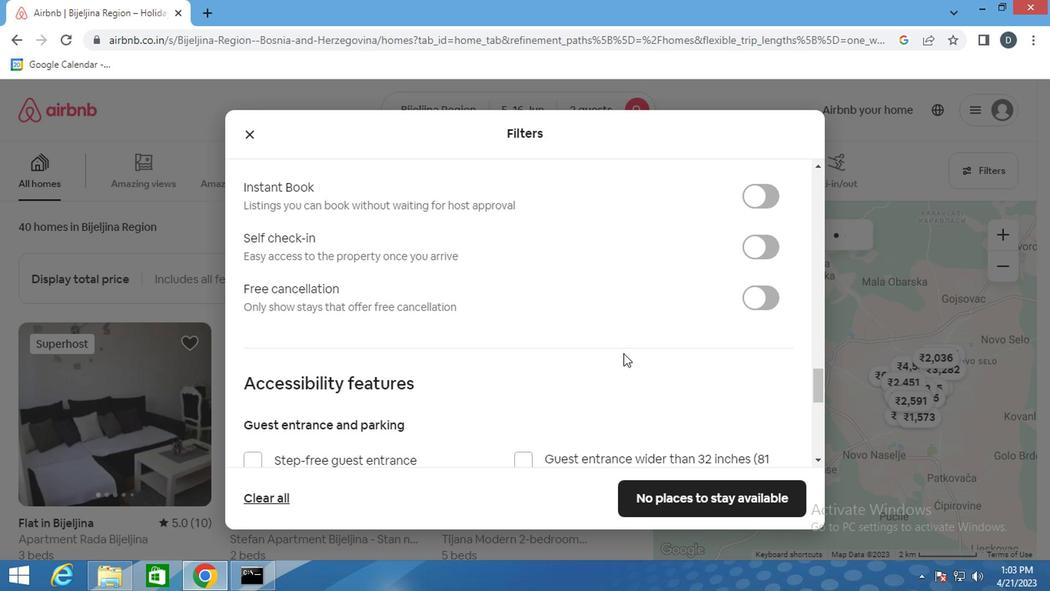 
Action: Mouse scrolled (620, 354) with delta (0, 0)
Screenshot: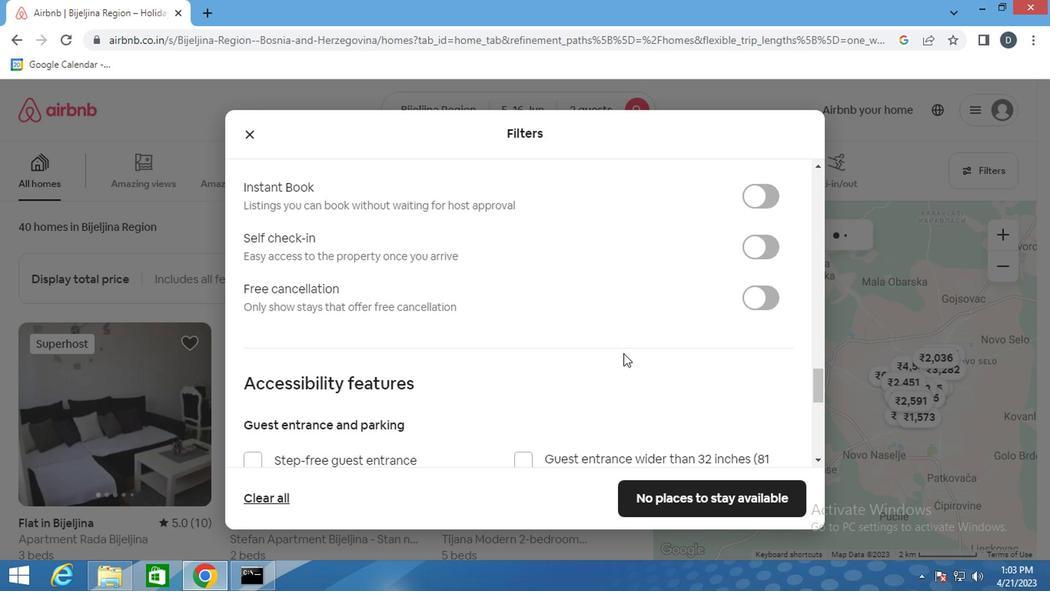
Action: Mouse scrolled (620, 354) with delta (0, 0)
Screenshot: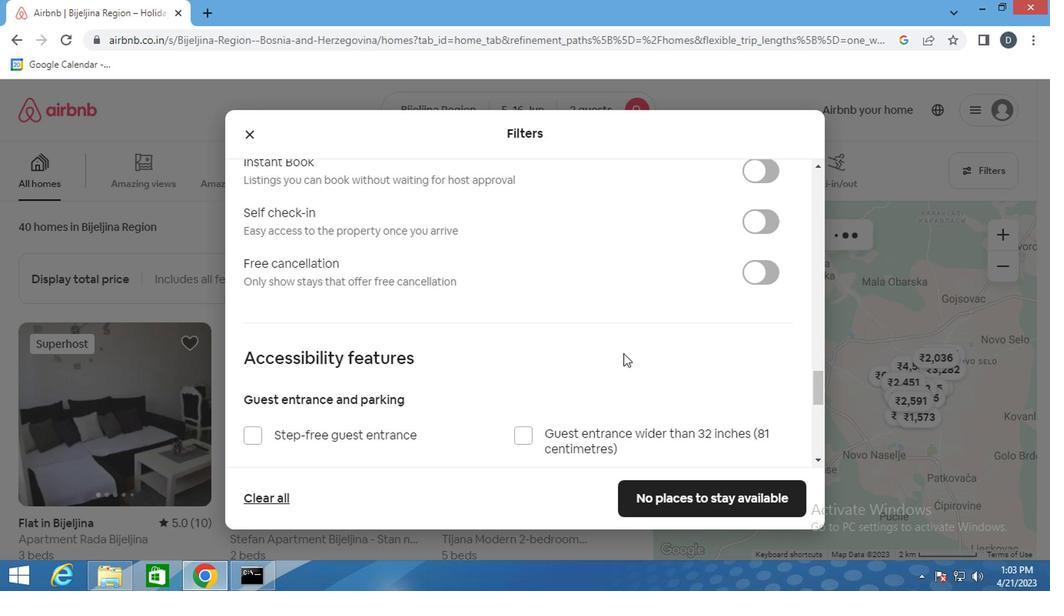 
Action: Mouse scrolled (620, 354) with delta (0, 0)
Screenshot: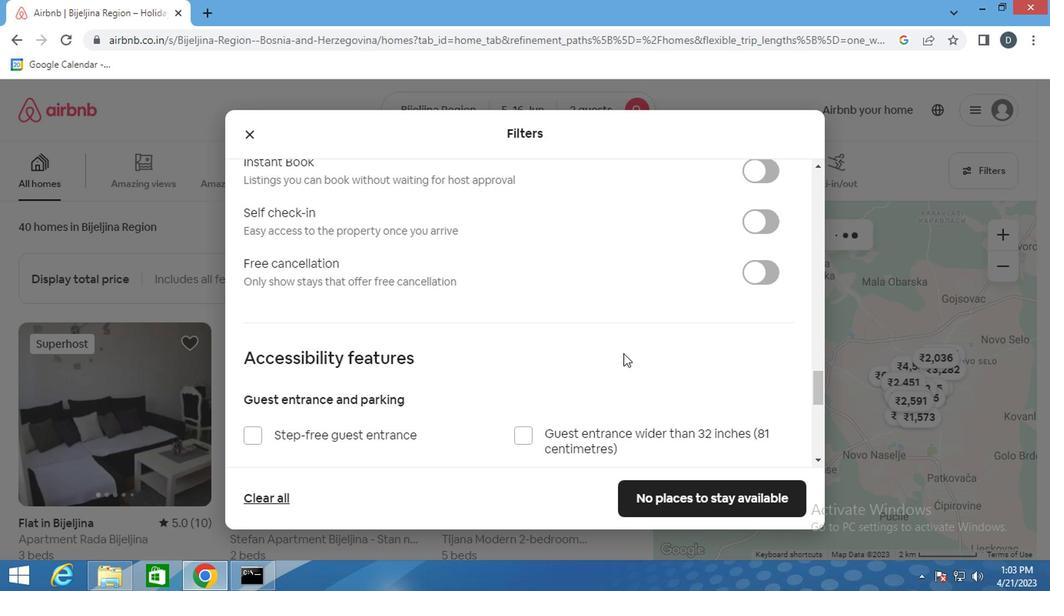 
Action: Mouse scrolled (620, 354) with delta (0, 0)
Screenshot: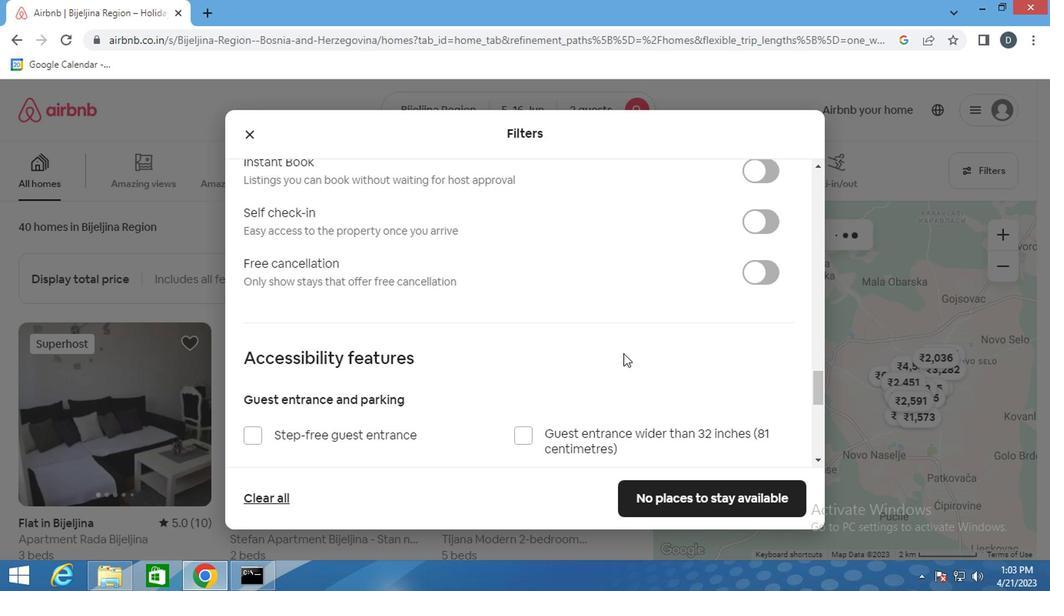 
Action: Mouse scrolled (620, 354) with delta (0, 0)
Screenshot: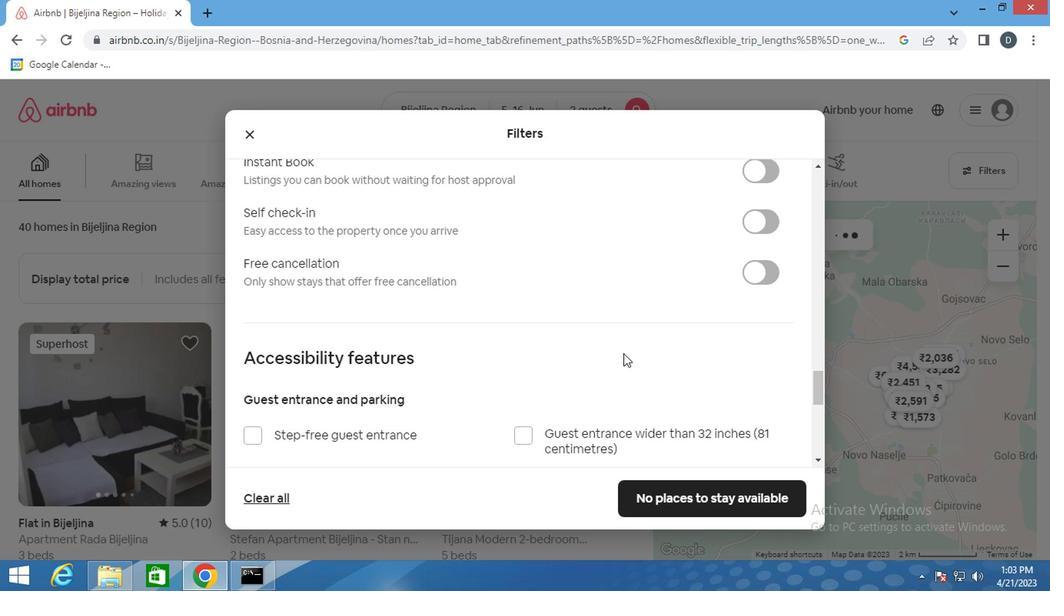 
Action: Mouse moved to (584, 334)
Screenshot: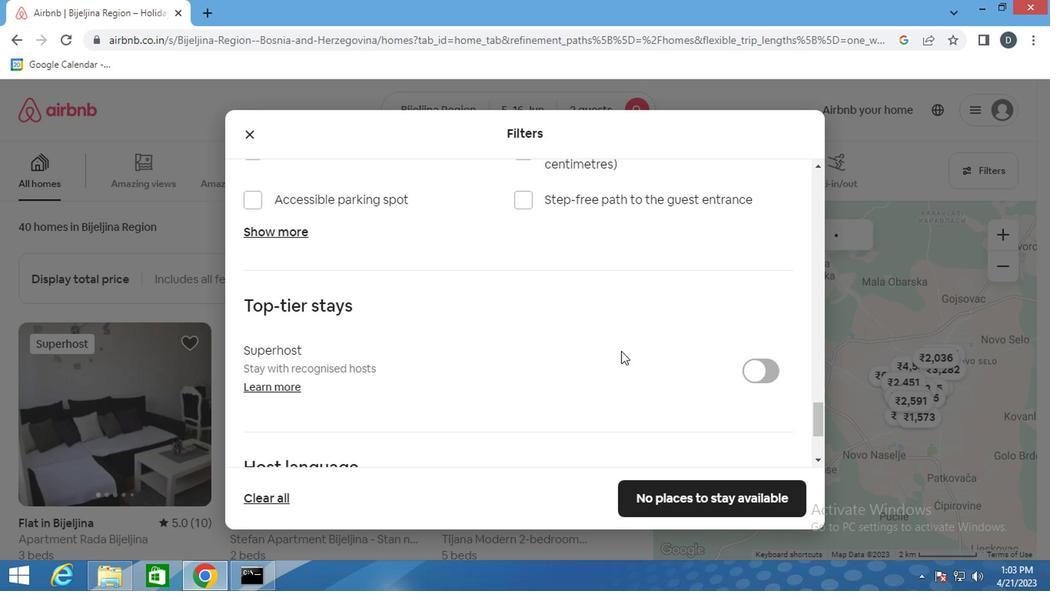 
Action: Mouse scrolled (584, 334) with delta (0, 0)
Screenshot: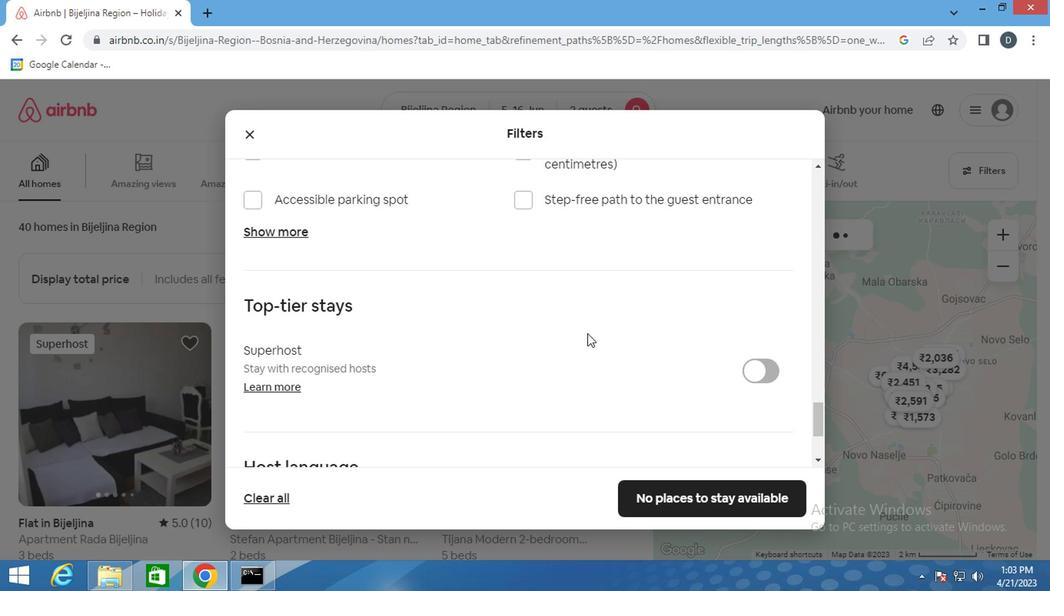 
Action: Mouse scrolled (584, 334) with delta (0, 0)
Screenshot: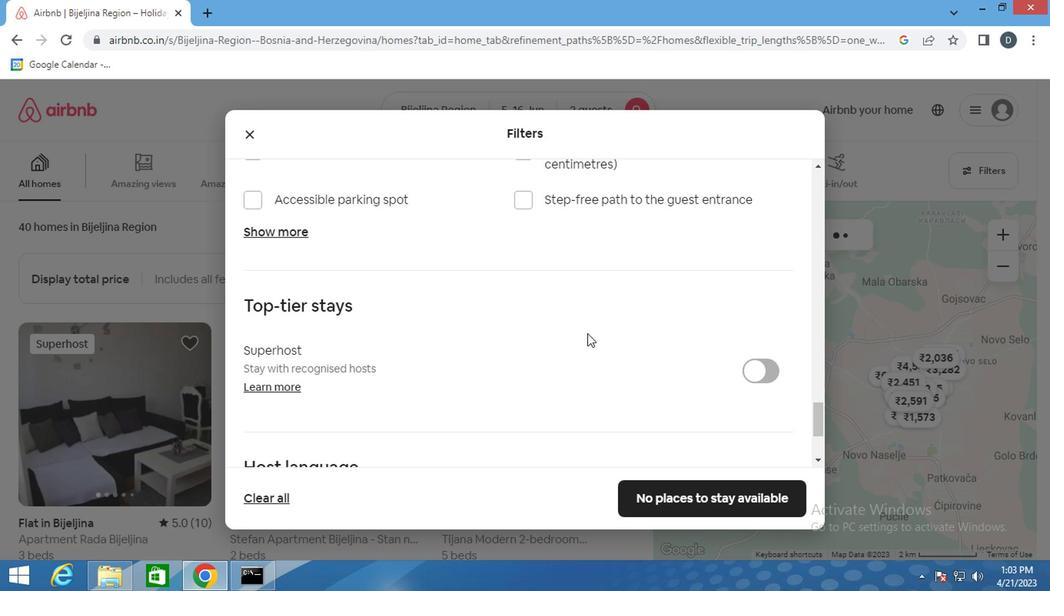 
Action: Mouse scrolled (584, 334) with delta (0, 0)
Screenshot: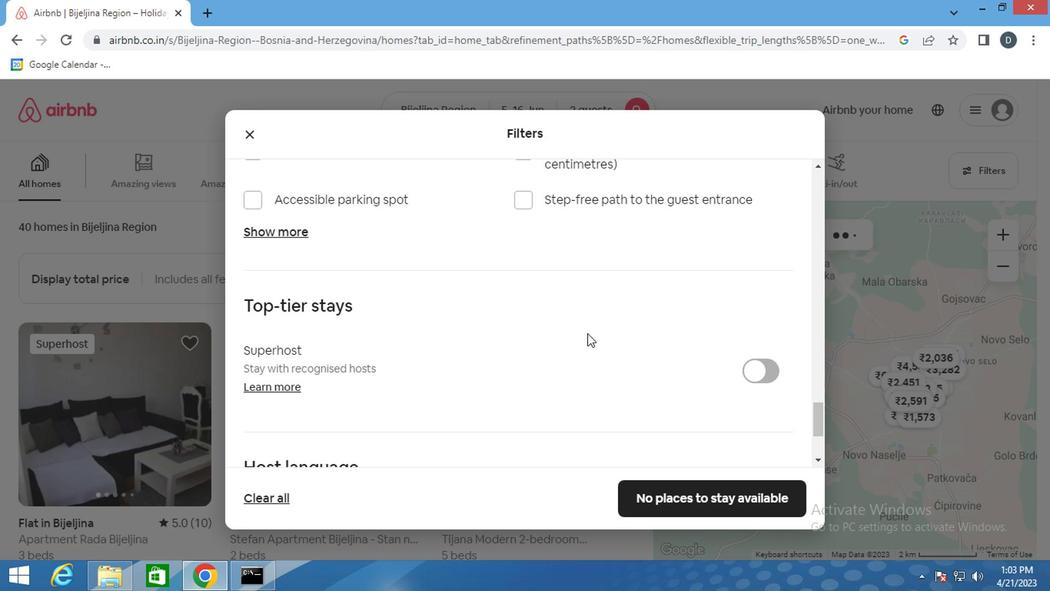 
Action: Mouse scrolled (584, 334) with delta (0, 0)
Screenshot: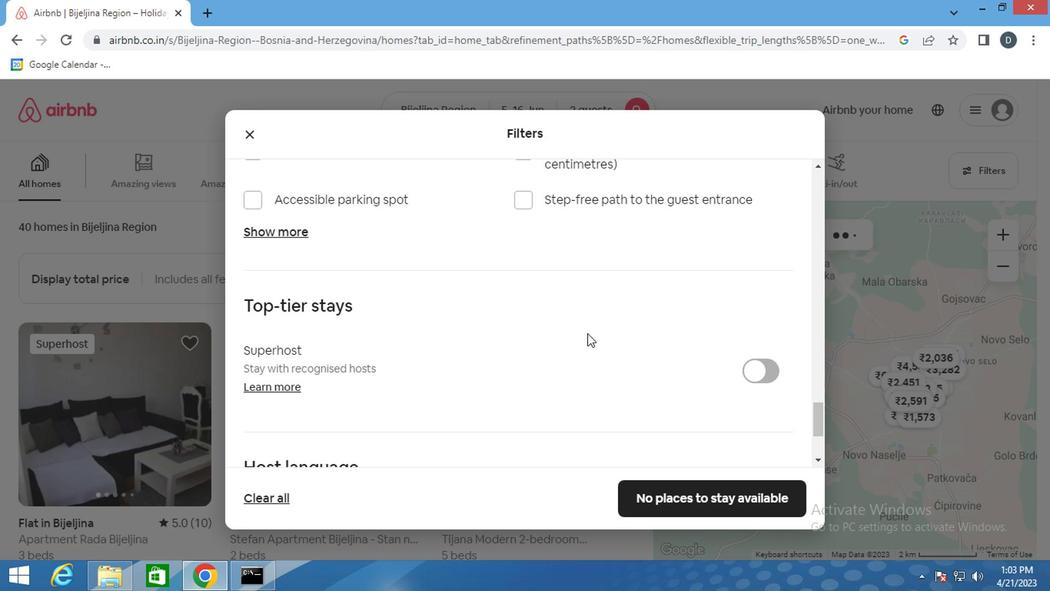 
Action: Mouse moved to (257, 357)
Screenshot: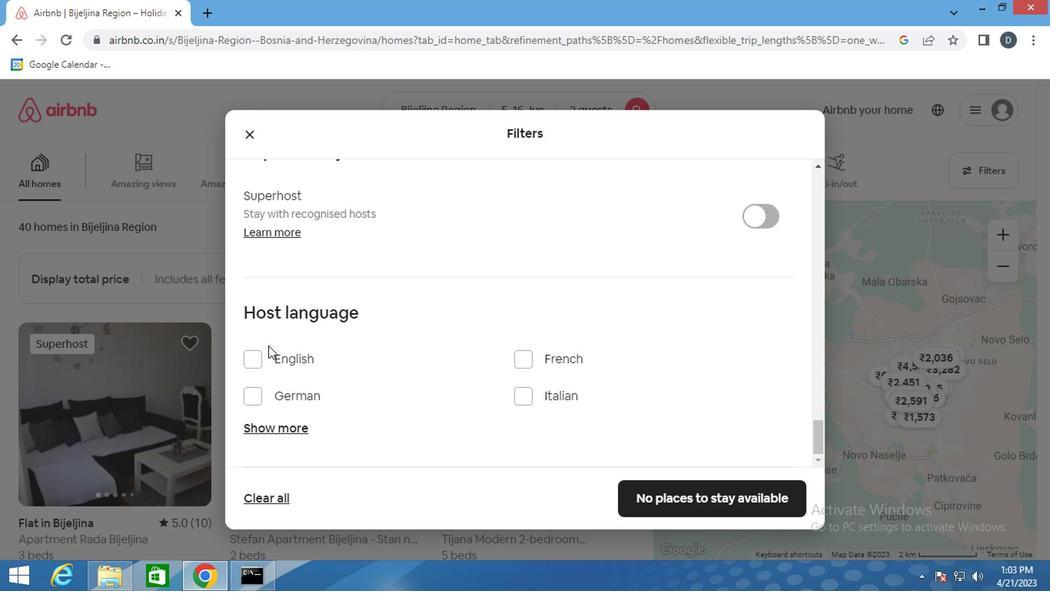 
Action: Mouse pressed left at (257, 357)
Screenshot: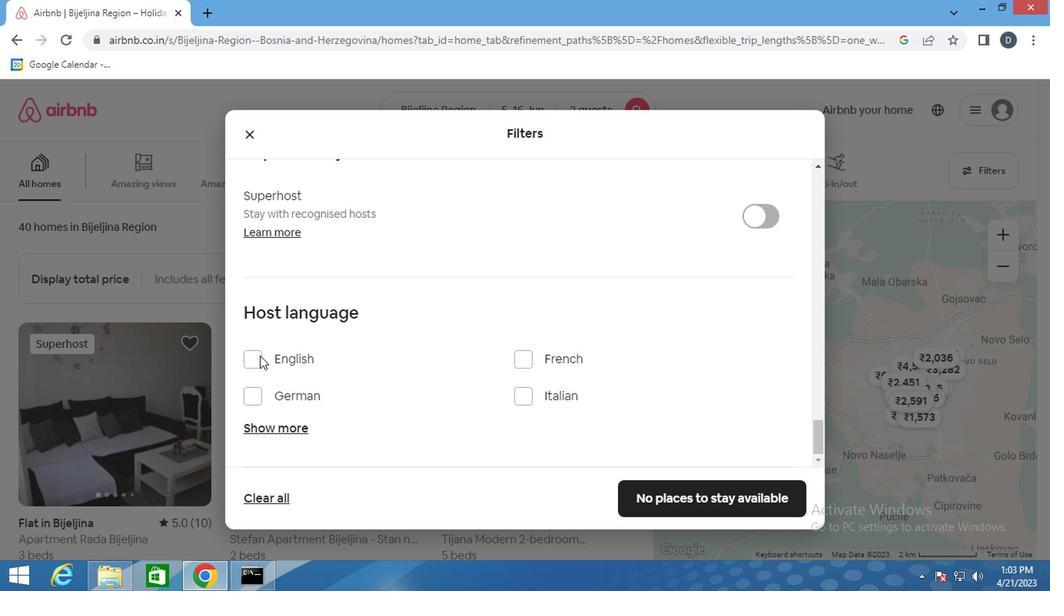 
Action: Mouse moved to (679, 493)
Screenshot: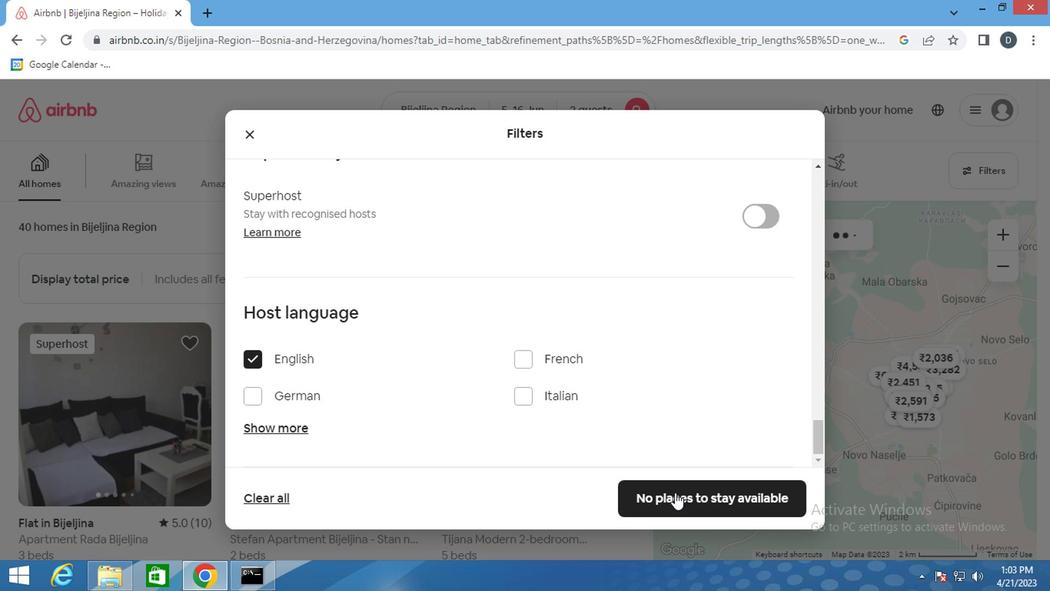 
Action: Mouse pressed left at (679, 493)
Screenshot: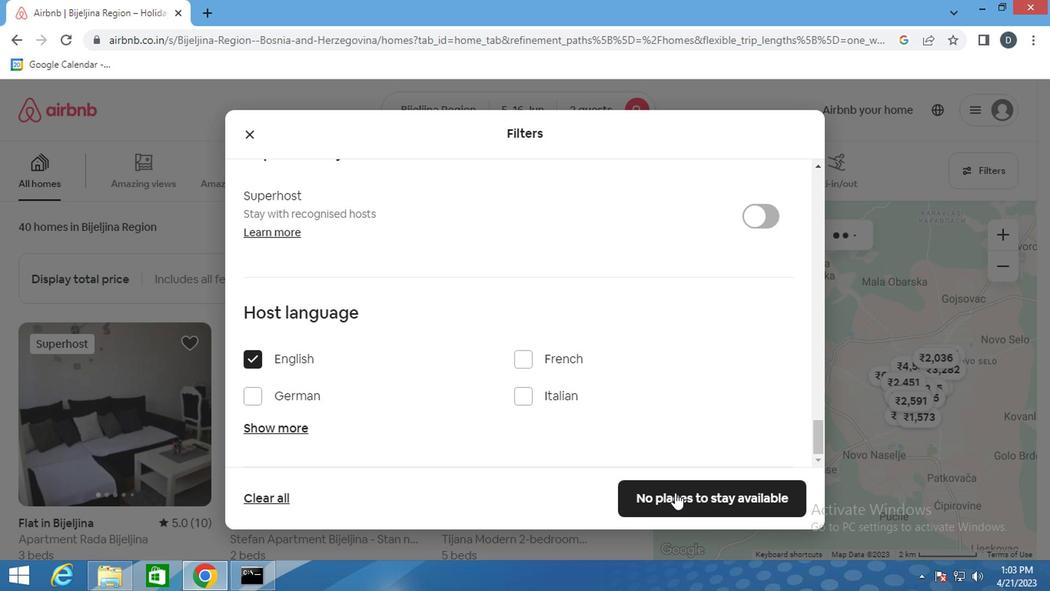 
Action: Mouse moved to (581, 227)
Screenshot: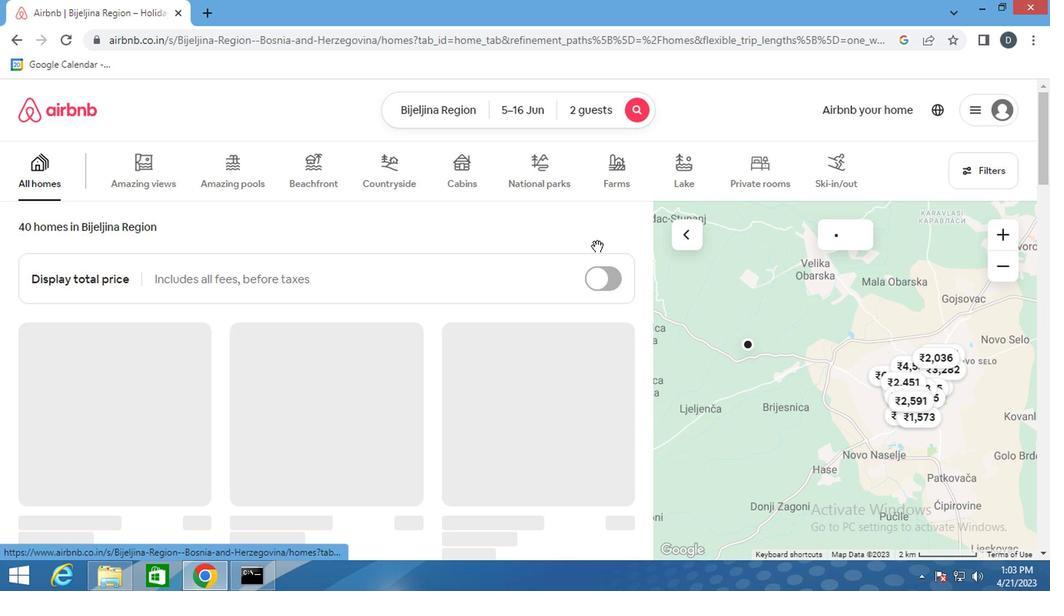 
